 Task: Look for space in Tarma, Peru from 9th June, 2023 to 16th June, 2023 for 2 adults in price range Rs.8000 to Rs.16000. Place can be entire place with 2 bedrooms having 2 beds and 1 bathroom. Property type can be house, flat, guest house. Booking option can be shelf check-in. Required host language is English.
Action: Mouse pressed left at (468, 117)
Screenshot: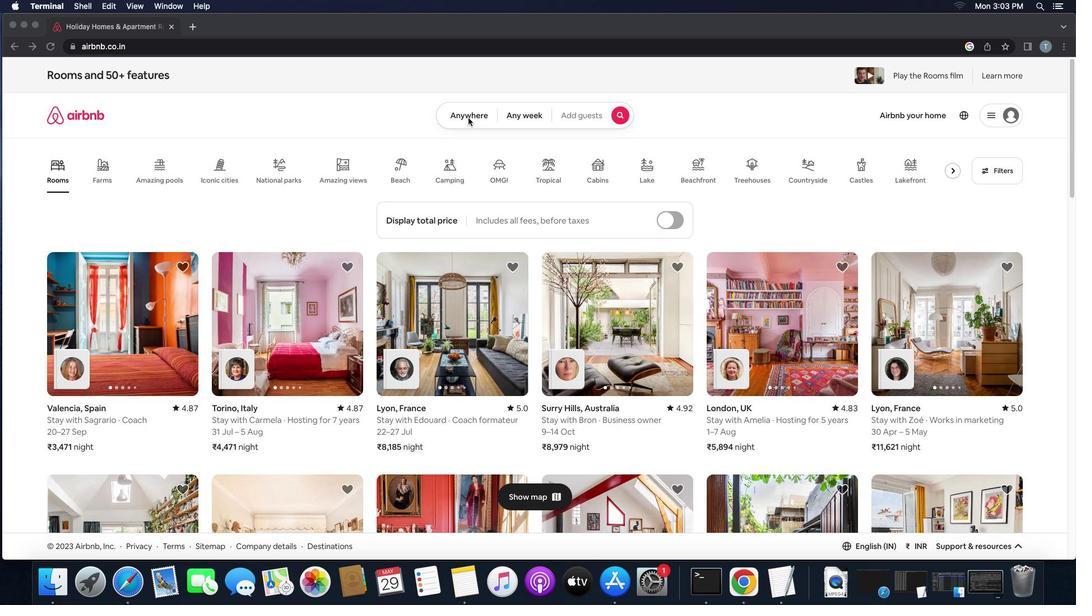 
Action: Mouse pressed left at (468, 117)
Screenshot: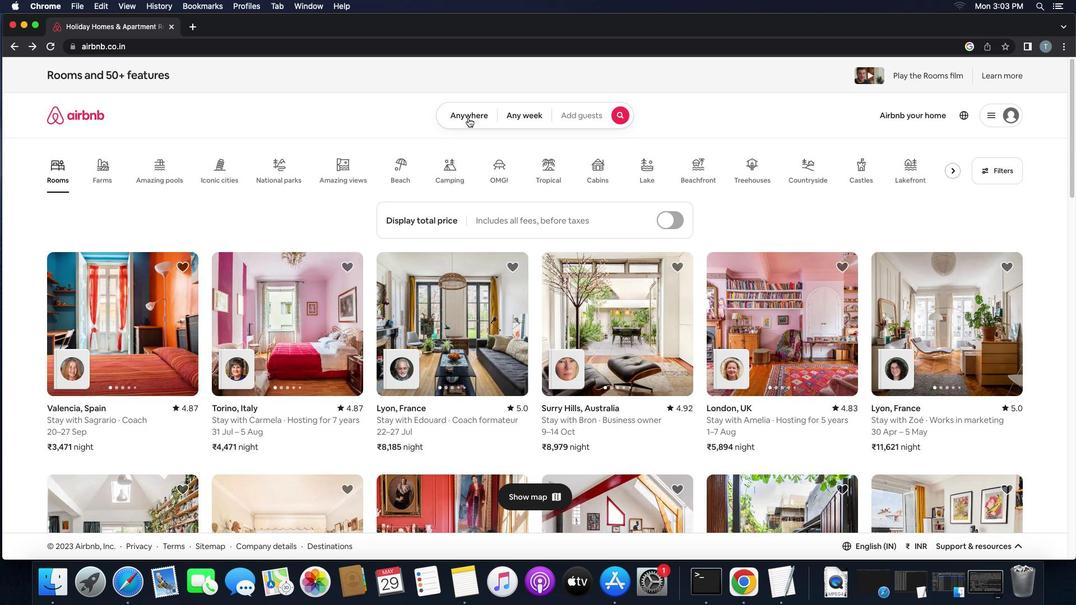 
Action: Mouse moved to (402, 160)
Screenshot: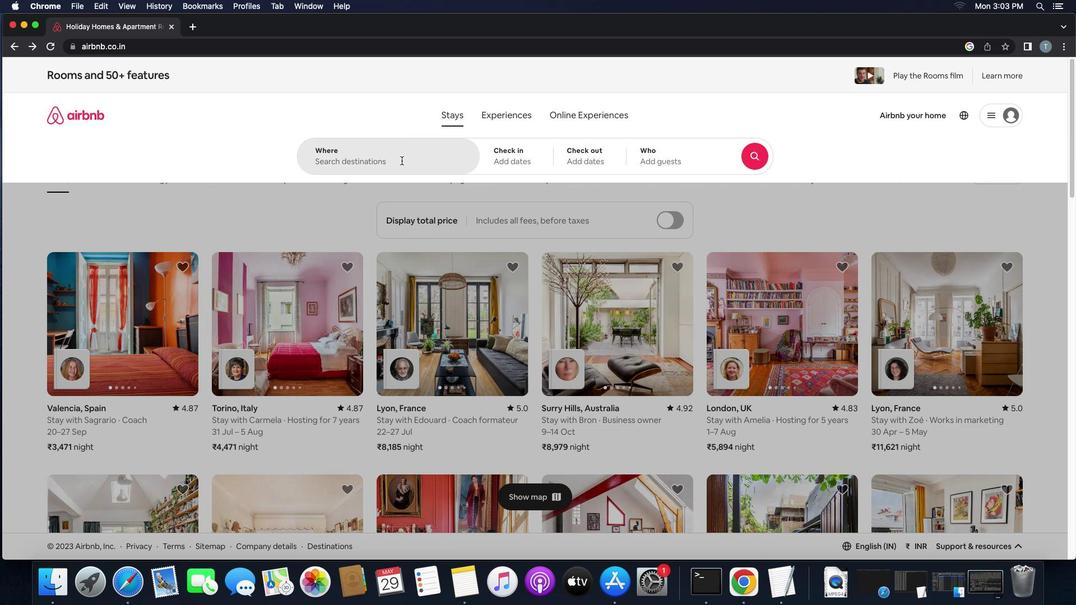 
Action: Mouse pressed left at (402, 160)
Screenshot: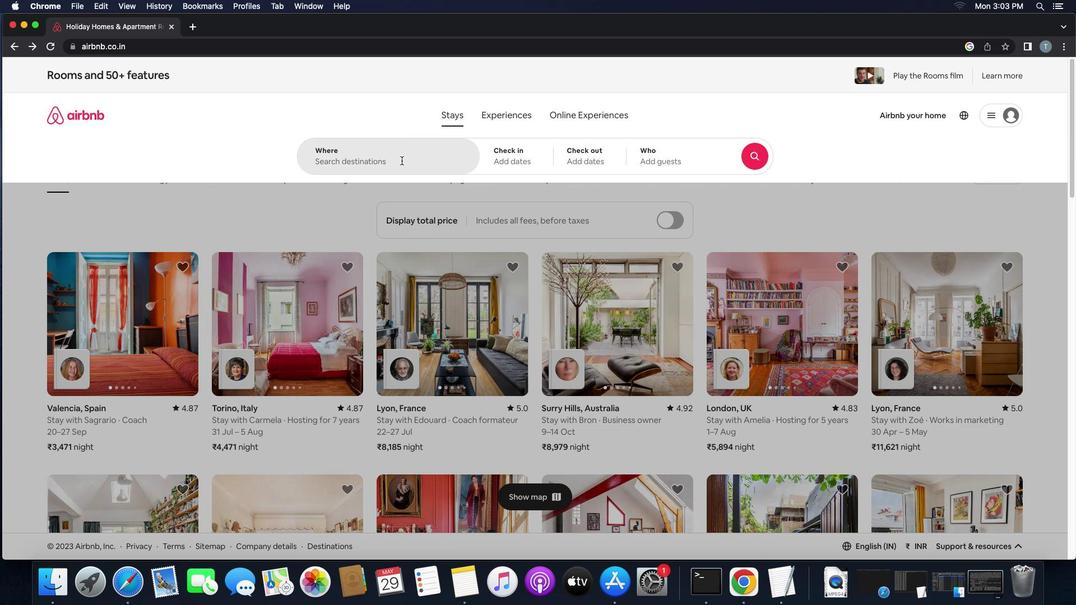 
Action: Mouse moved to (444, 173)
Screenshot: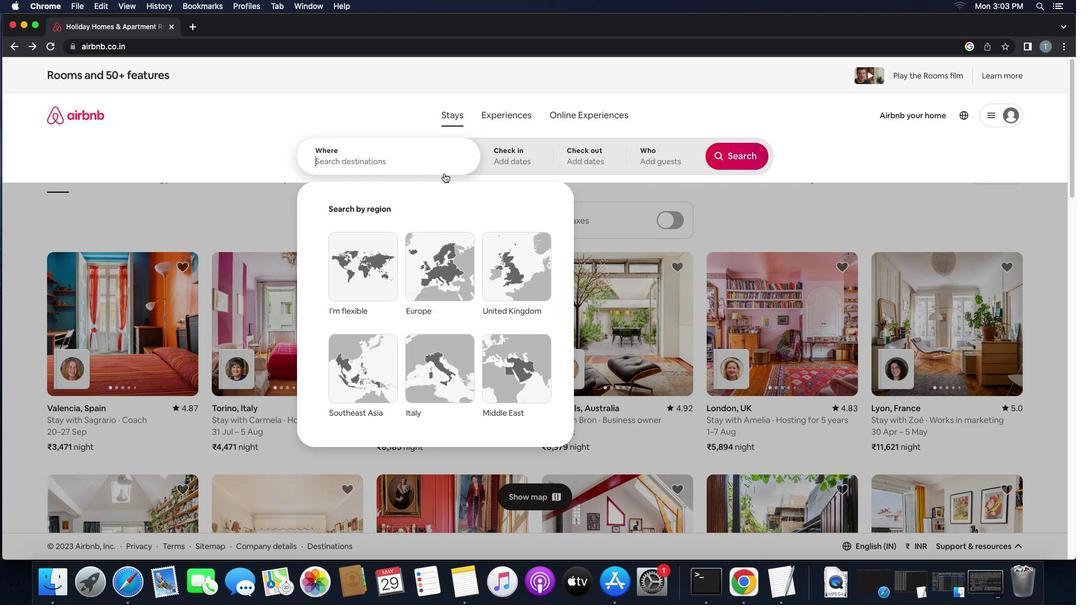 
Action: Key pressed Key.shift
Screenshot: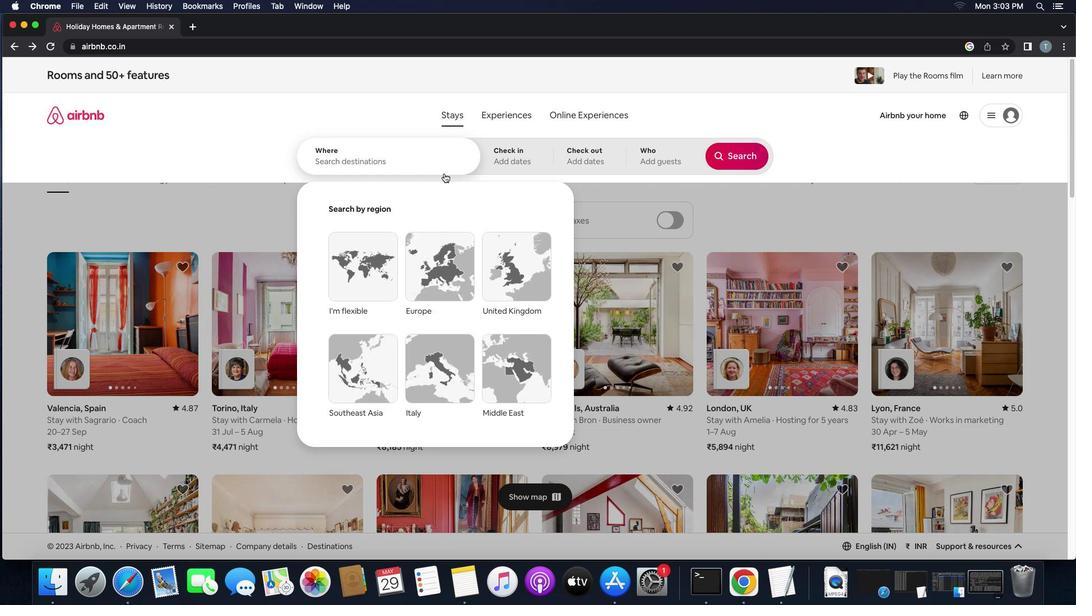 
Action: Mouse moved to (444, 173)
Screenshot: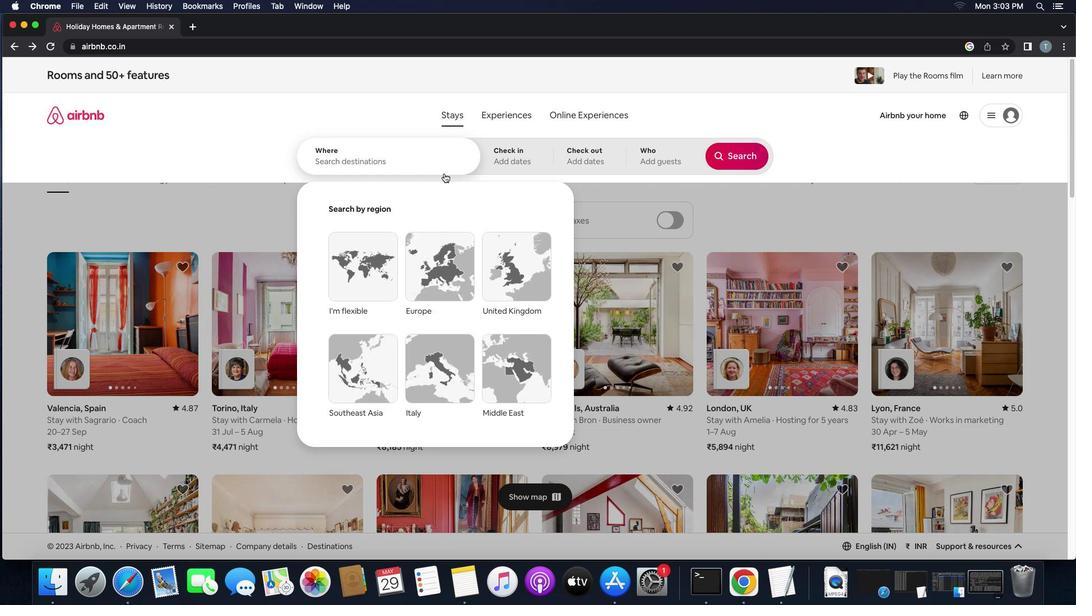 
Action: Key pressed 'T''a''r''m''a'','Key.space'p''e''r''u'Key.enter
Screenshot: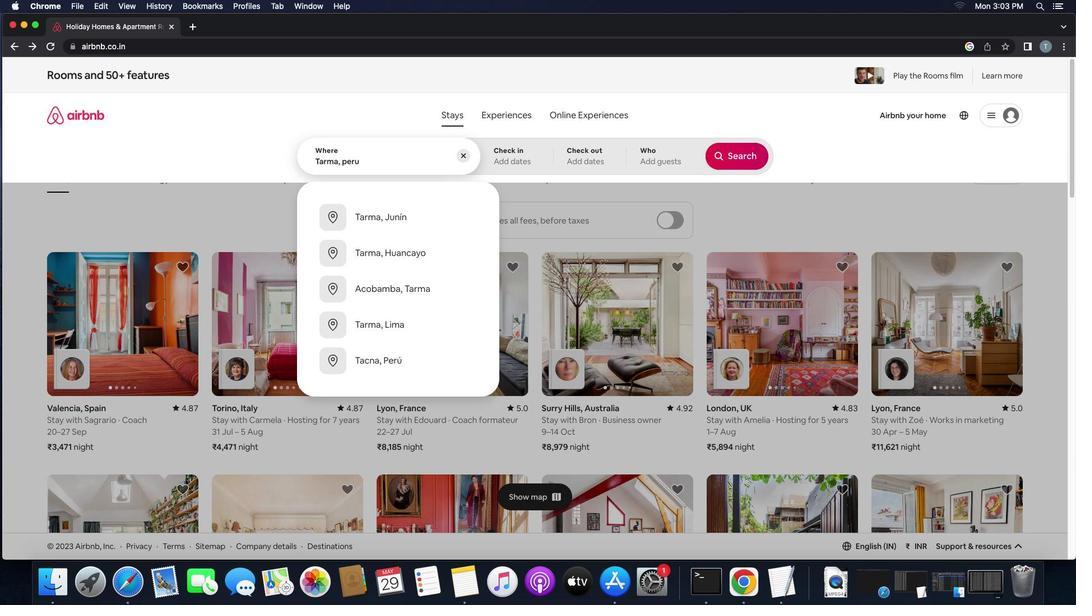 
Action: Mouse moved to (699, 326)
Screenshot: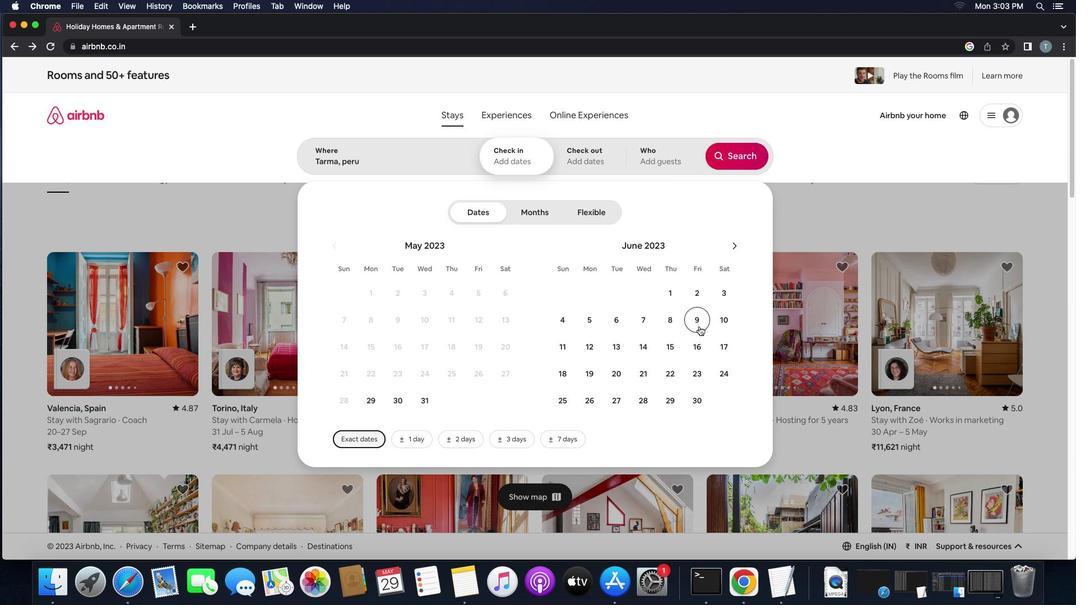 
Action: Mouse pressed left at (699, 326)
Screenshot: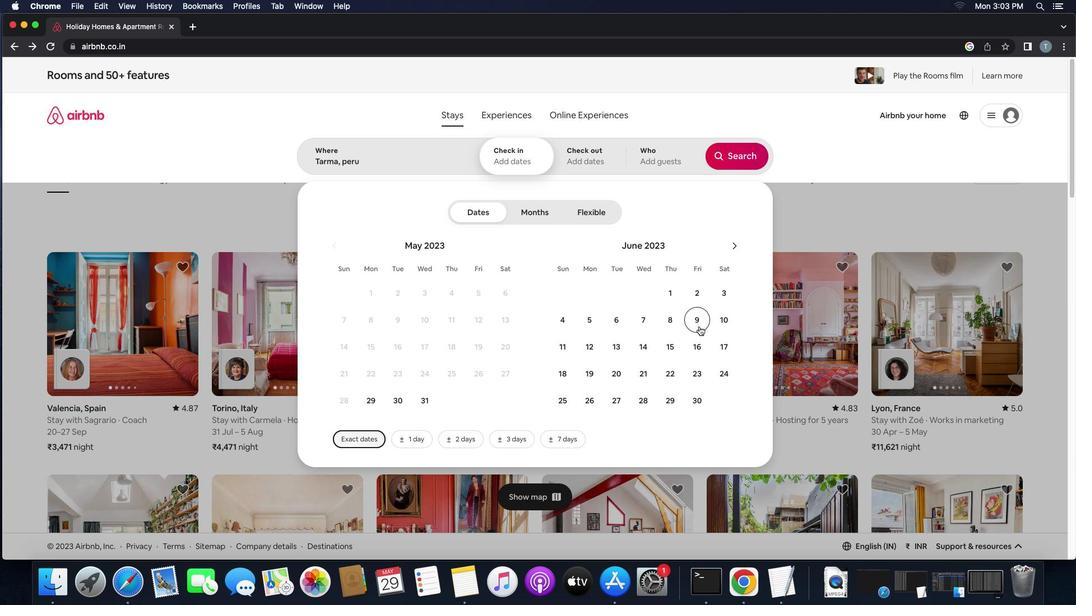 
Action: Mouse moved to (698, 339)
Screenshot: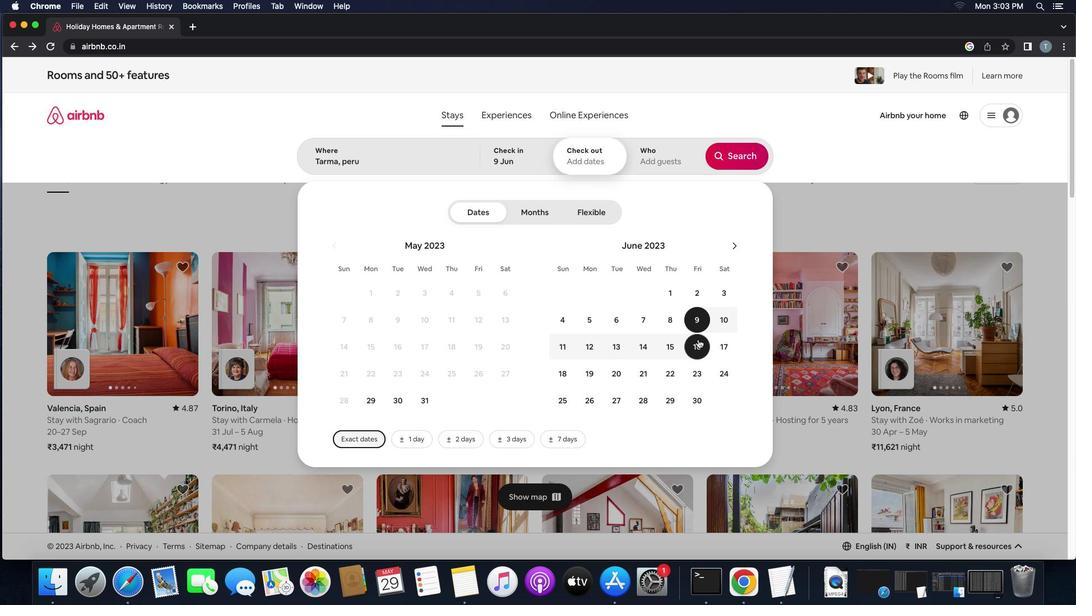 
Action: Mouse pressed left at (698, 339)
Screenshot: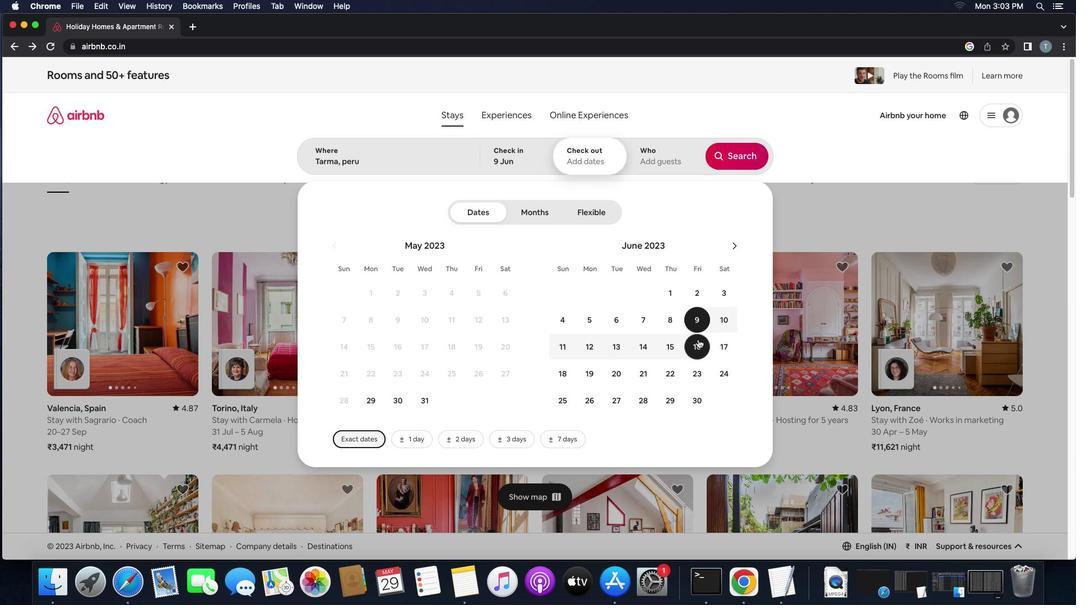 
Action: Mouse moved to (663, 157)
Screenshot: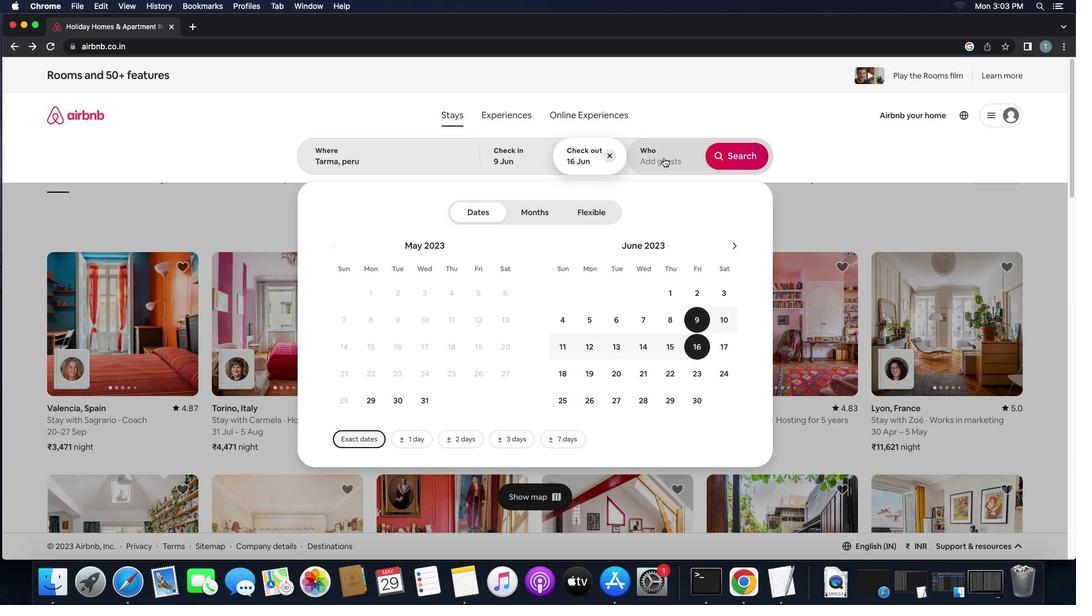 
Action: Mouse pressed left at (663, 157)
Screenshot: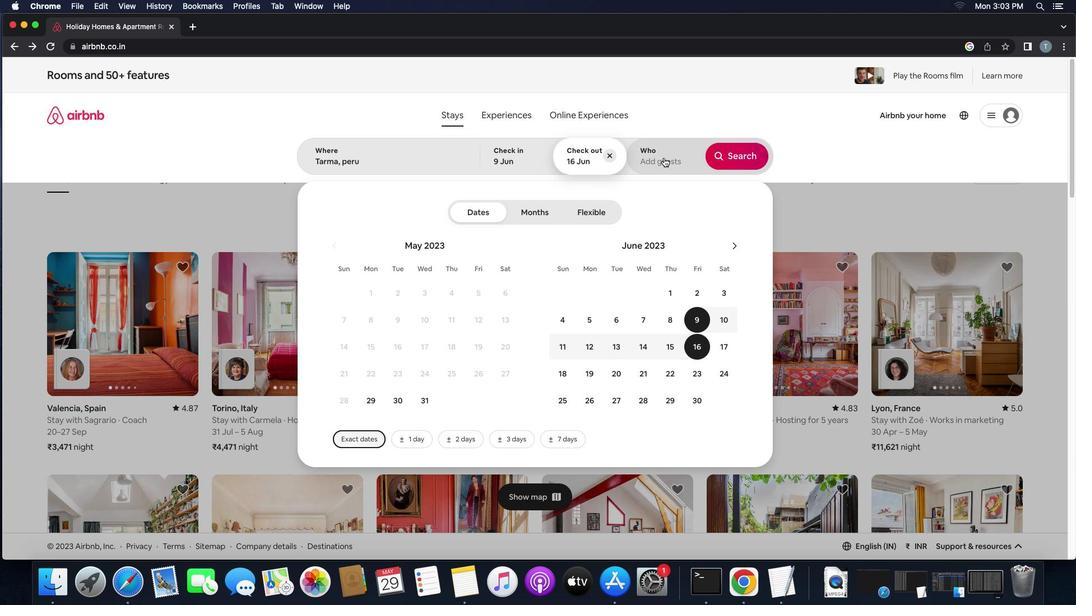 
Action: Mouse moved to (735, 215)
Screenshot: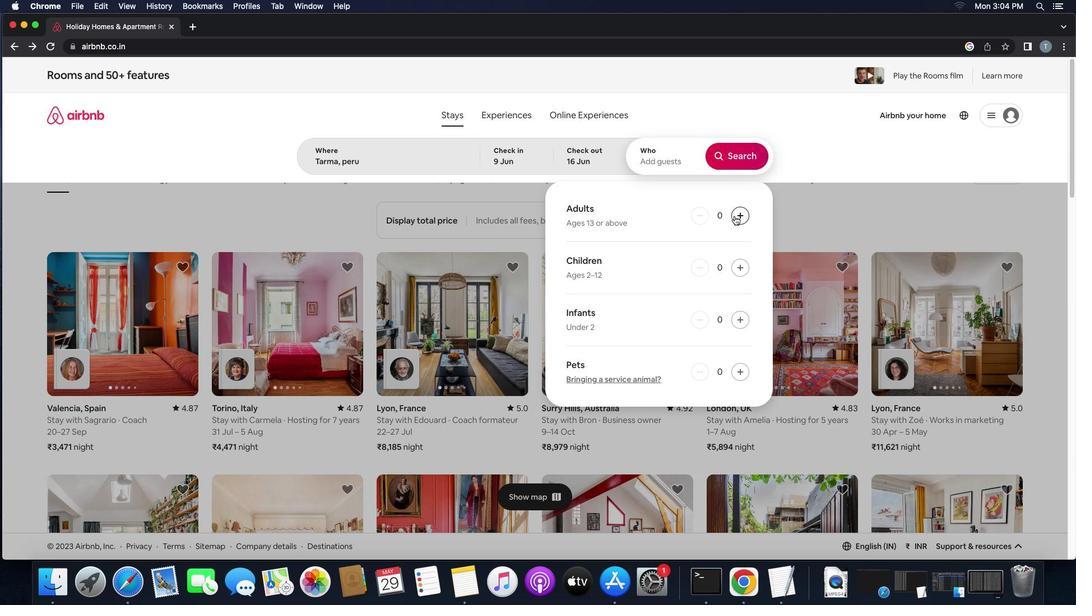
Action: Mouse pressed left at (735, 215)
Screenshot: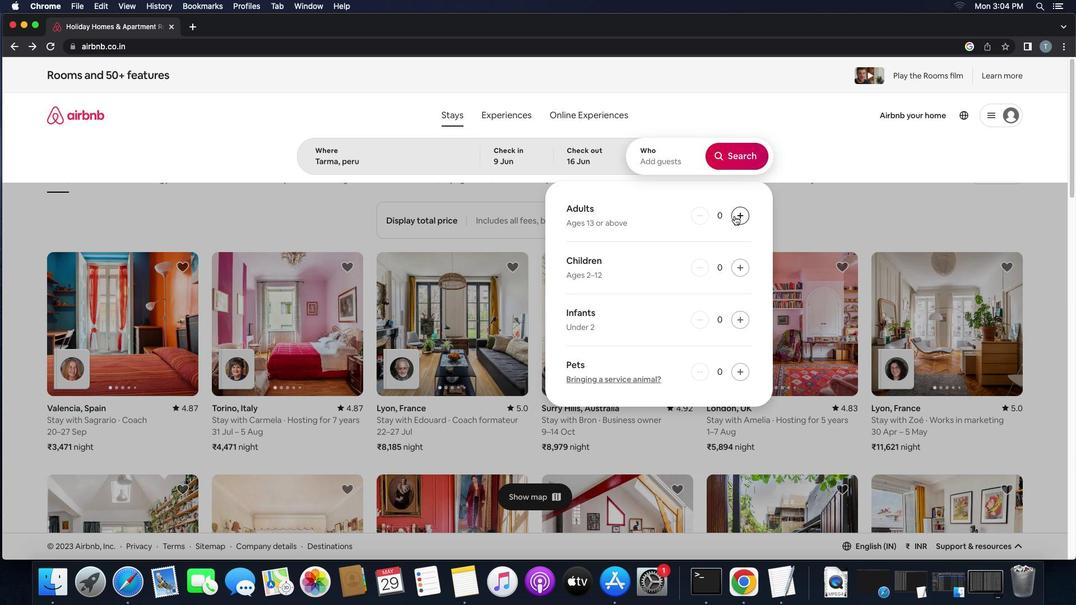 
Action: Mouse pressed left at (735, 215)
Screenshot: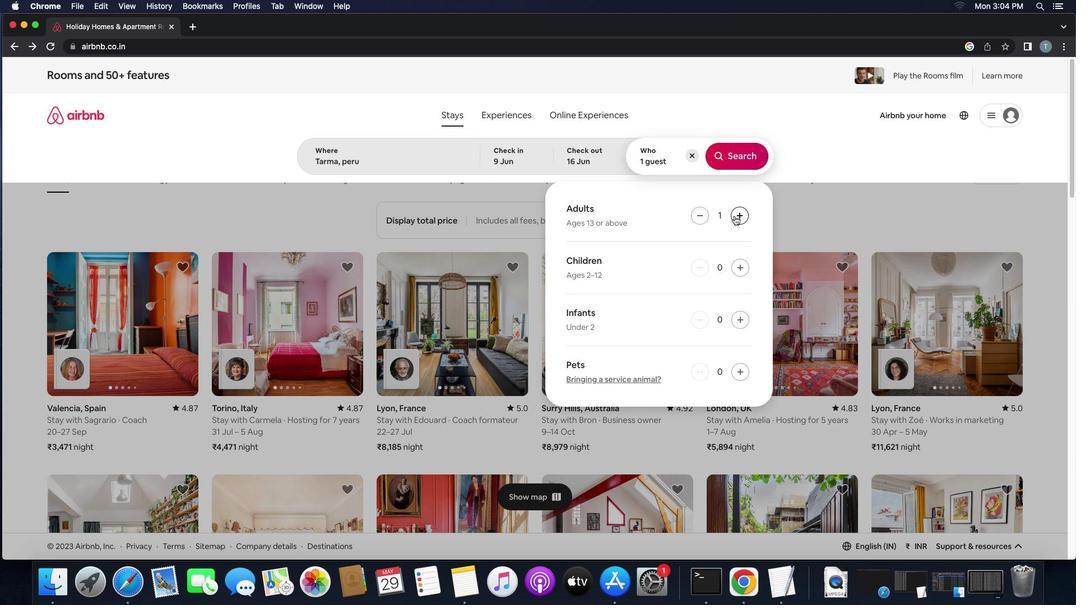 
Action: Mouse moved to (745, 150)
Screenshot: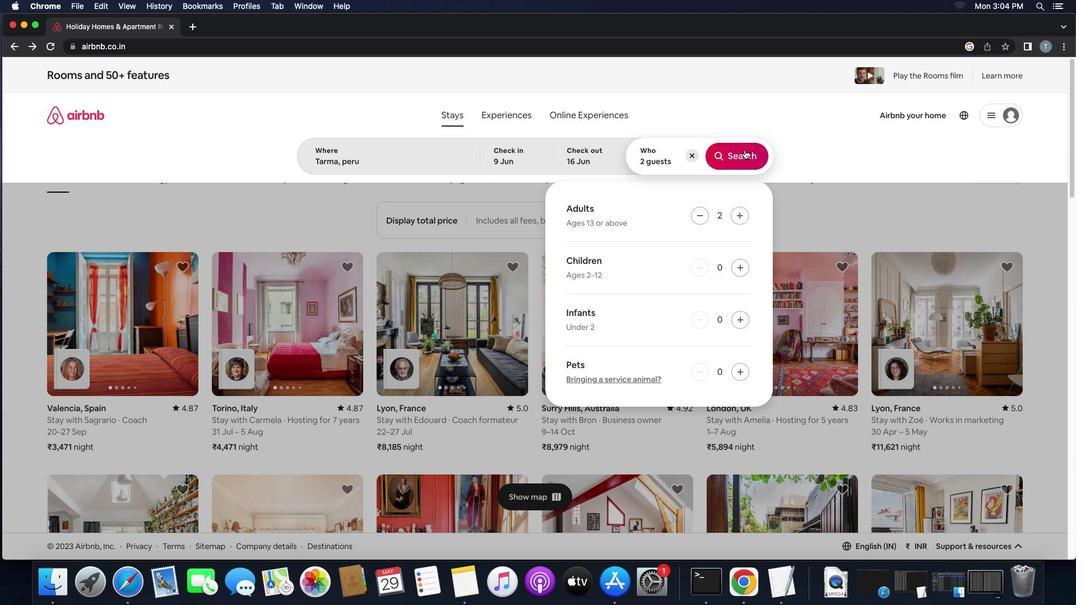 
Action: Mouse pressed left at (745, 150)
Screenshot: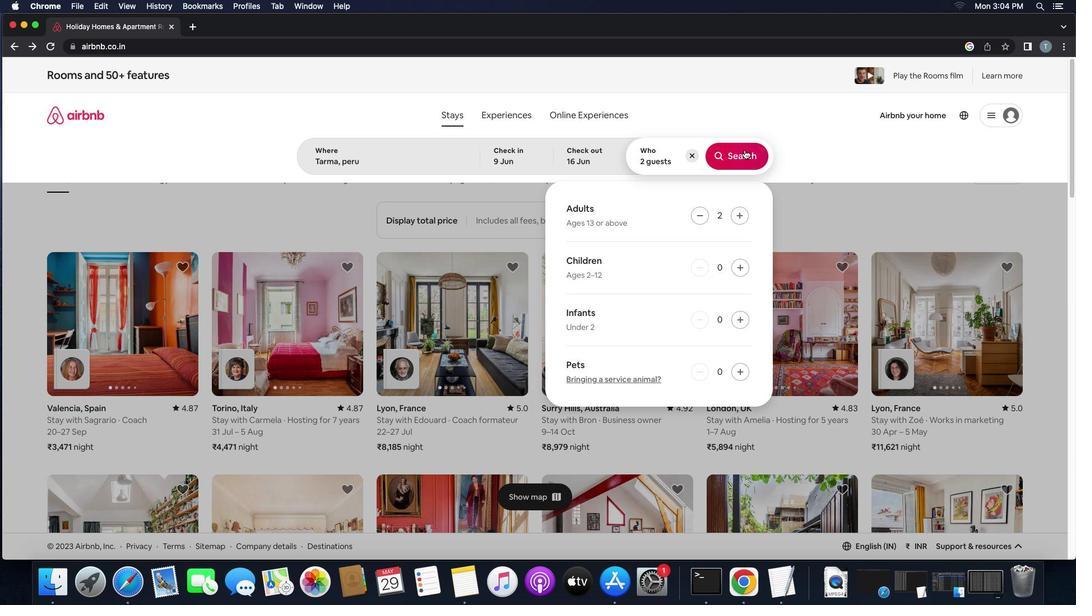 
Action: Mouse moved to (1033, 126)
Screenshot: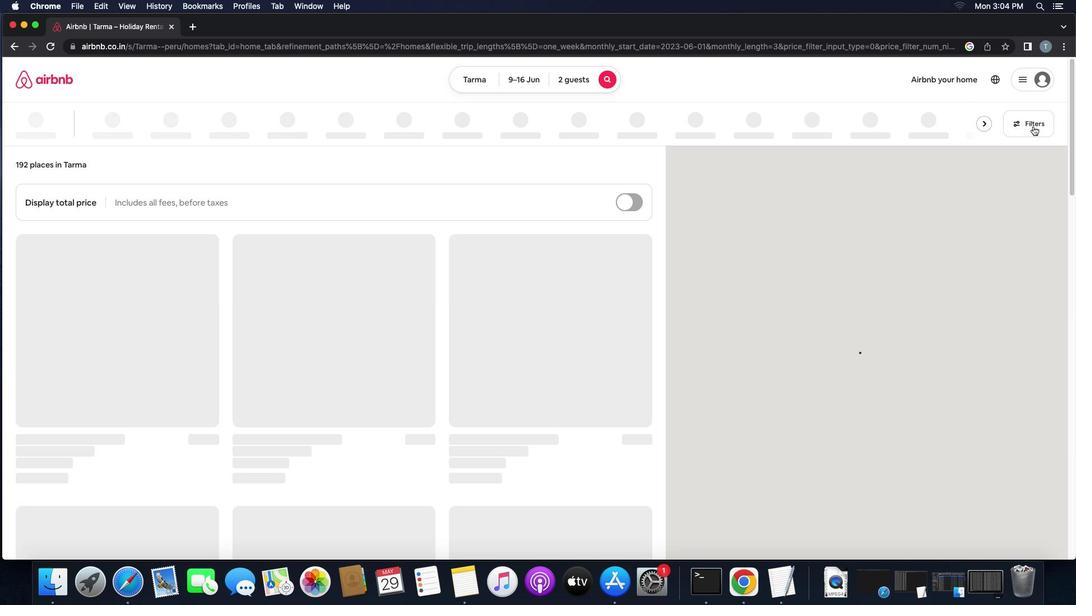 
Action: Mouse pressed left at (1033, 126)
Screenshot: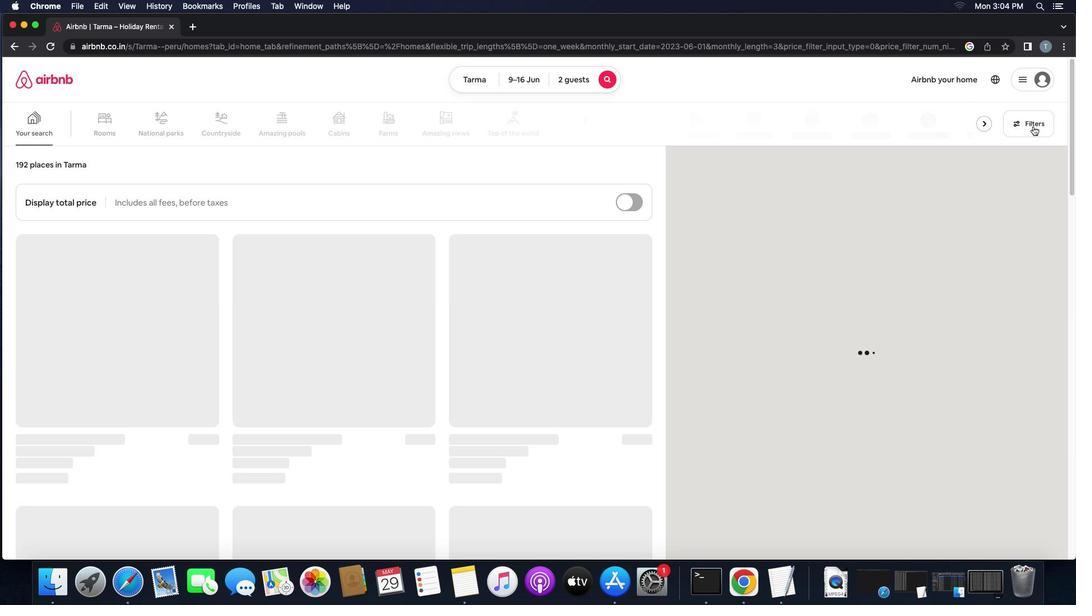 
Action: Mouse moved to (482, 268)
Screenshot: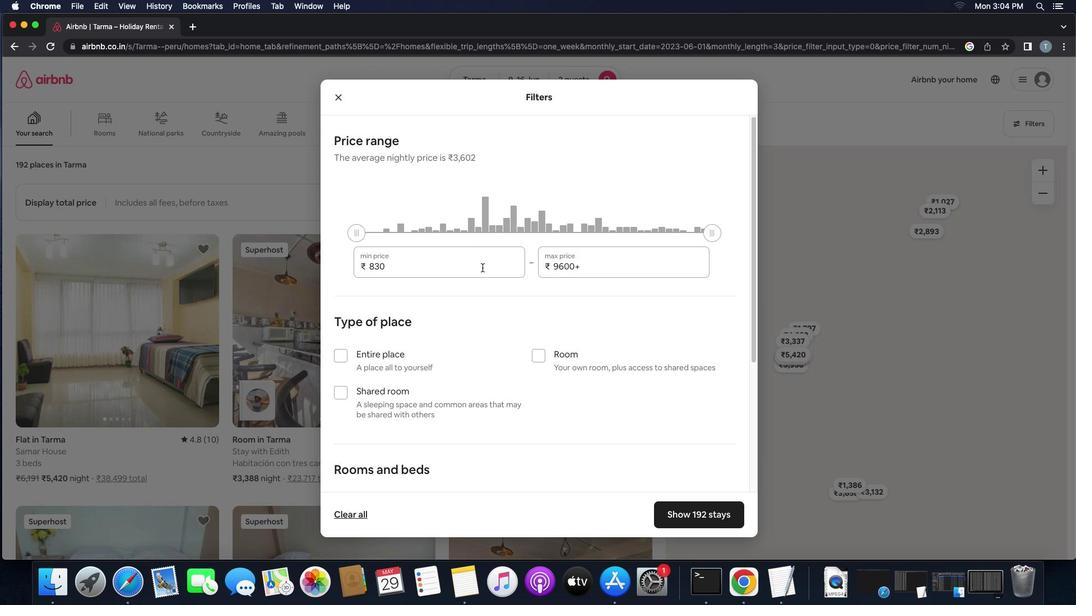 
Action: Mouse pressed left at (482, 268)
Screenshot: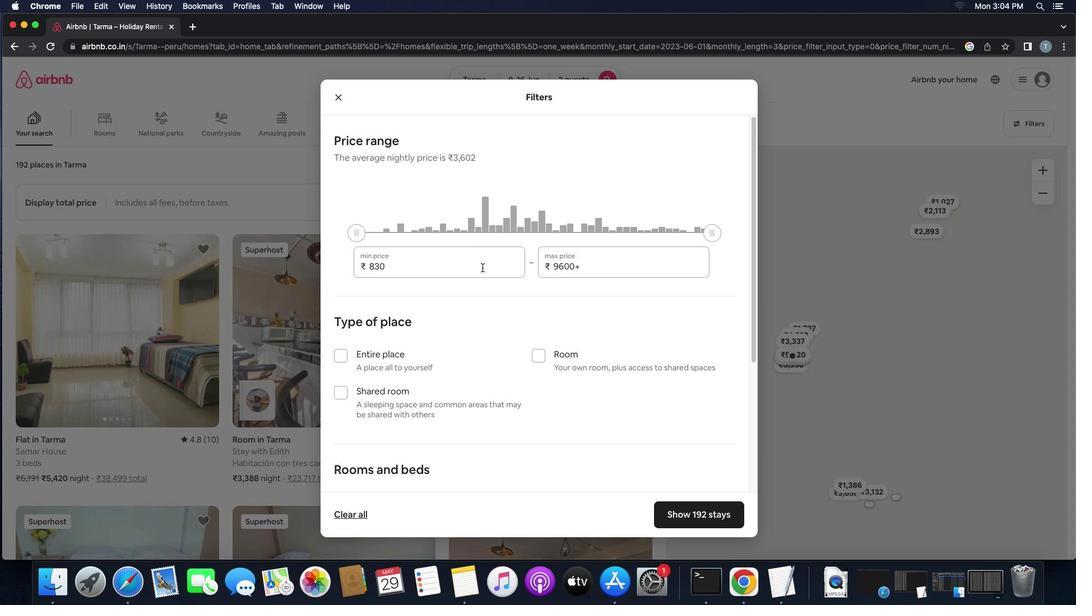 
Action: Mouse moved to (500, 256)
Screenshot: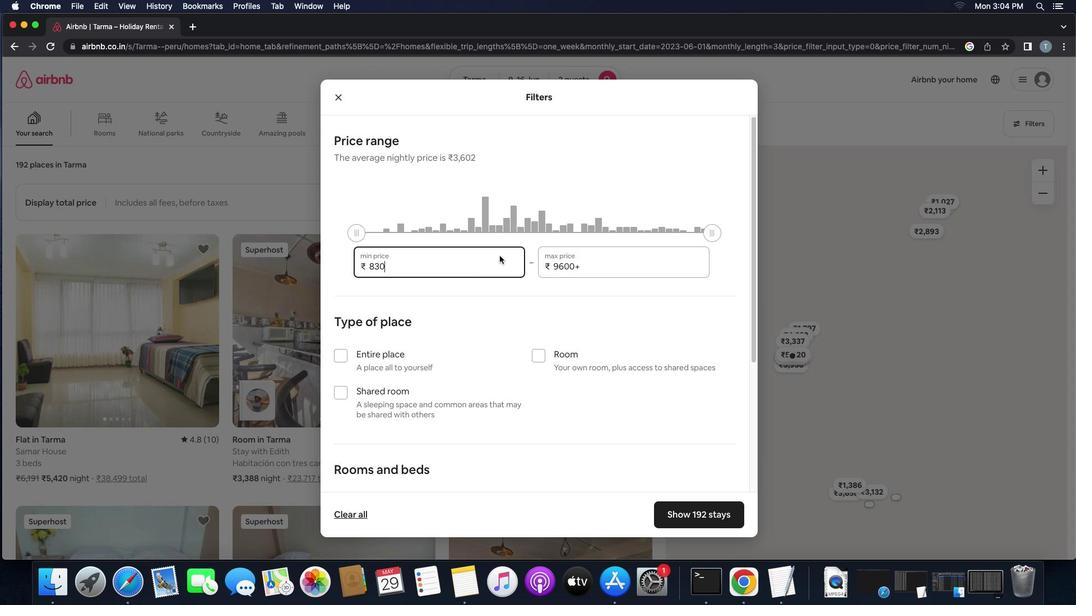 
Action: Key pressed Key.backspaceKey.backspaceKey.backspace
Screenshot: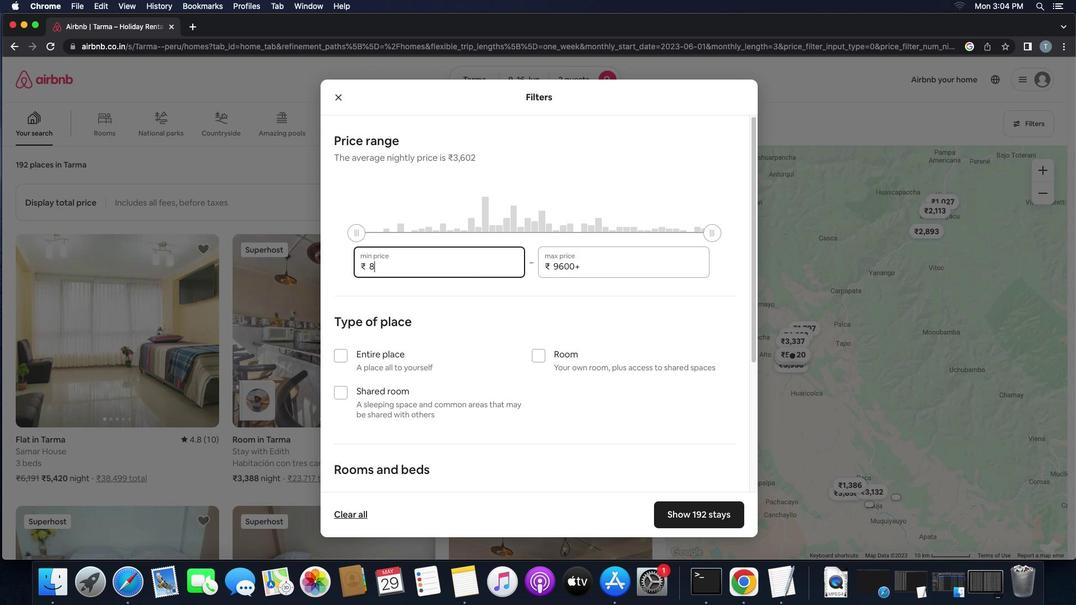 
Action: Mouse moved to (887, 248)
Screenshot: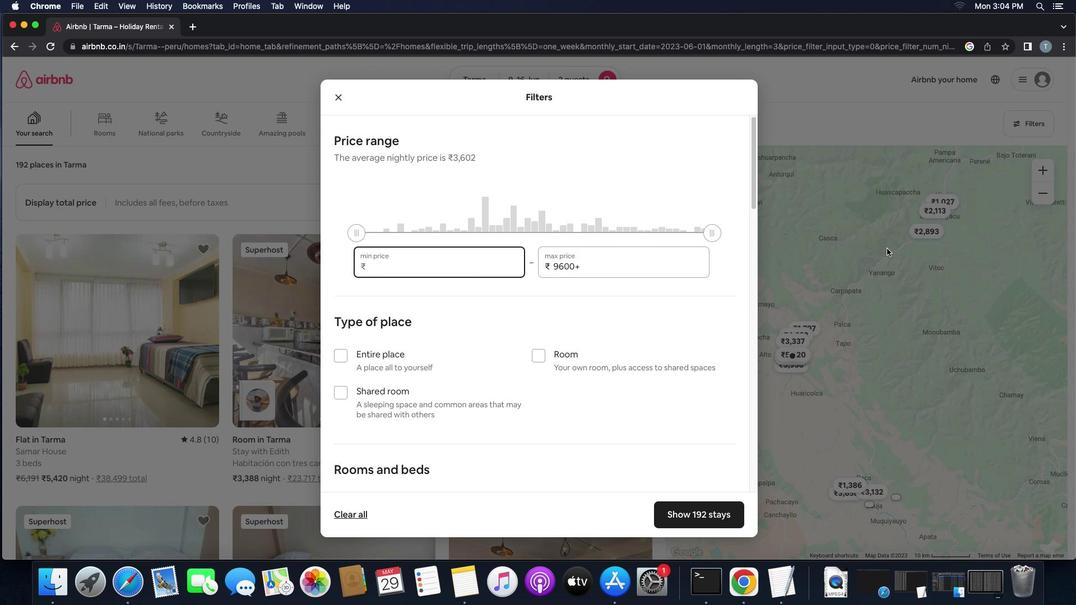 
Action: Key pressed '8''0''0''0'
Screenshot: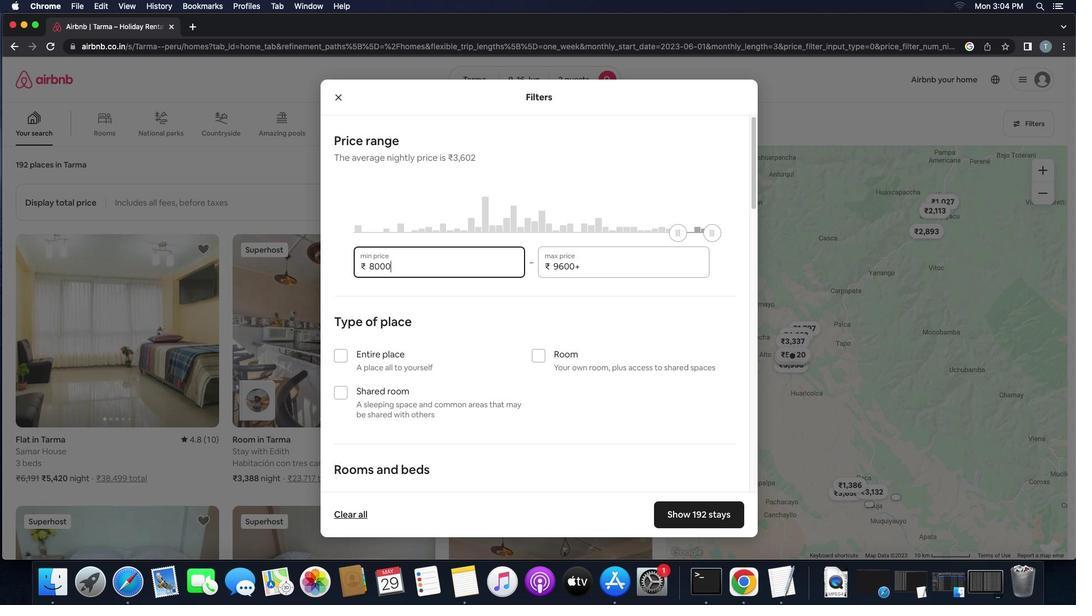 
Action: Mouse moved to (672, 266)
Screenshot: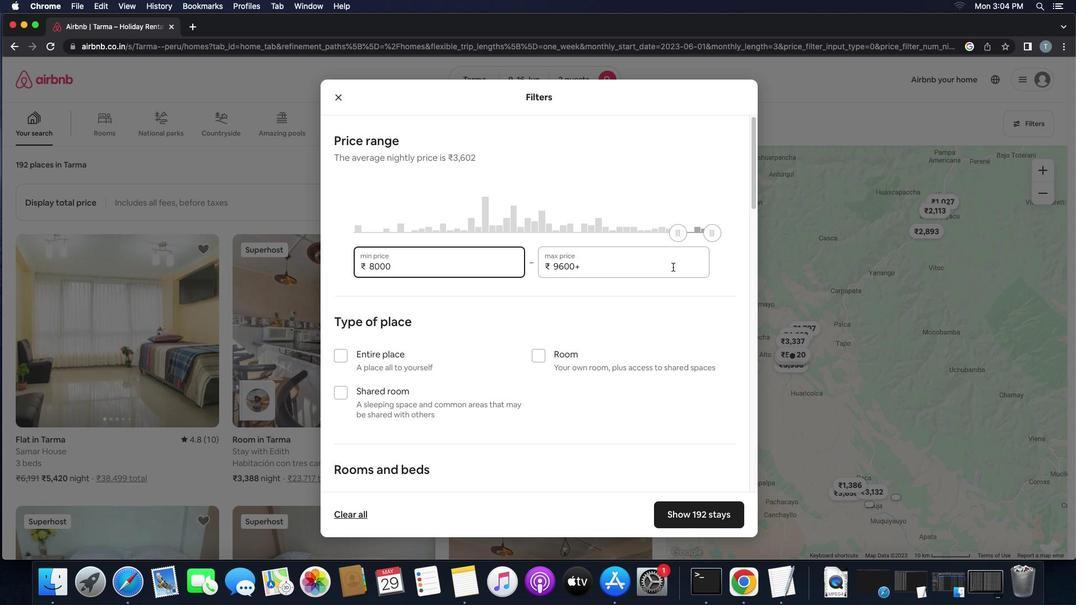 
Action: Mouse pressed left at (672, 266)
Screenshot: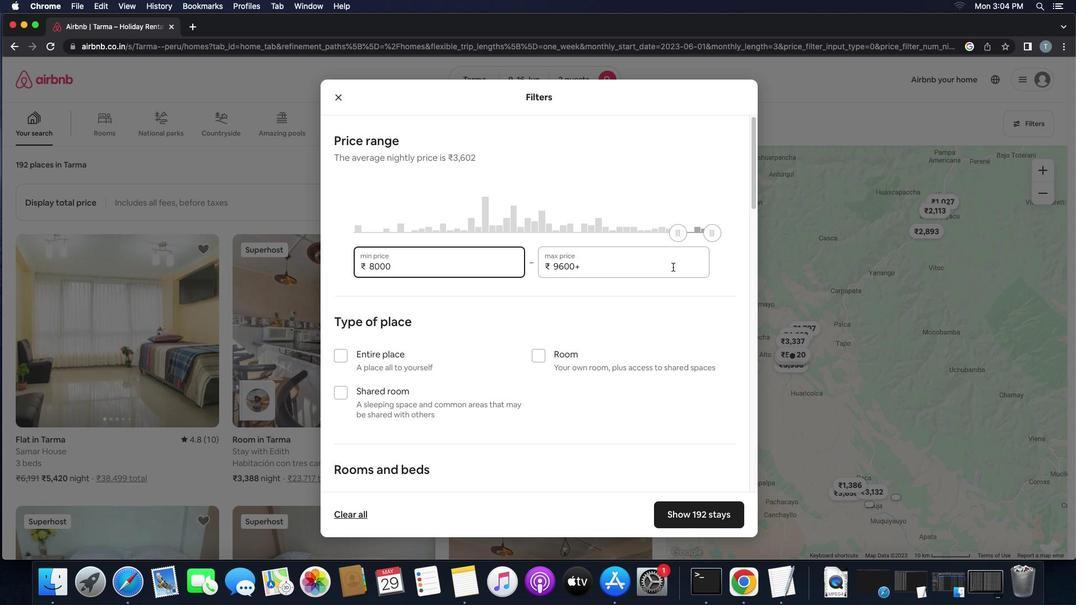 
Action: Mouse moved to (682, 265)
Screenshot: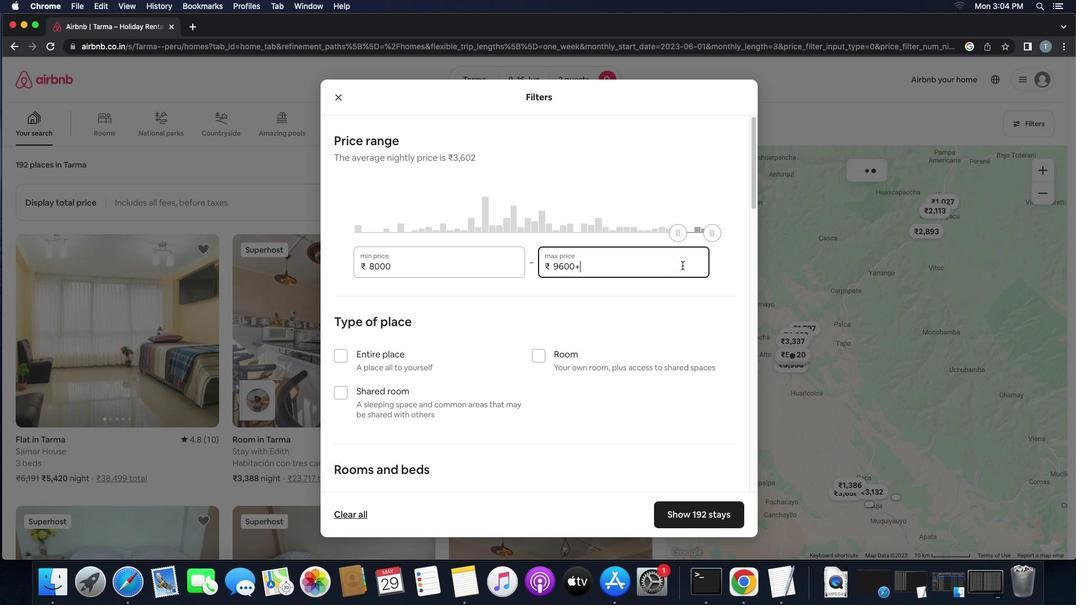 
Action: Key pressed Key.backspaceKey.backspaceKey.backspaceKey.backspaceKey.backspace'1''6'
Screenshot: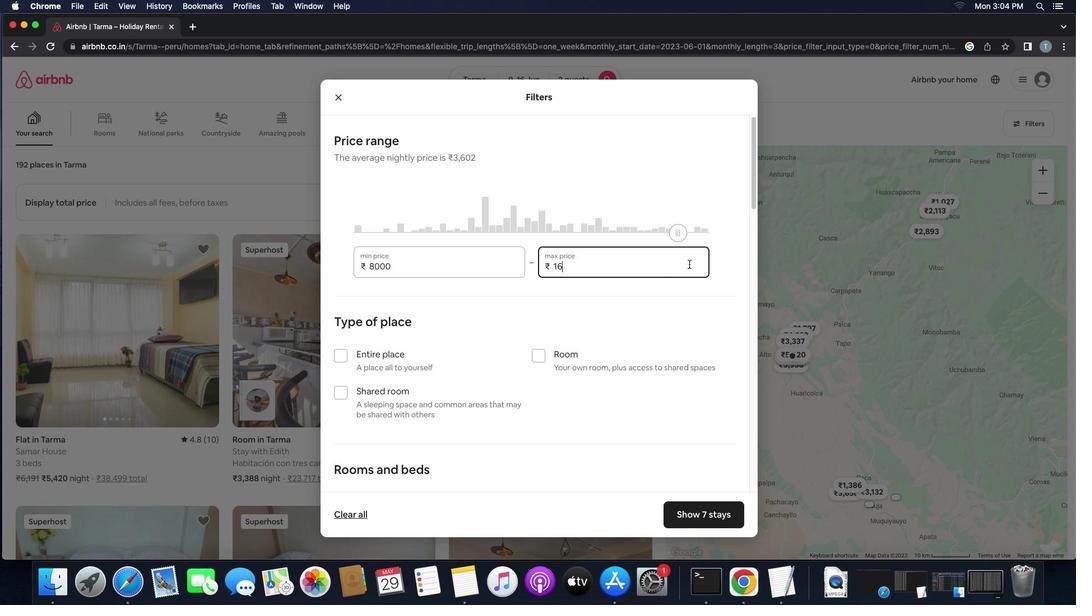 
Action: Mouse moved to (689, 264)
Screenshot: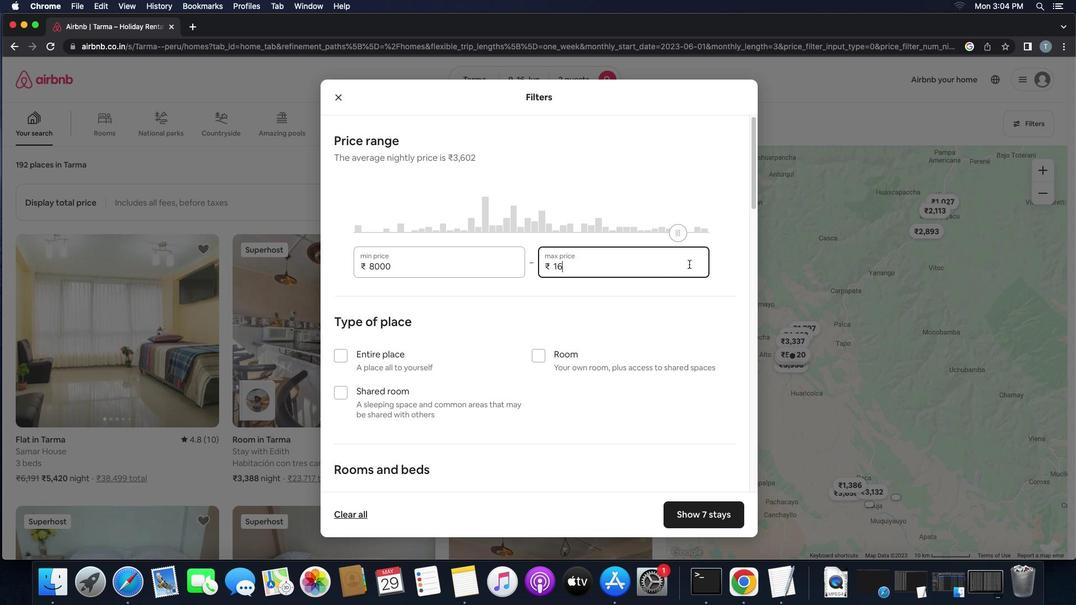 
Action: Key pressed '0''0''0'
Screenshot: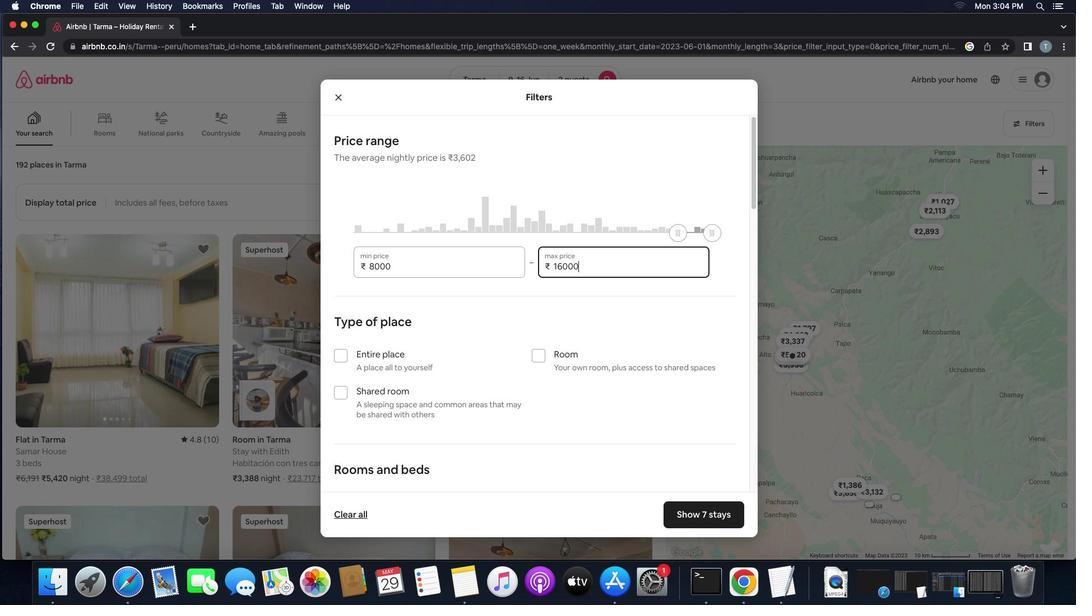 
Action: Mouse moved to (346, 354)
Screenshot: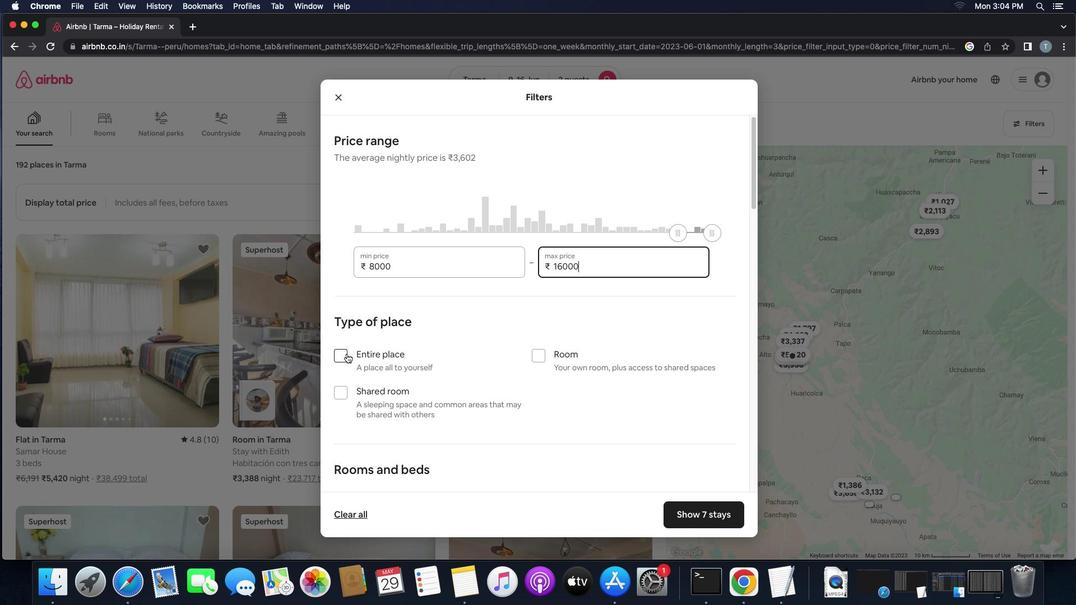 
Action: Mouse pressed left at (346, 354)
Screenshot: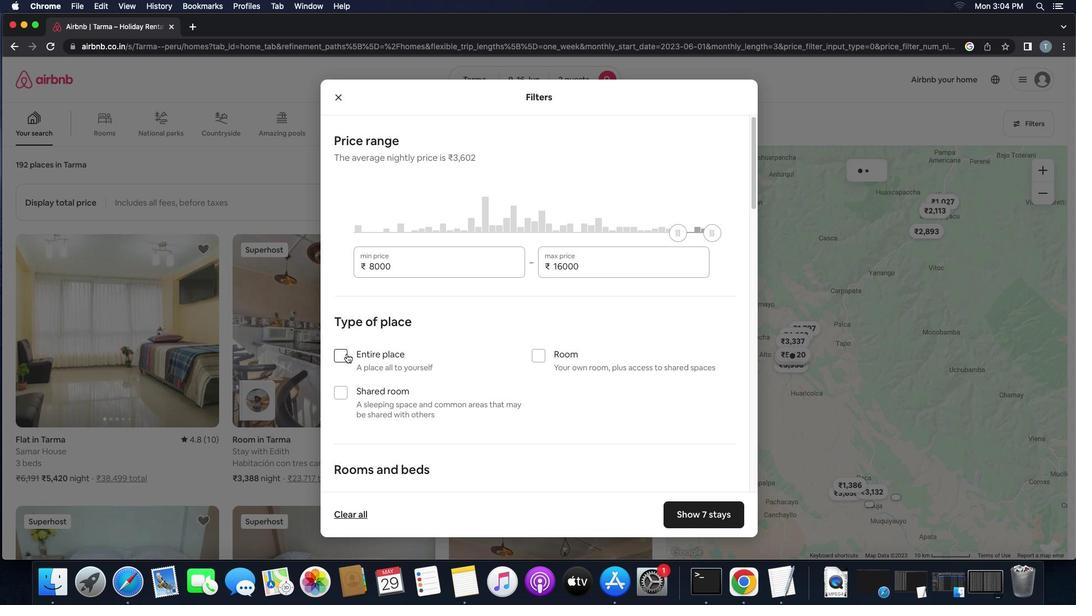 
Action: Mouse moved to (501, 354)
Screenshot: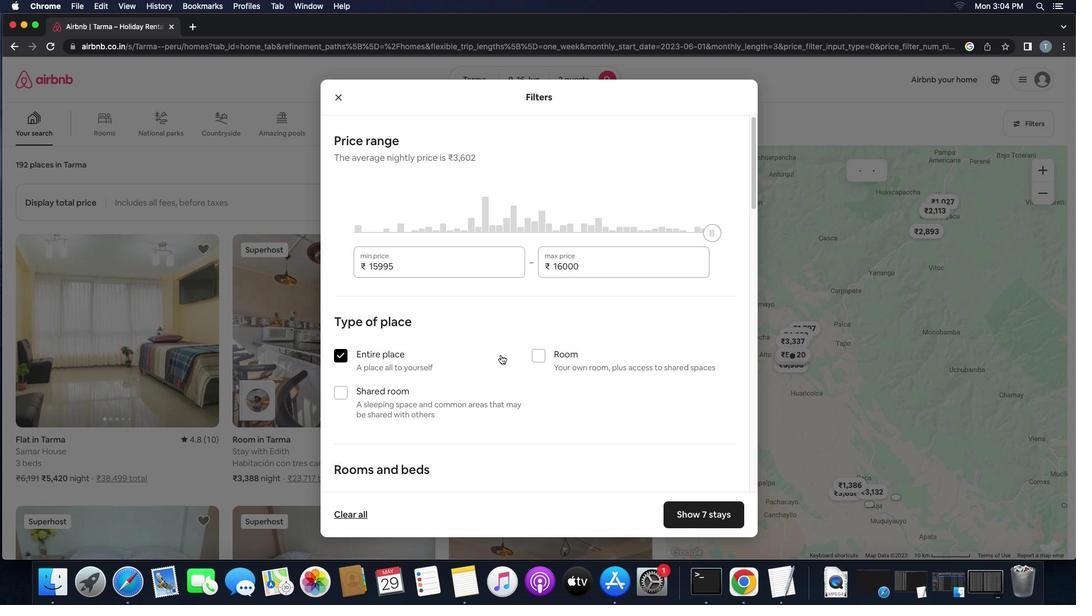 
Action: Mouse scrolled (501, 354) with delta (0, 0)
Screenshot: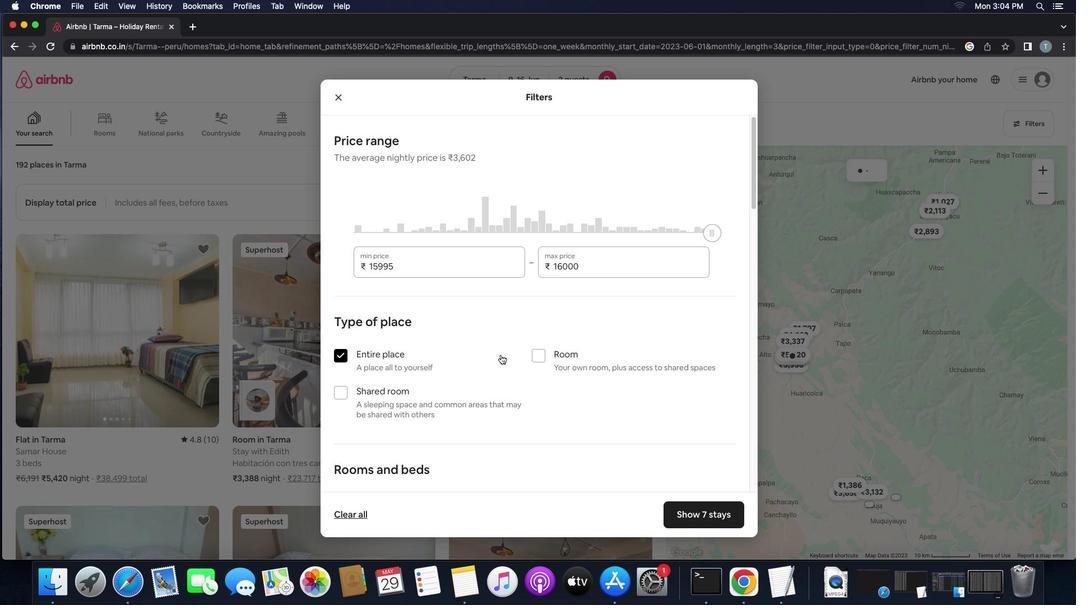 
Action: Mouse scrolled (501, 354) with delta (0, 0)
Screenshot: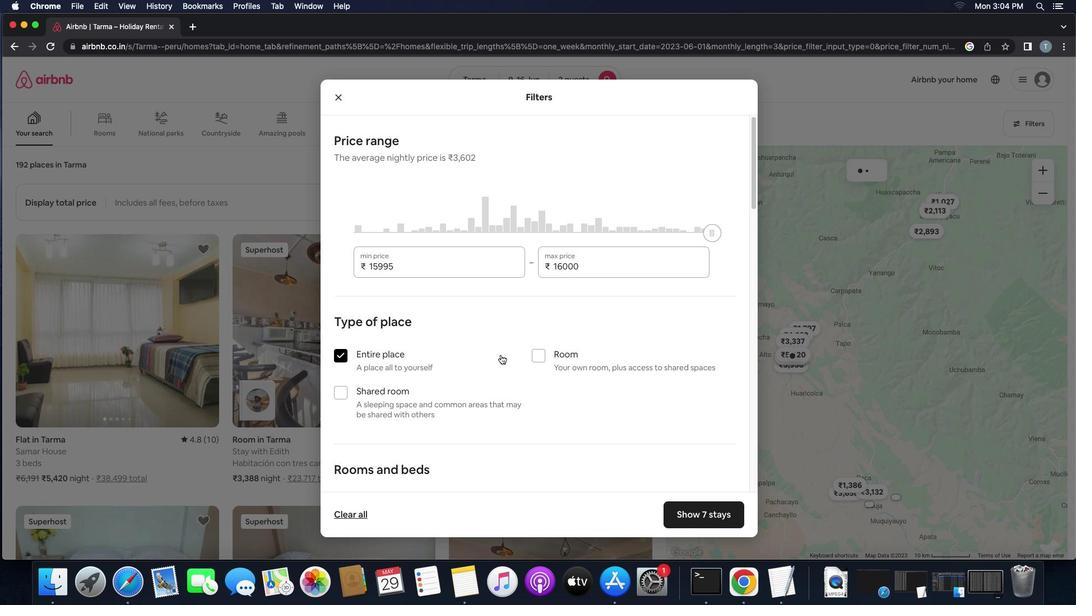 
Action: Mouse scrolled (501, 354) with delta (0, 0)
Screenshot: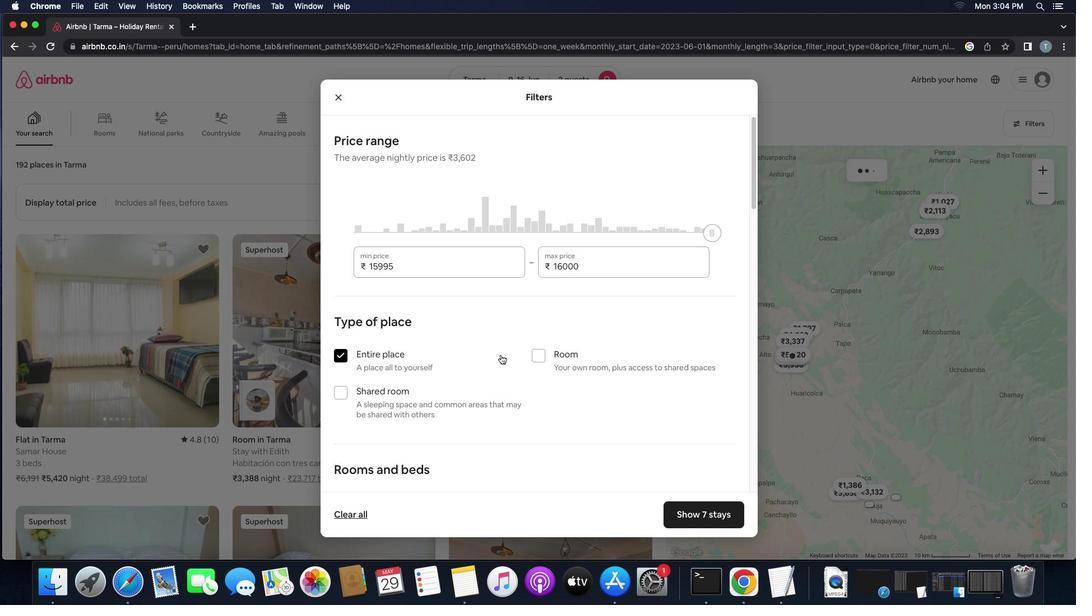 
Action: Mouse moved to (506, 367)
Screenshot: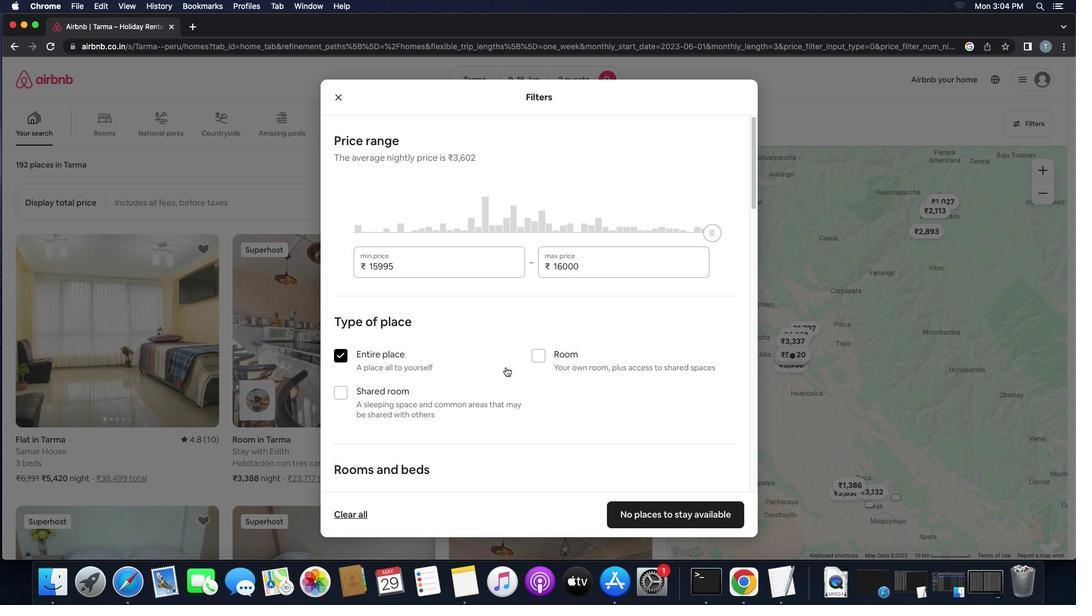 
Action: Mouse scrolled (506, 367) with delta (0, 0)
Screenshot: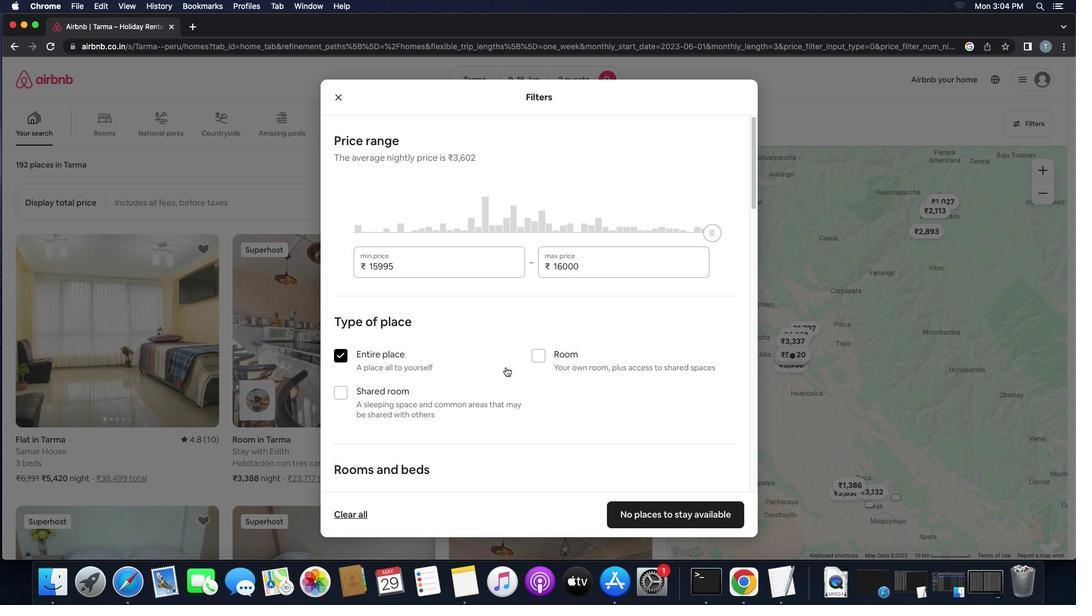 
Action: Mouse scrolled (506, 367) with delta (0, 0)
Screenshot: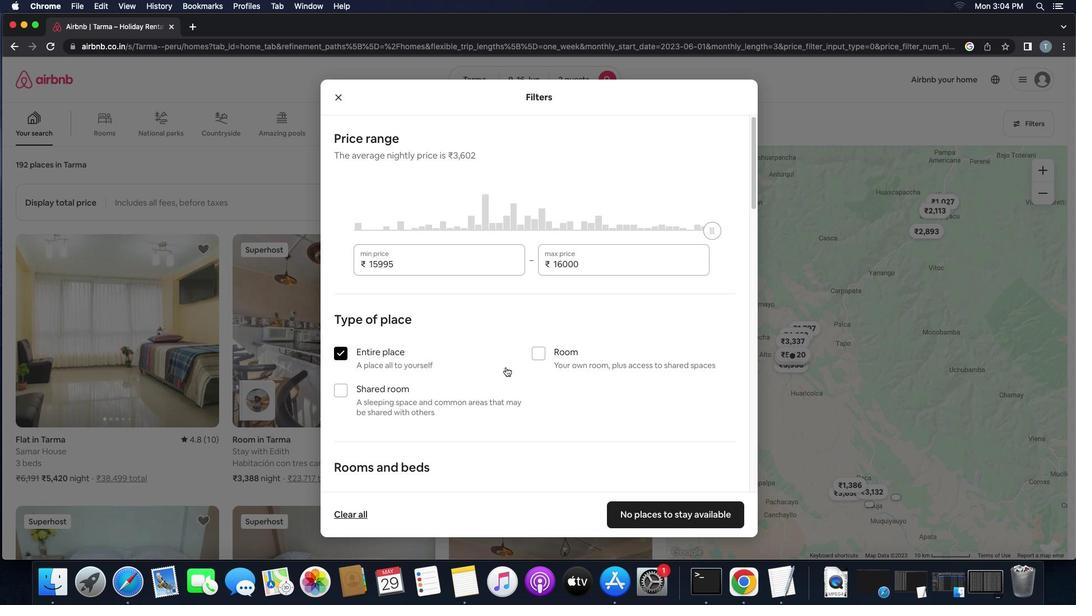 
Action: Mouse scrolled (506, 367) with delta (0, -1)
Screenshot: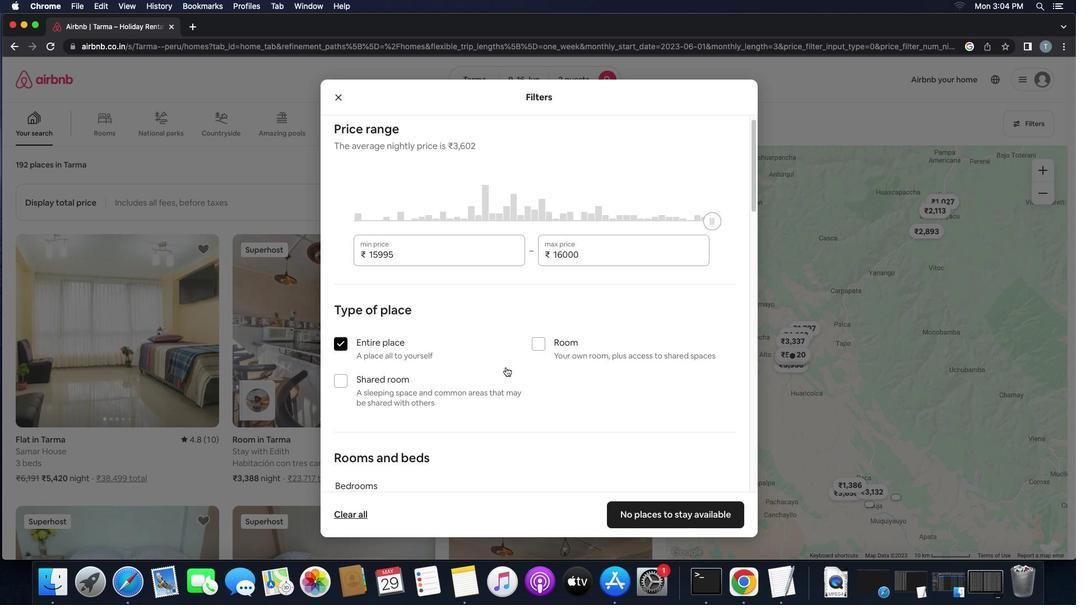 
Action: Mouse scrolled (506, 367) with delta (0, 0)
Screenshot: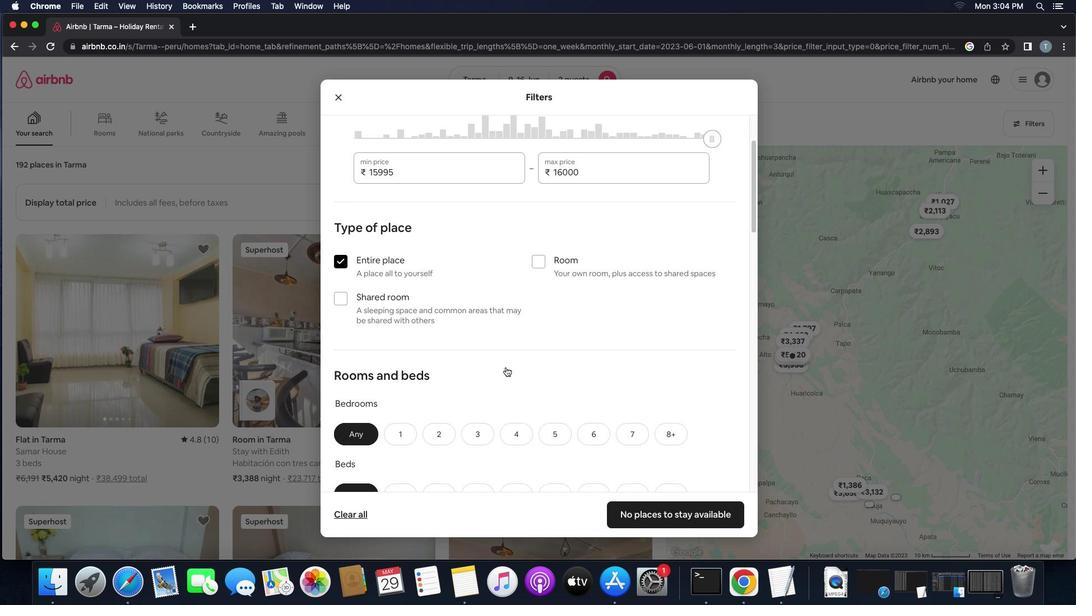 
Action: Mouse moved to (507, 369)
Screenshot: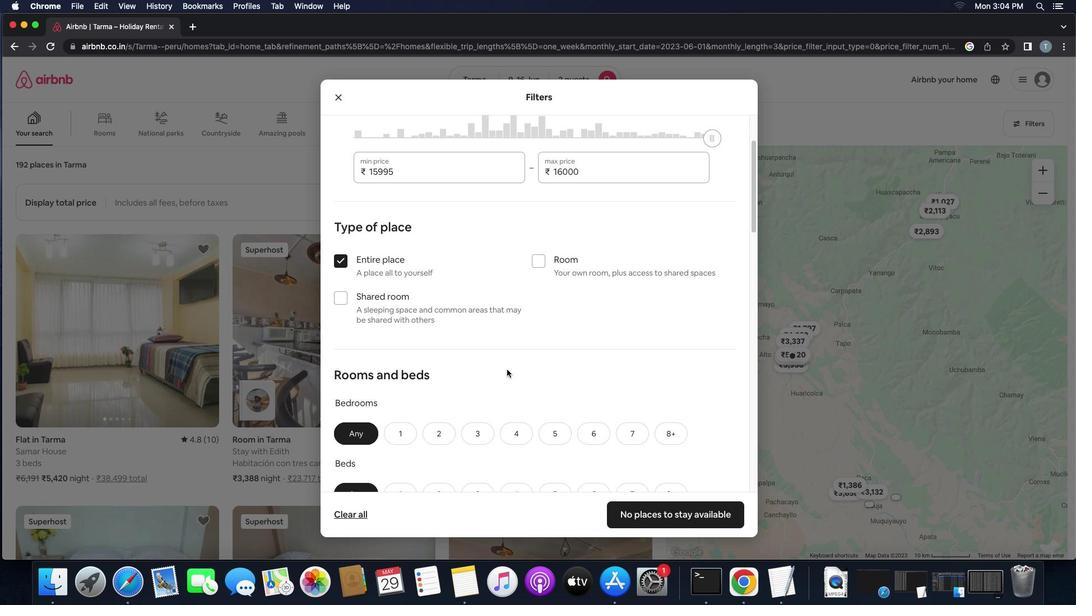 
Action: Mouse scrolled (507, 369) with delta (0, 0)
Screenshot: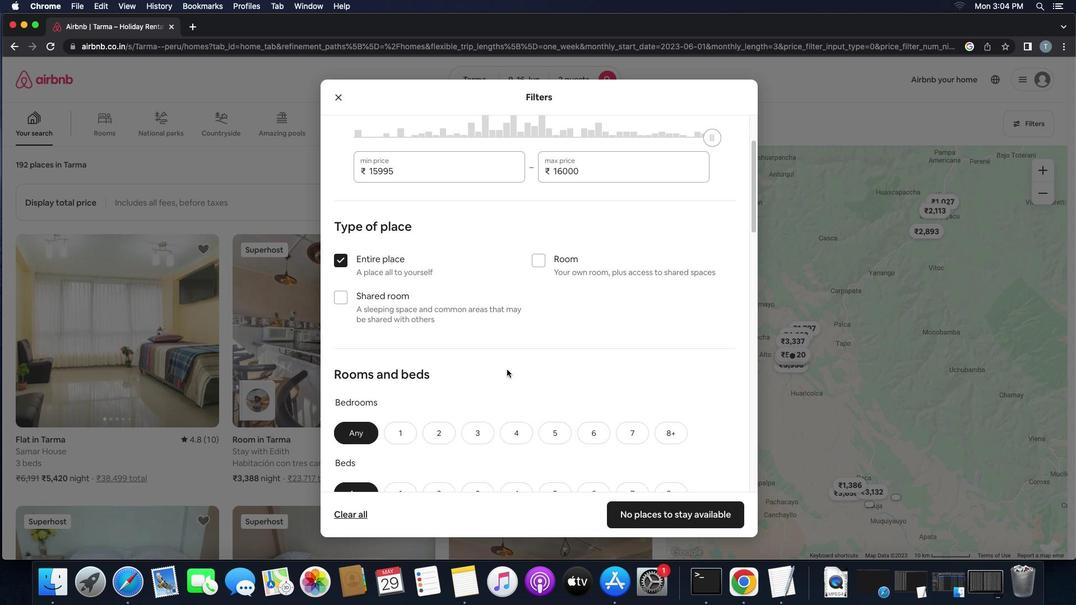 
Action: Mouse scrolled (507, 369) with delta (0, 0)
Screenshot: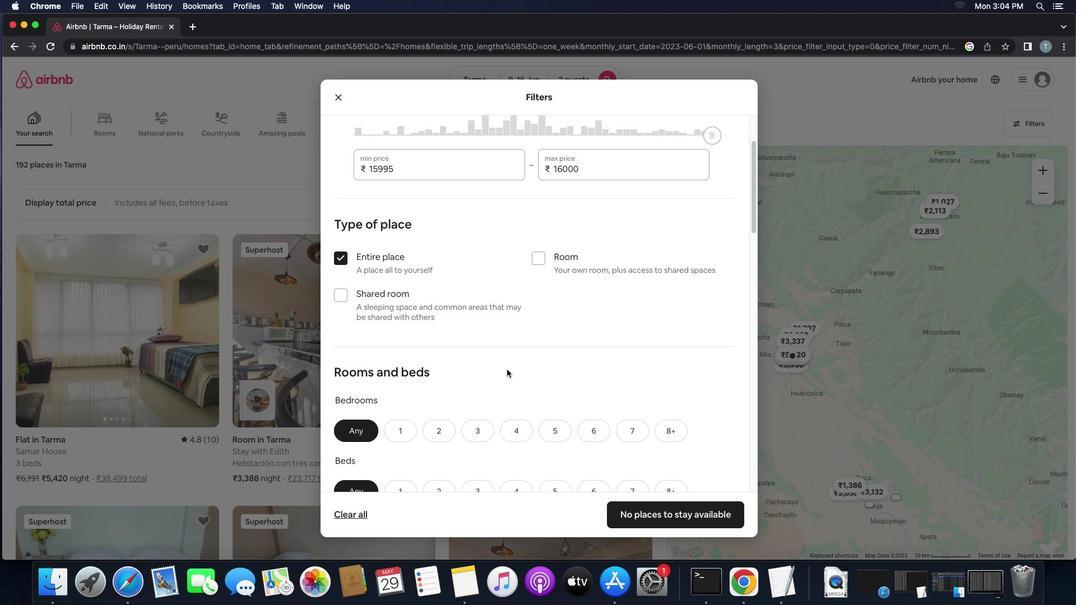 
Action: Mouse scrolled (507, 369) with delta (0, 0)
Screenshot: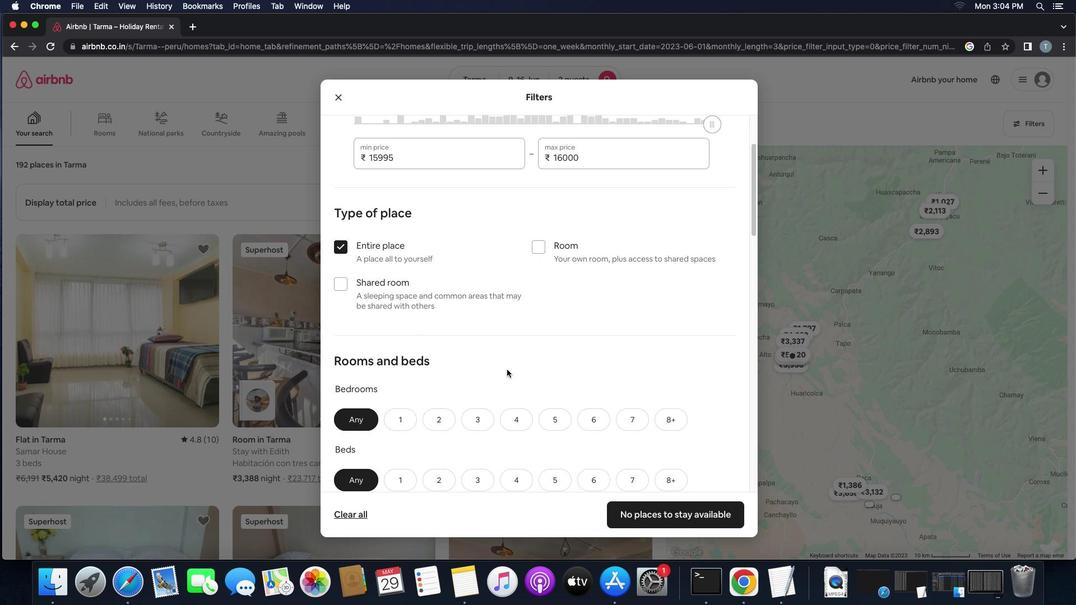 
Action: Mouse moved to (444, 395)
Screenshot: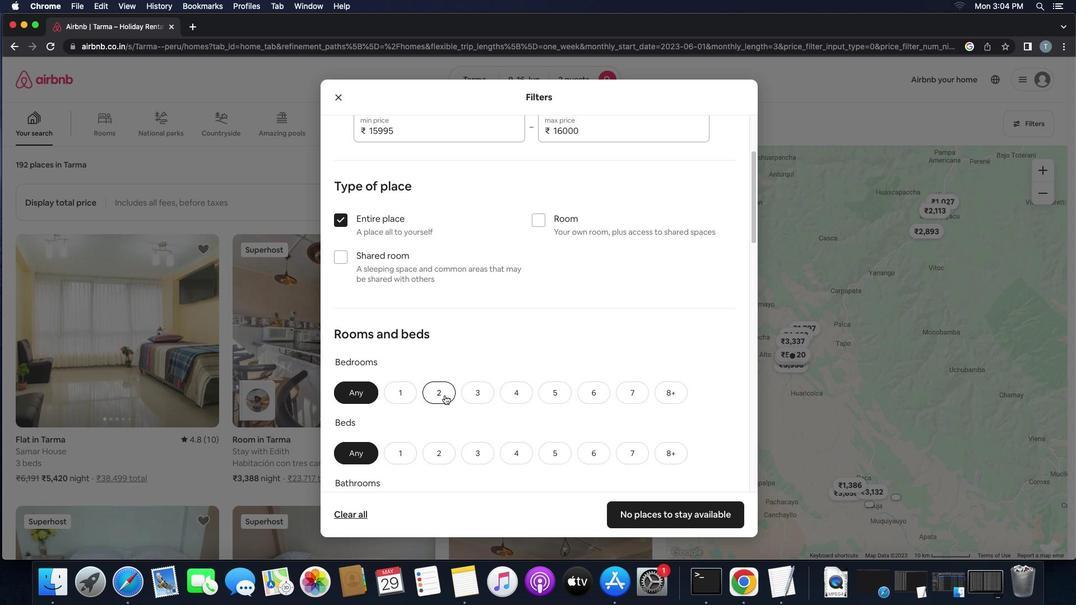 
Action: Mouse pressed left at (444, 395)
Screenshot: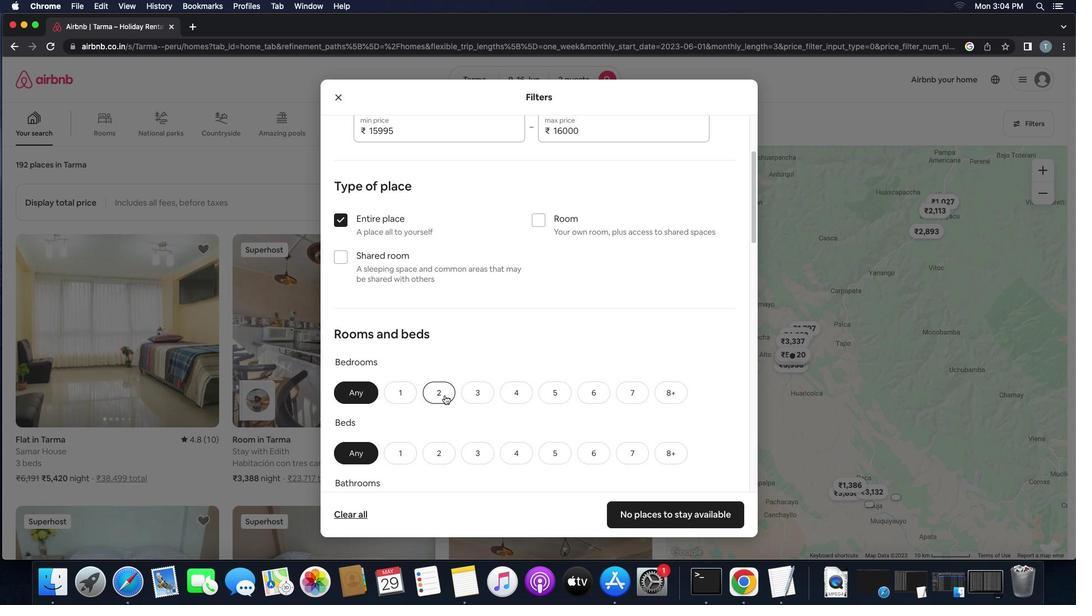 
Action: Mouse moved to (453, 426)
Screenshot: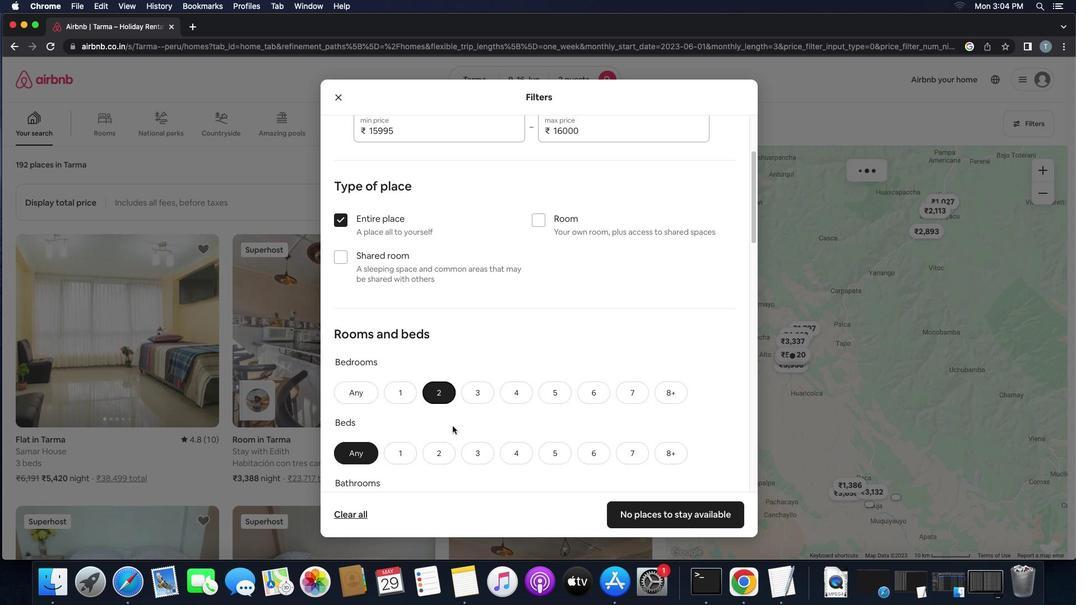 
Action: Mouse scrolled (453, 426) with delta (0, 0)
Screenshot: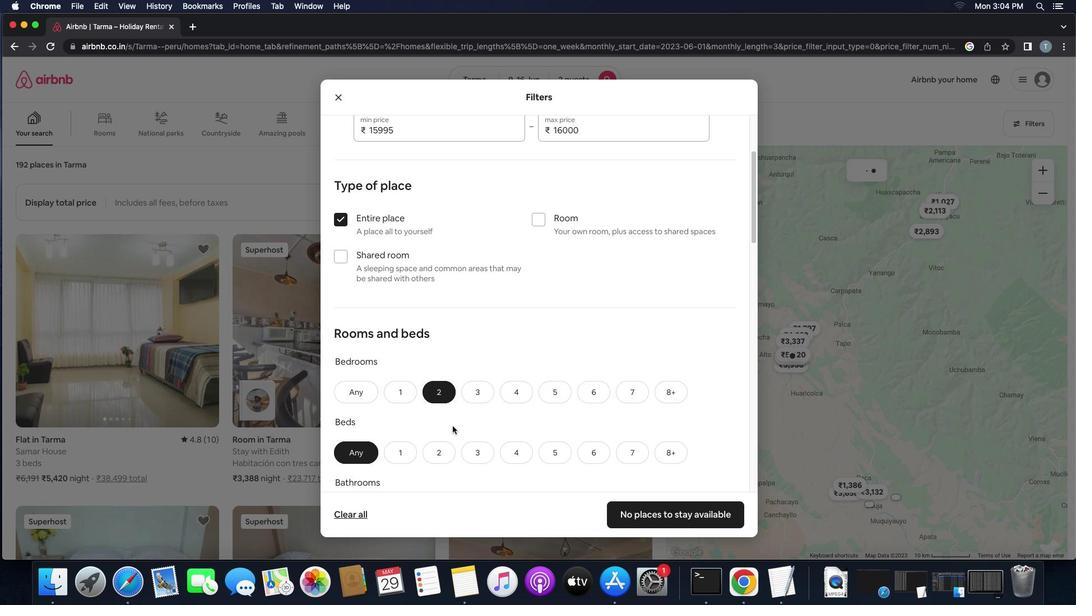 
Action: Mouse scrolled (453, 426) with delta (0, 0)
Screenshot: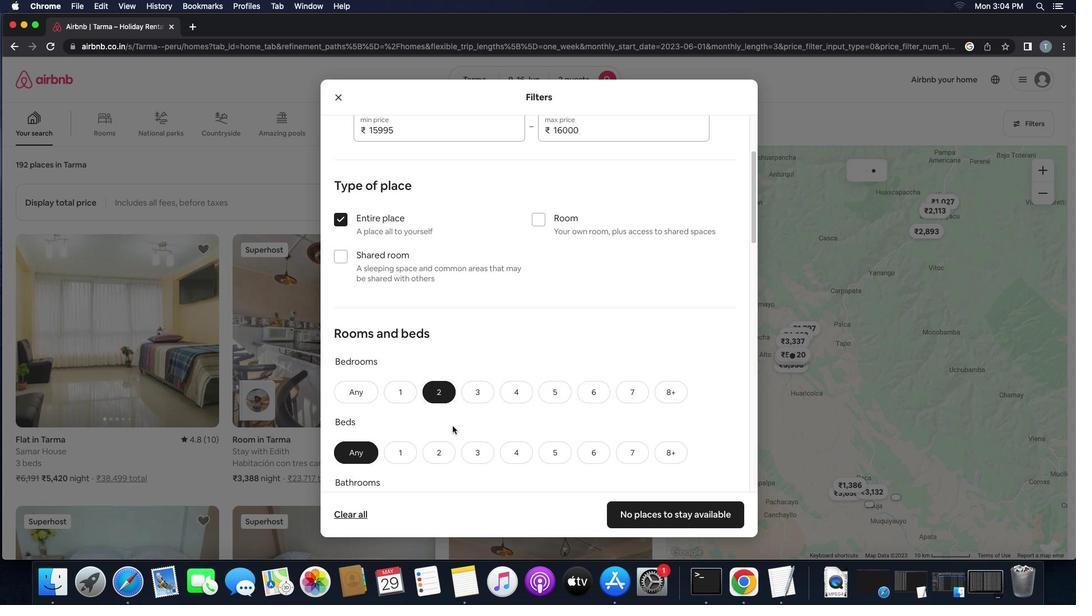 
Action: Mouse scrolled (453, 426) with delta (0, -1)
Screenshot: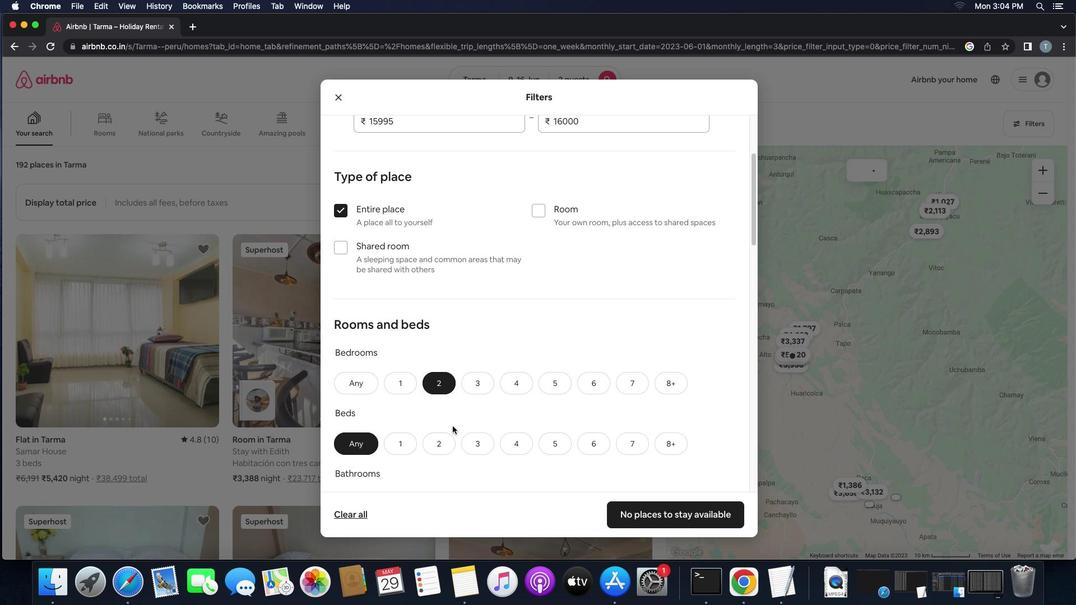
Action: Mouse moved to (436, 382)
Screenshot: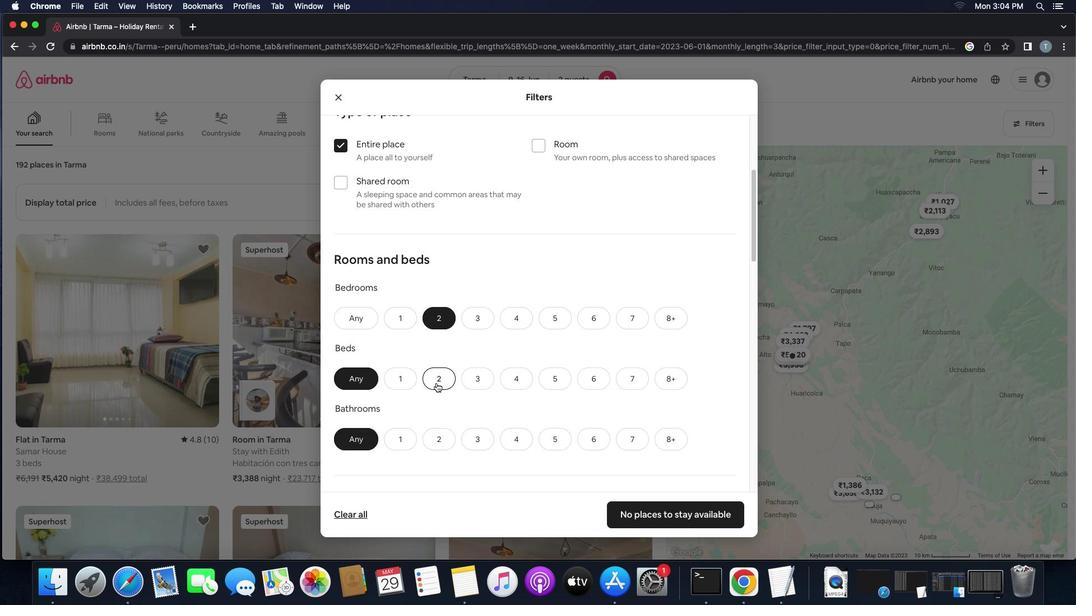 
Action: Mouse pressed left at (436, 382)
Screenshot: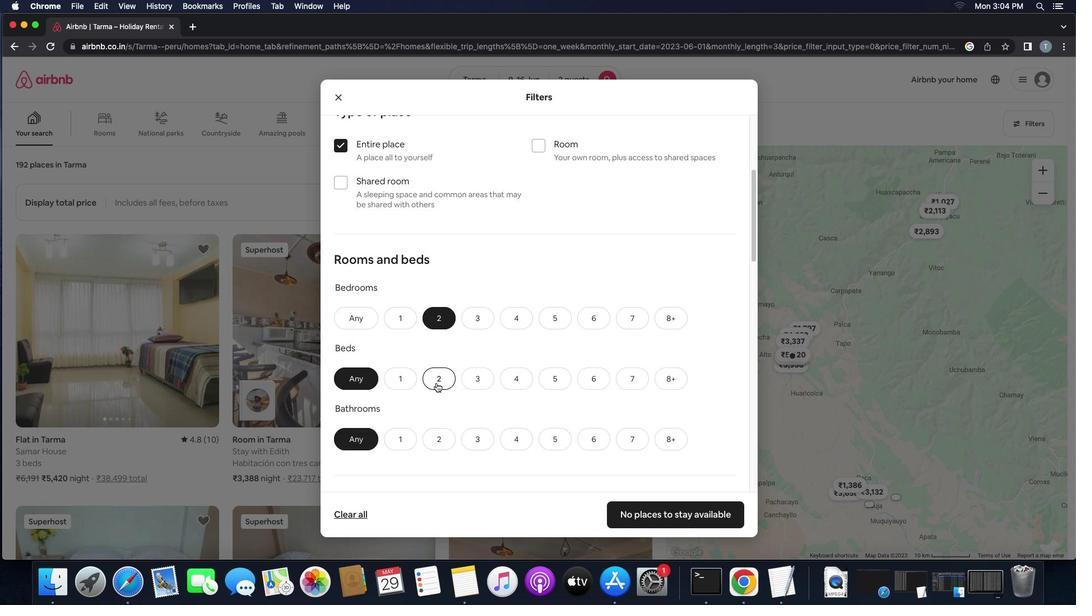 
Action: Mouse moved to (460, 416)
Screenshot: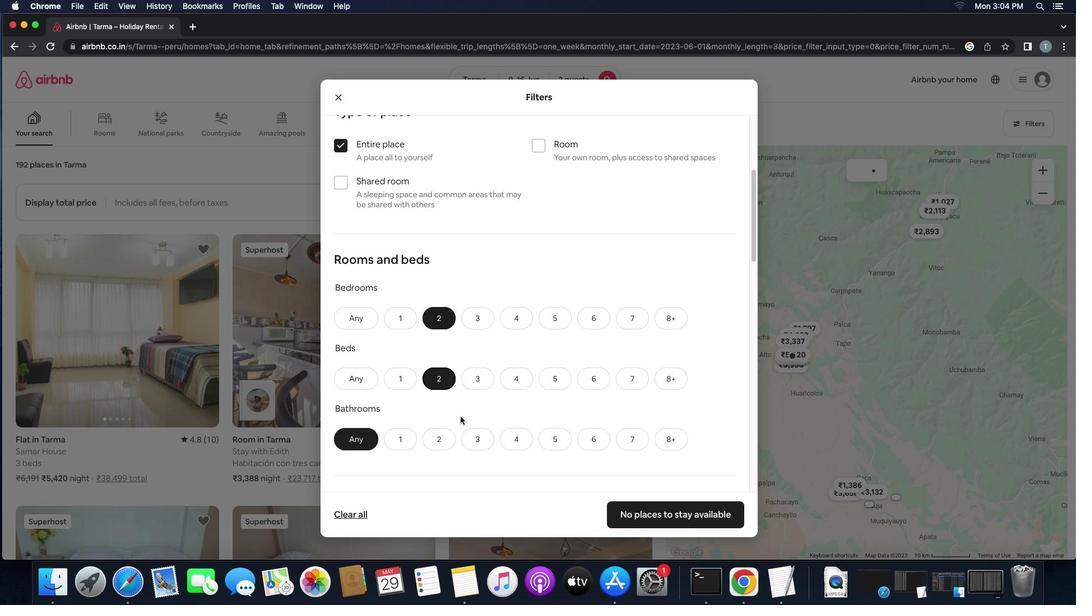
Action: Mouse scrolled (460, 416) with delta (0, 0)
Screenshot: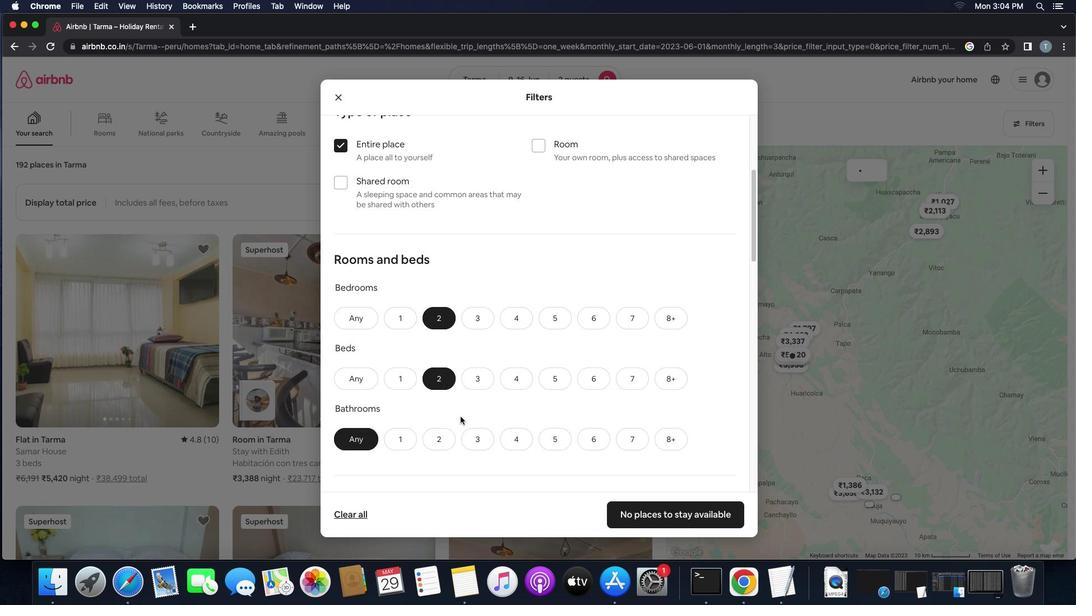 
Action: Mouse scrolled (460, 416) with delta (0, 0)
Screenshot: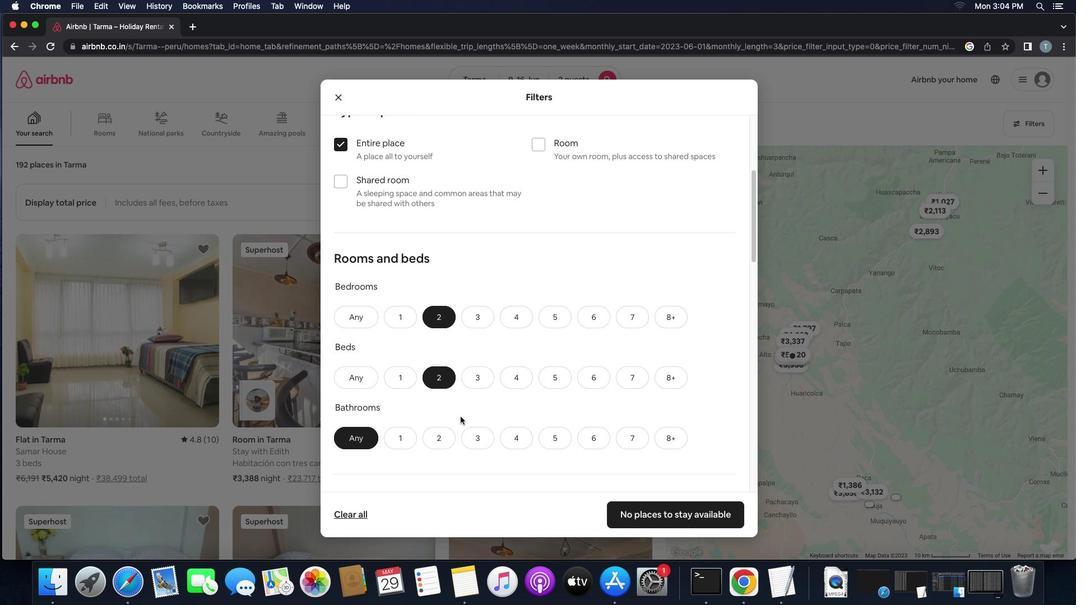 
Action: Mouse scrolled (460, 416) with delta (0, -1)
Screenshot: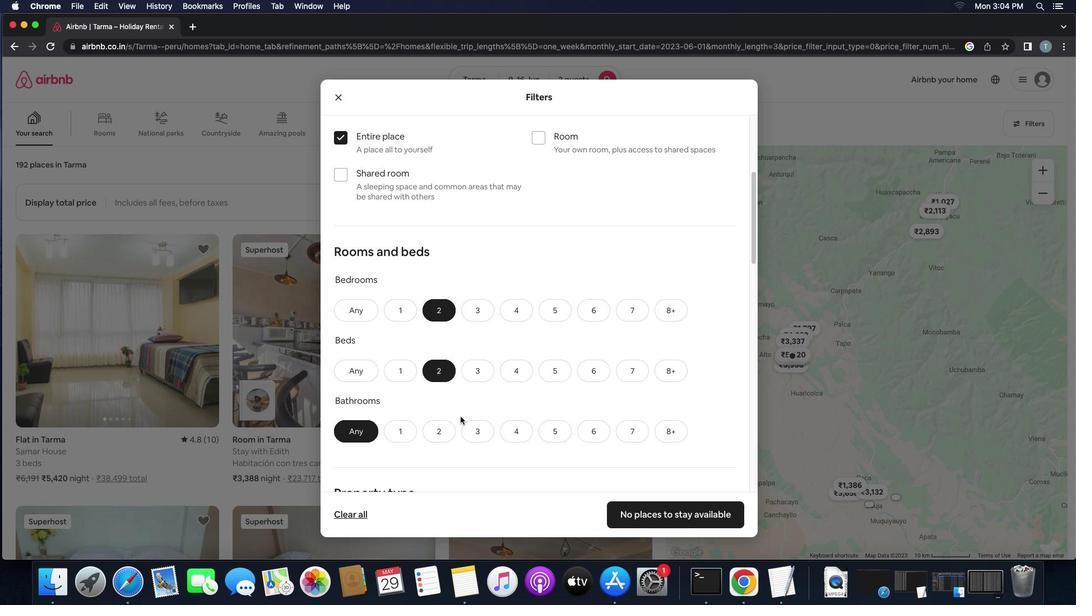 
Action: Mouse moved to (394, 353)
Screenshot: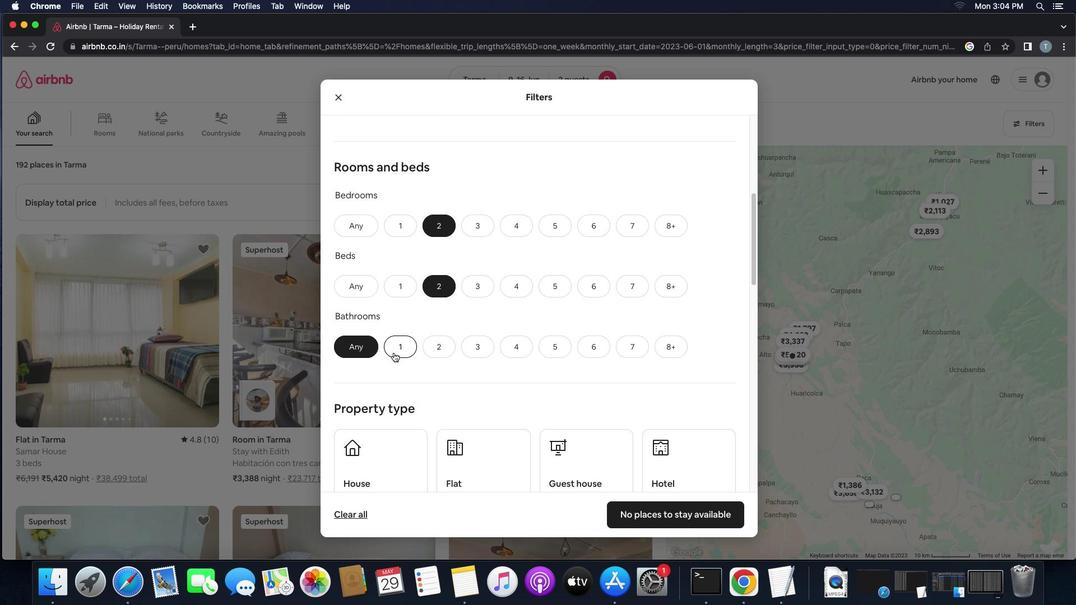 
Action: Mouse pressed left at (394, 353)
Screenshot: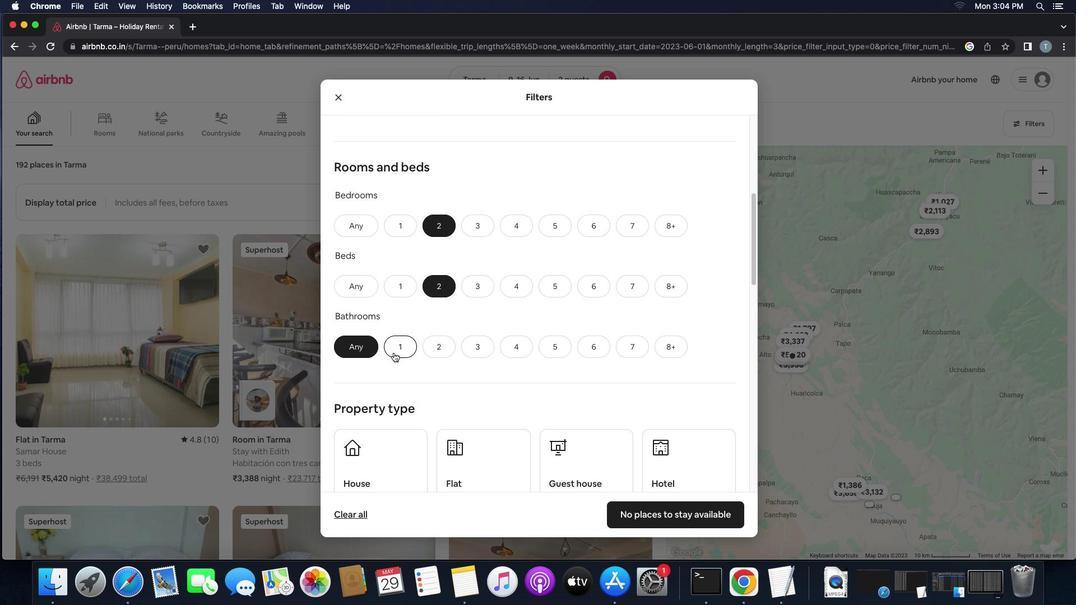 
Action: Mouse moved to (471, 422)
Screenshot: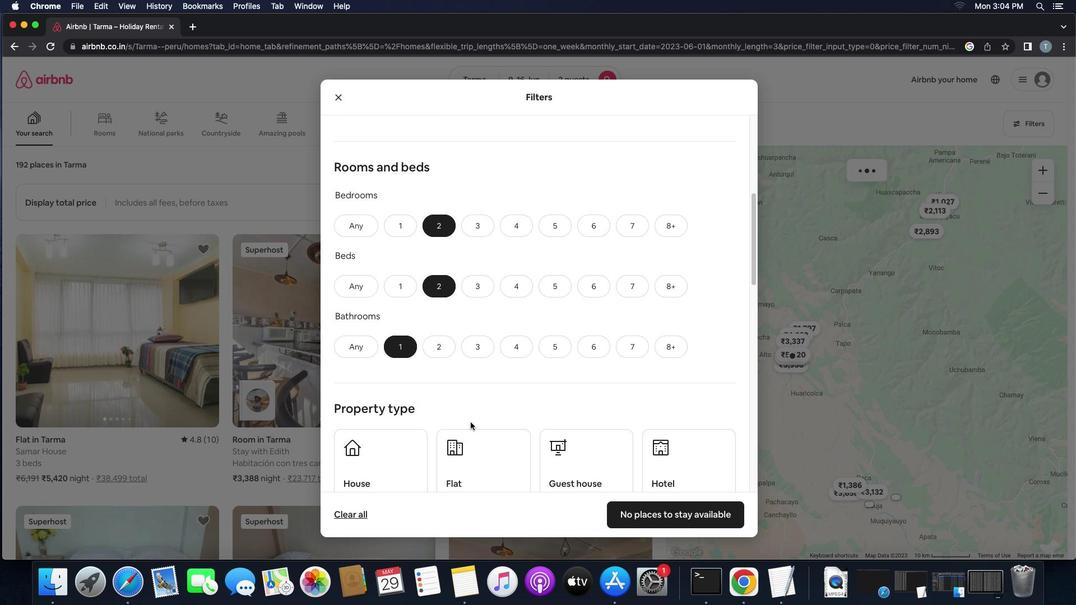 
Action: Mouse scrolled (471, 422) with delta (0, 0)
Screenshot: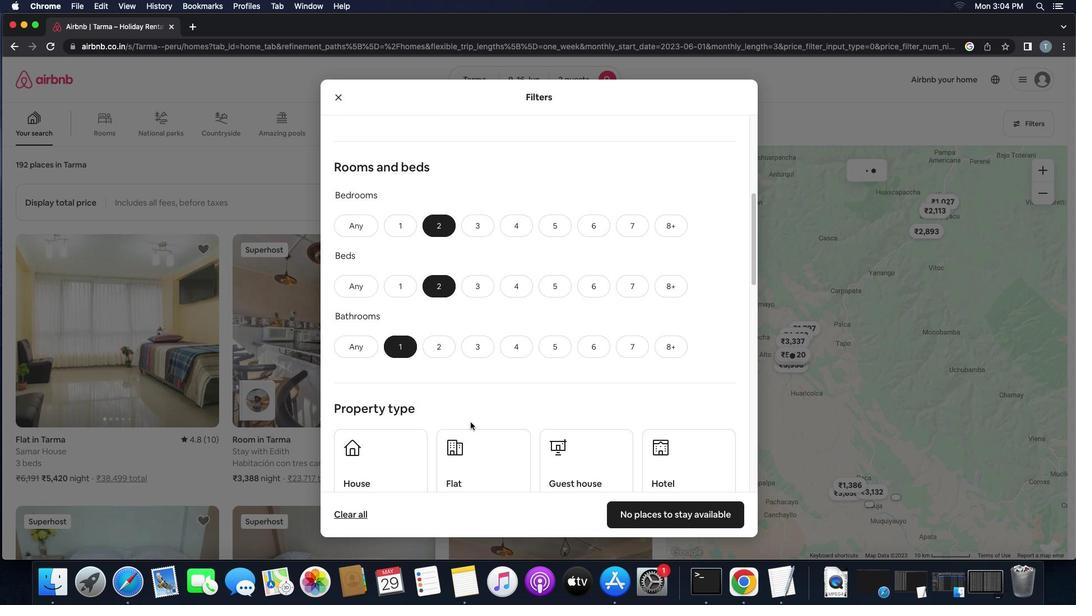 
Action: Mouse scrolled (471, 422) with delta (0, 0)
Screenshot: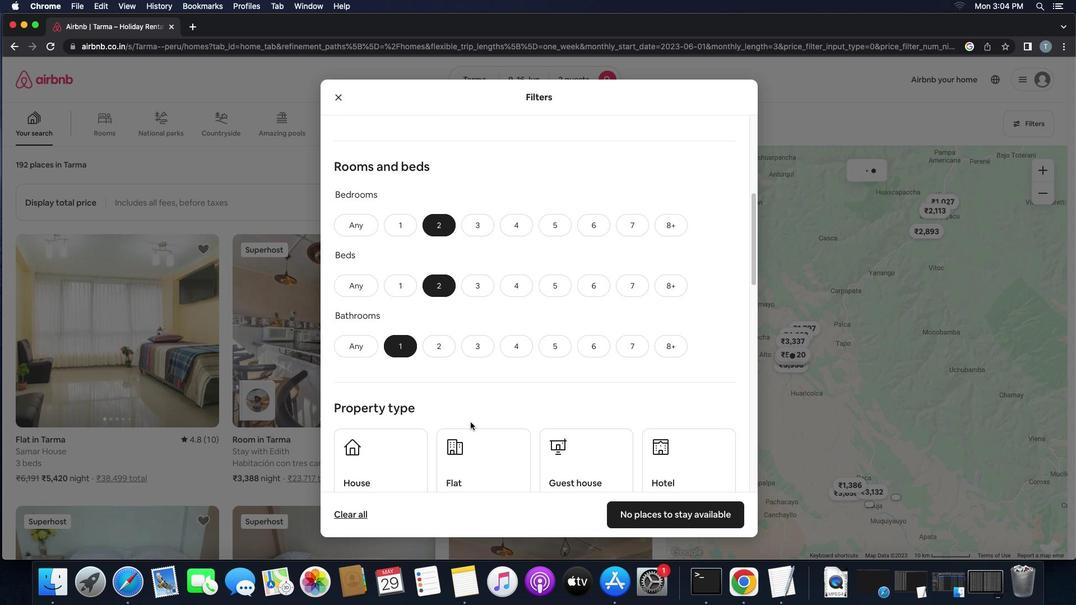 
Action: Mouse scrolled (471, 422) with delta (0, -1)
Screenshot: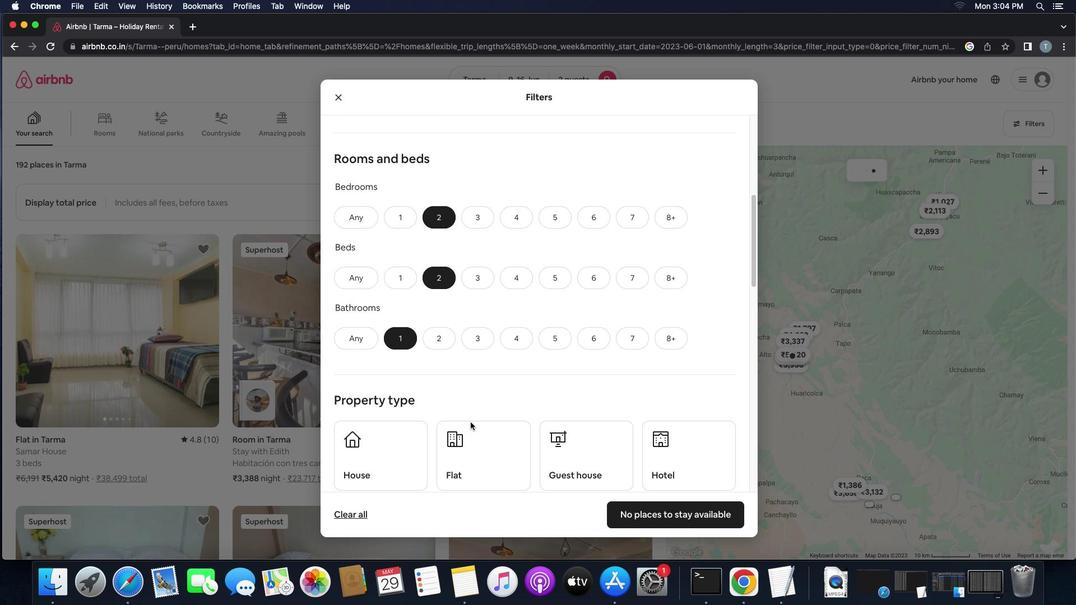 
Action: Mouse moved to (399, 393)
Screenshot: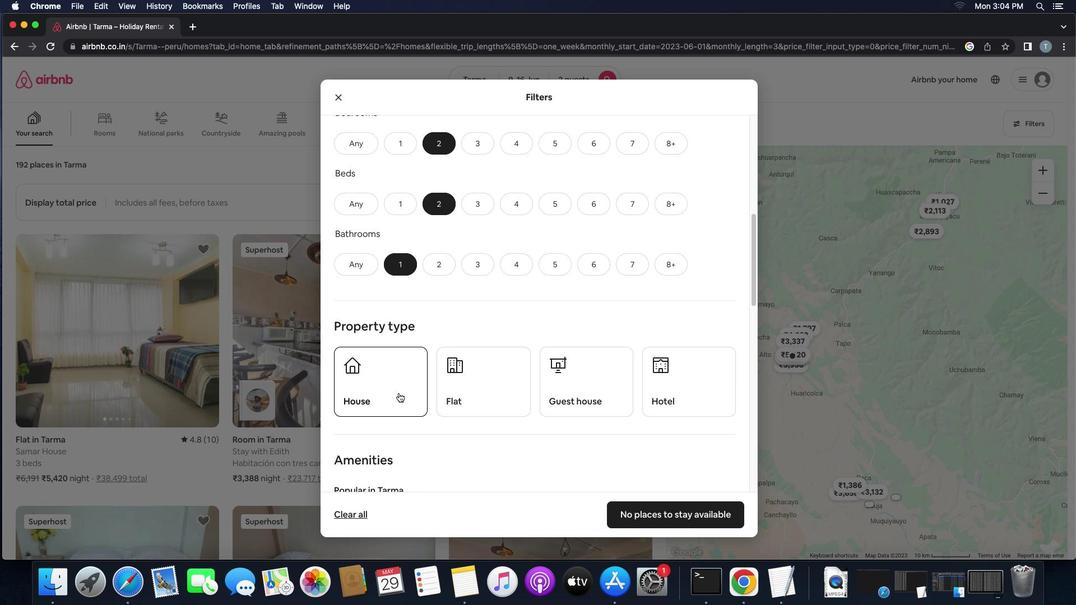 
Action: Mouse pressed left at (399, 393)
Screenshot: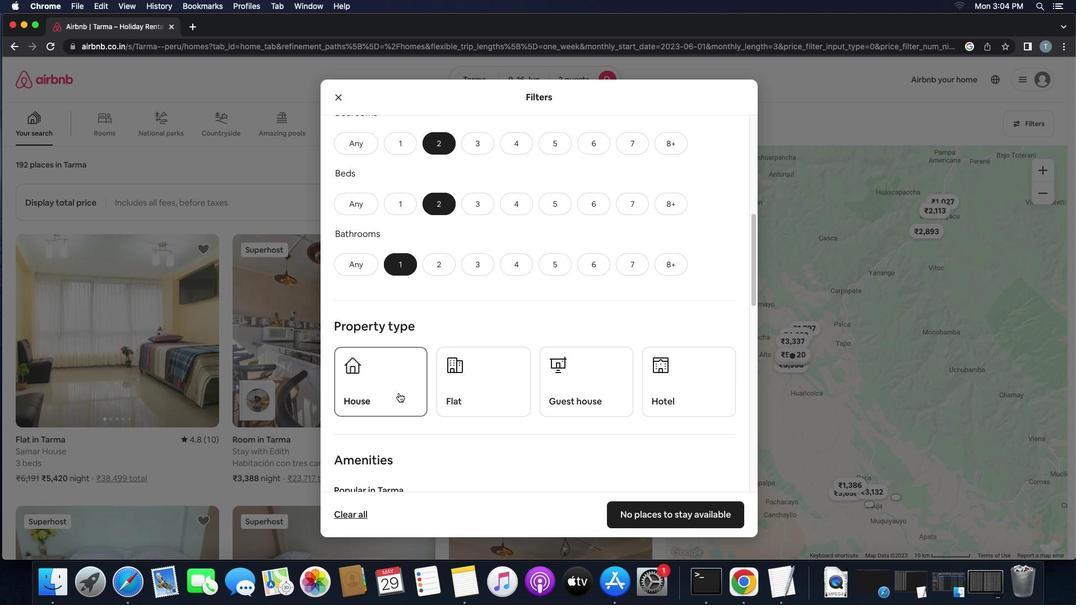 
Action: Mouse moved to (430, 395)
Screenshot: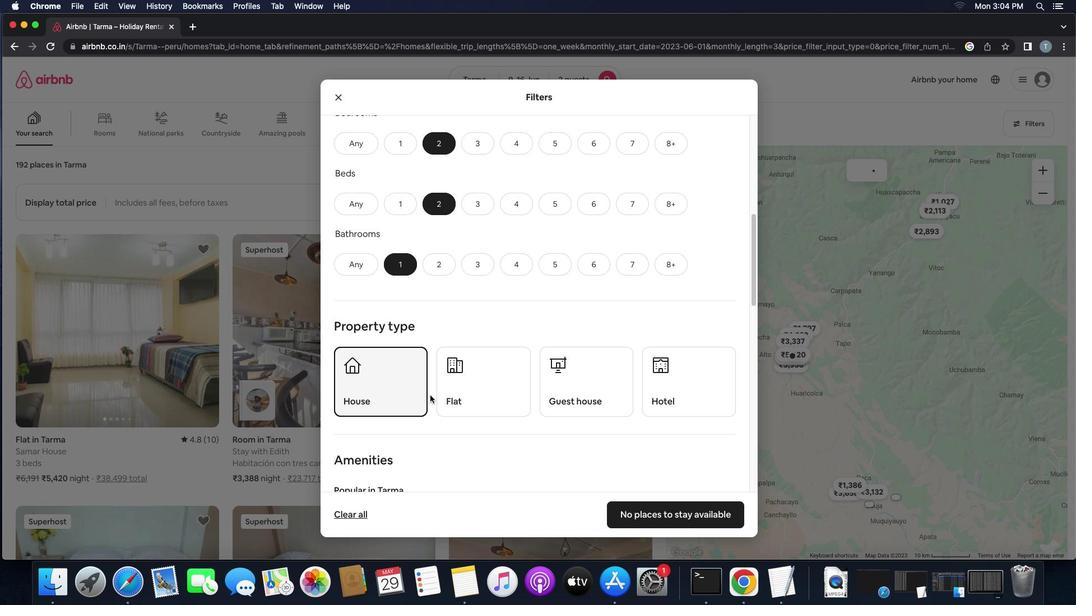 
Action: Mouse pressed left at (430, 395)
Screenshot: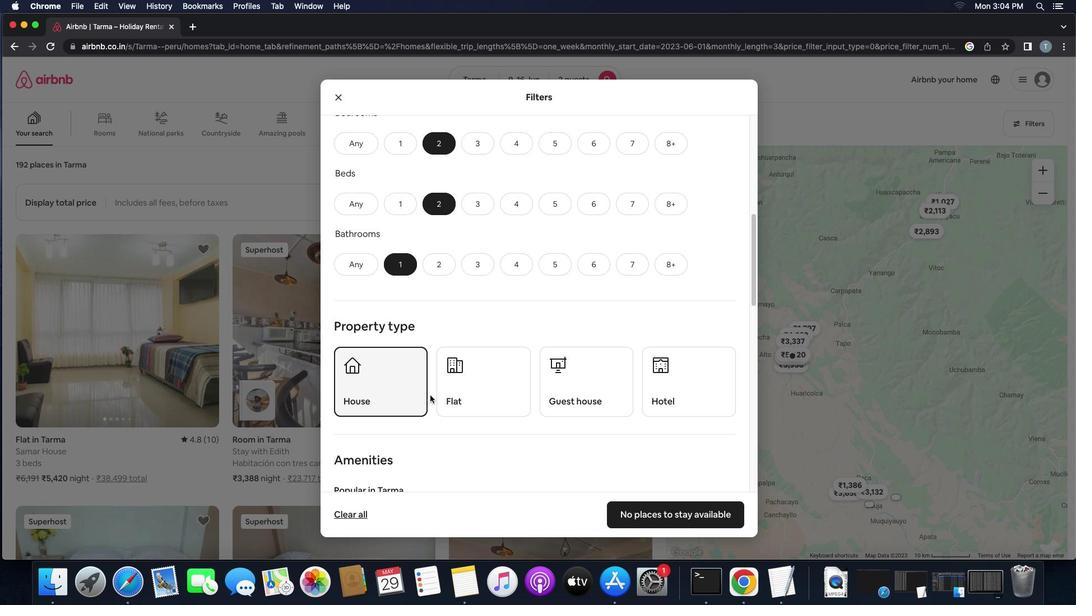 
Action: Mouse moved to (502, 404)
Screenshot: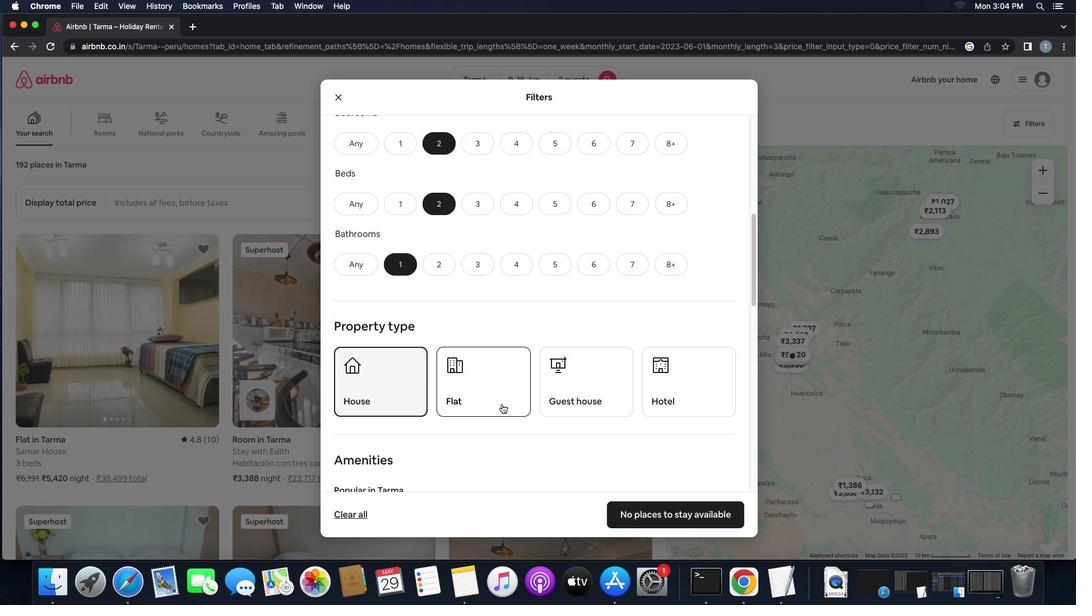 
Action: Mouse pressed left at (502, 404)
Screenshot: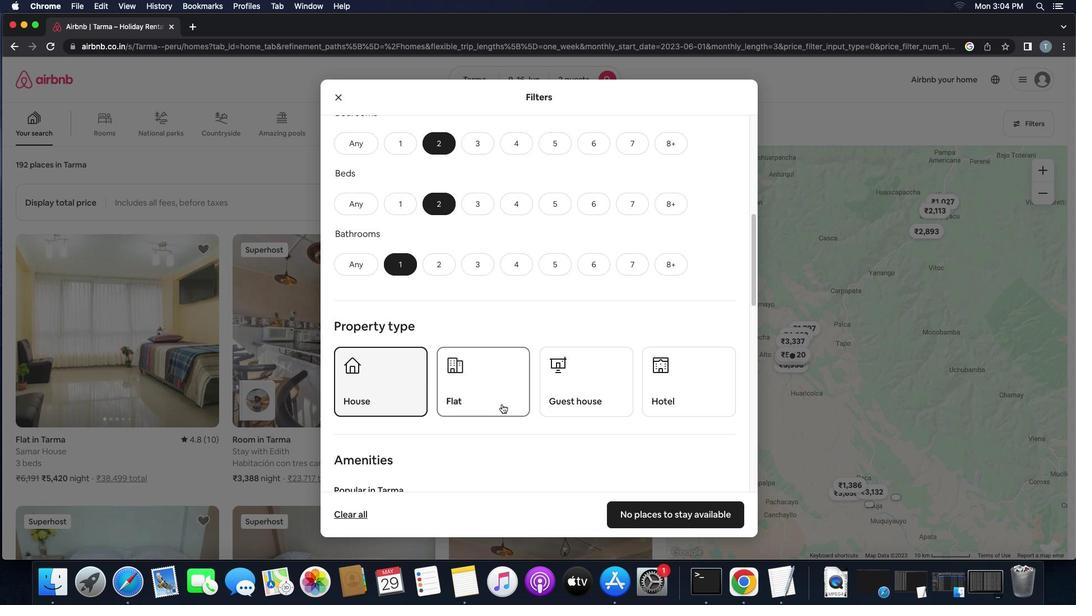 
Action: Mouse moved to (603, 399)
Screenshot: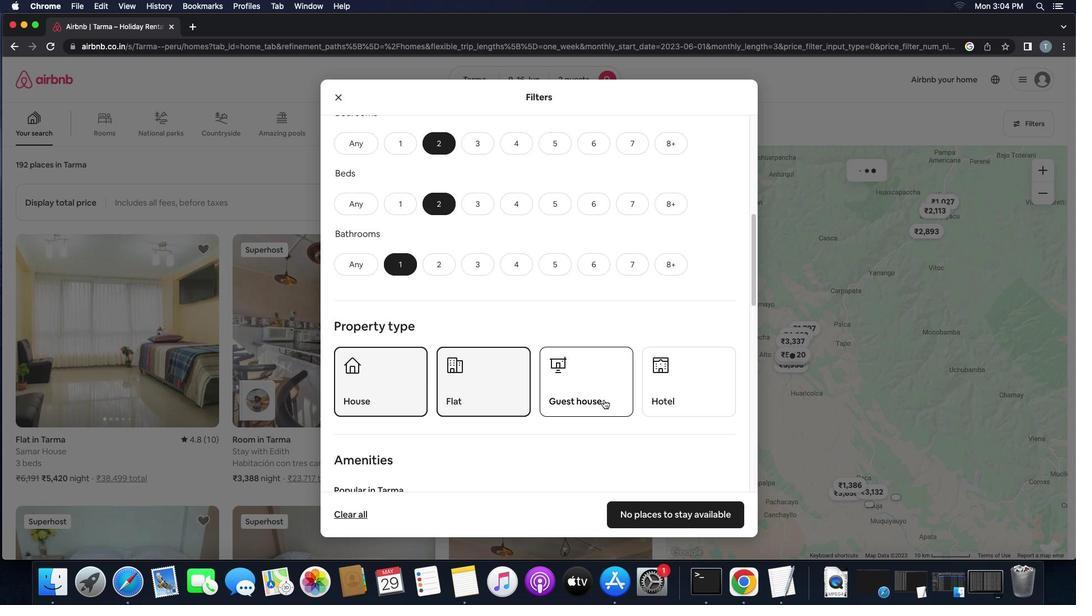 
Action: Mouse pressed left at (603, 399)
Screenshot: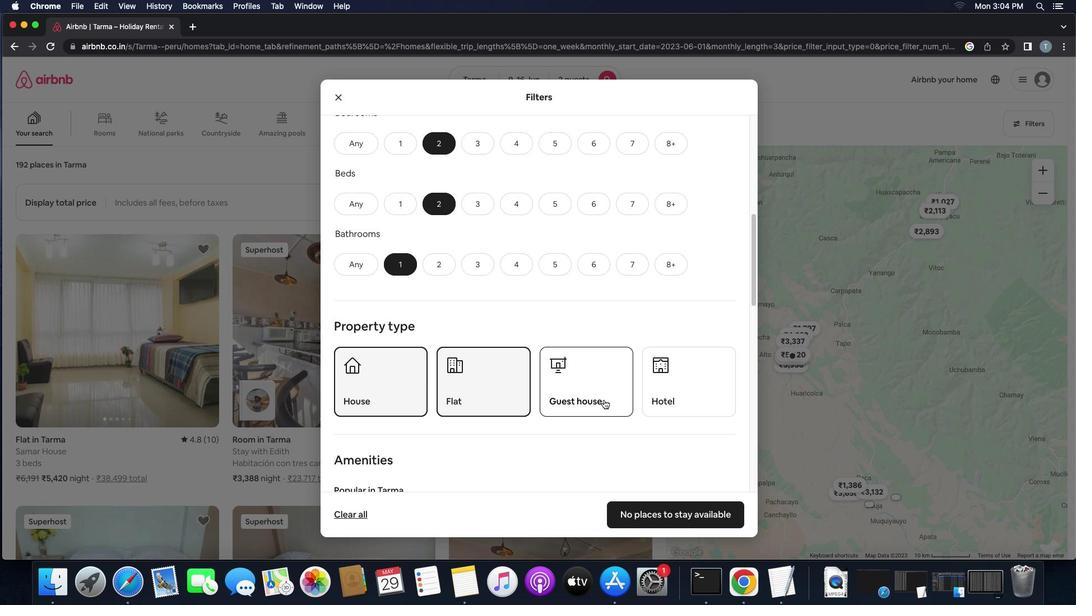 
Action: Mouse moved to (611, 438)
Screenshot: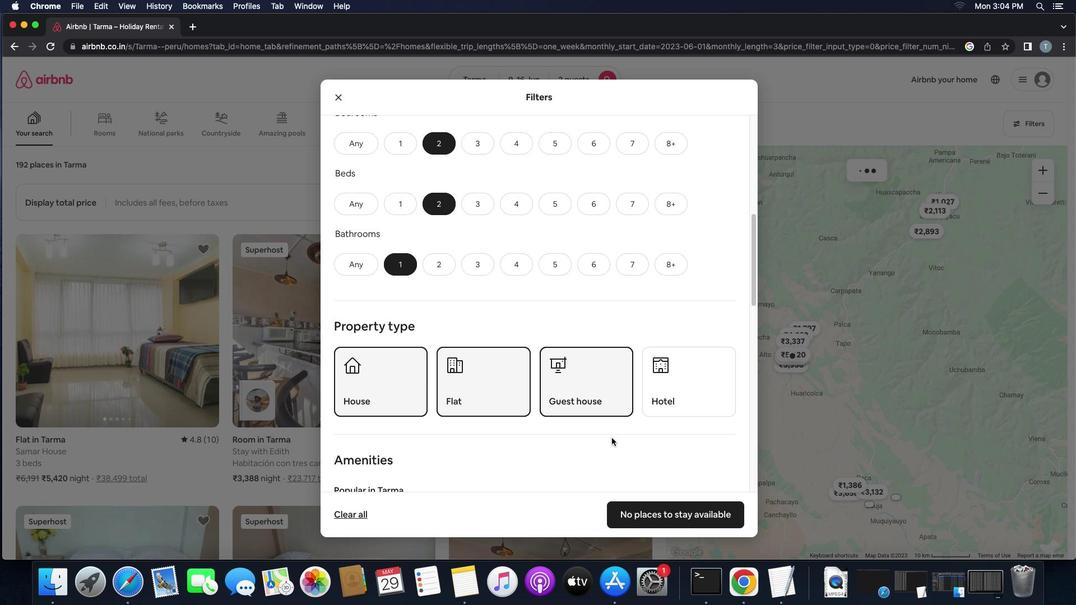 
Action: Mouse scrolled (611, 438) with delta (0, 0)
Screenshot: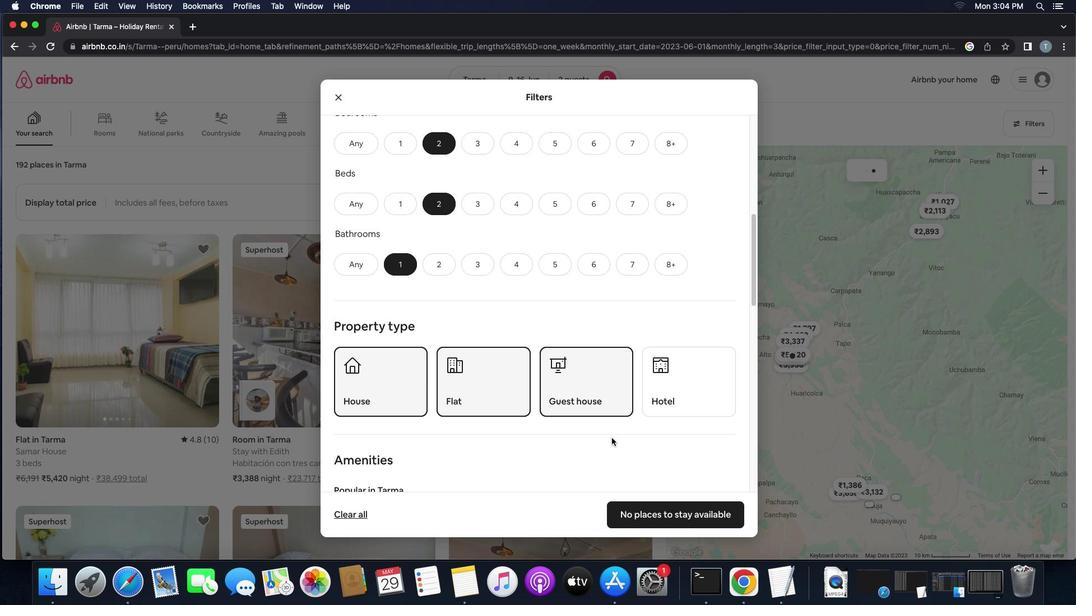 
Action: Mouse scrolled (611, 438) with delta (0, 0)
Screenshot: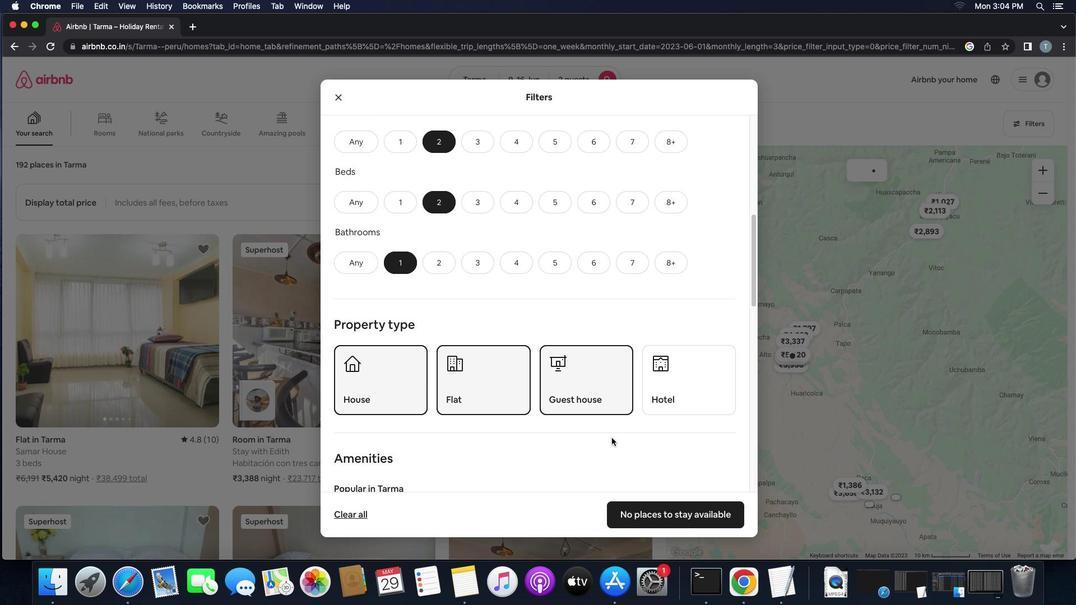 
Action: Mouse scrolled (611, 438) with delta (0, -1)
Screenshot: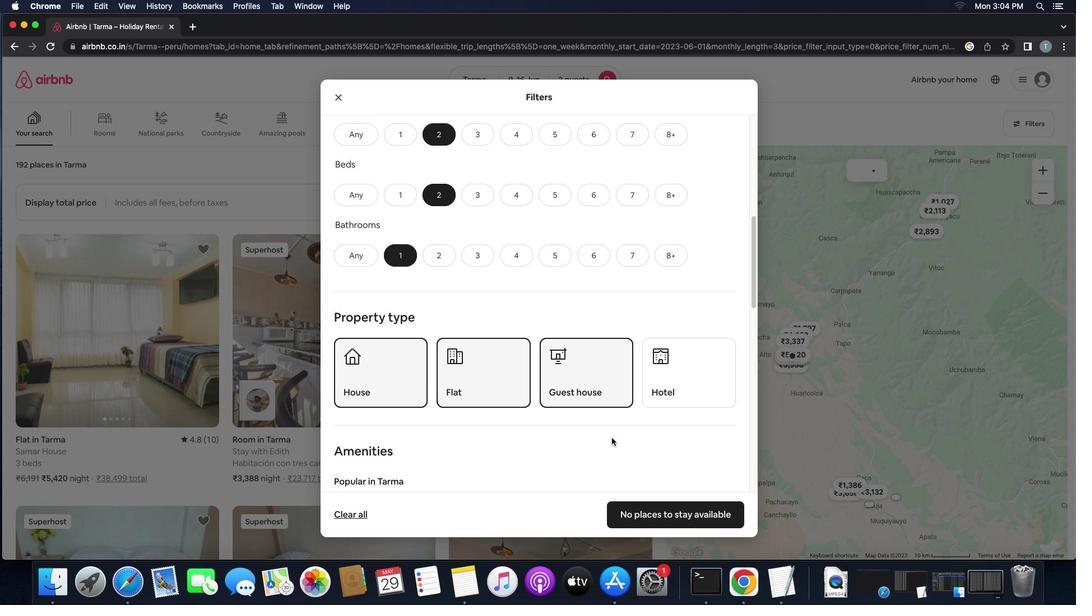 
Action: Mouse scrolled (611, 438) with delta (0, -2)
Screenshot: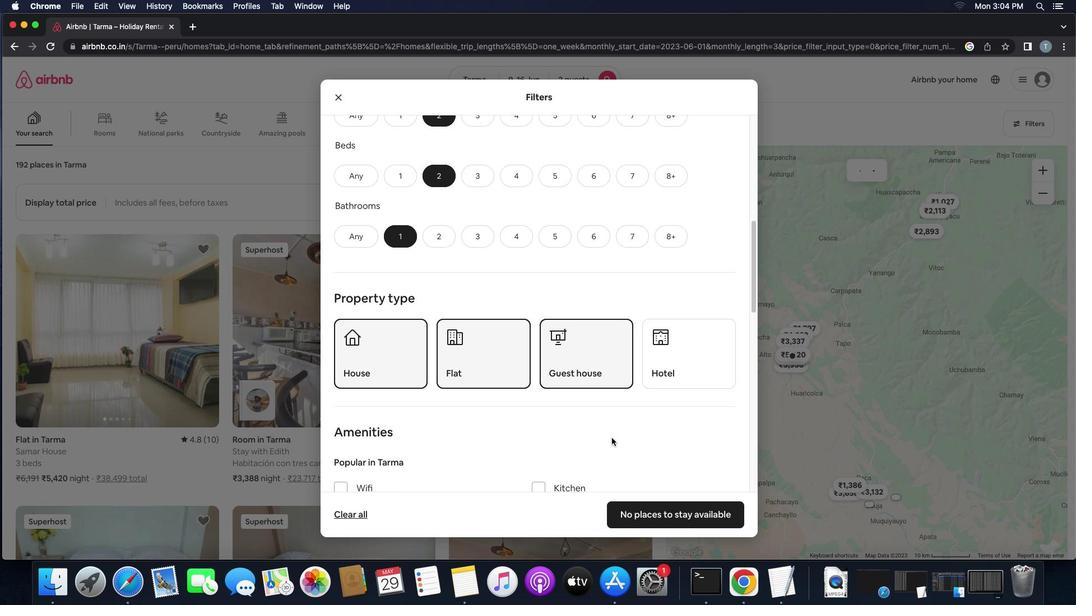 
Action: Mouse moved to (446, 386)
Screenshot: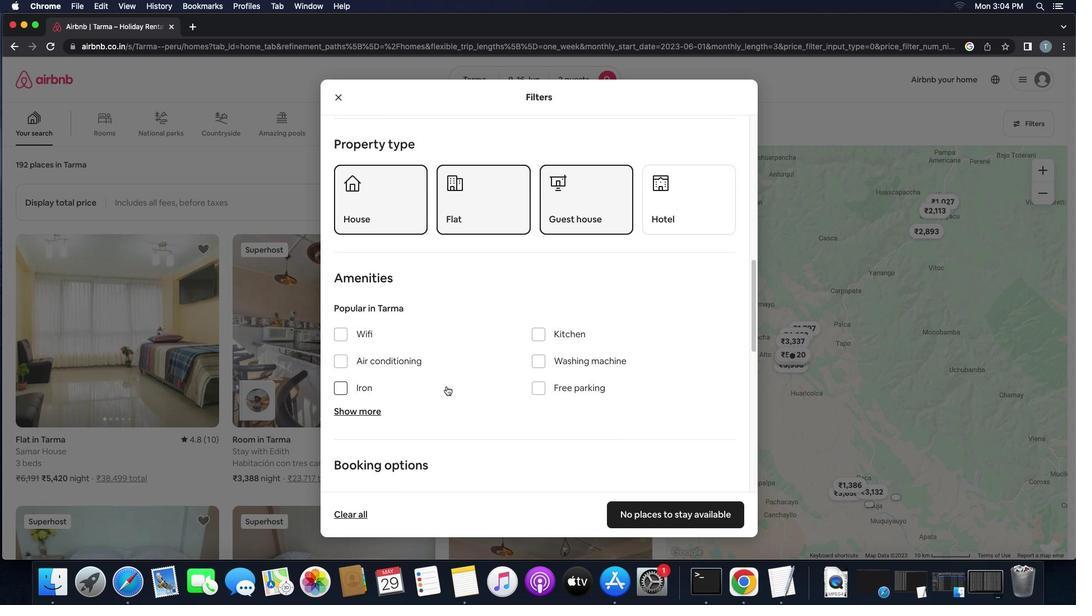 
Action: Mouse scrolled (446, 386) with delta (0, 0)
Screenshot: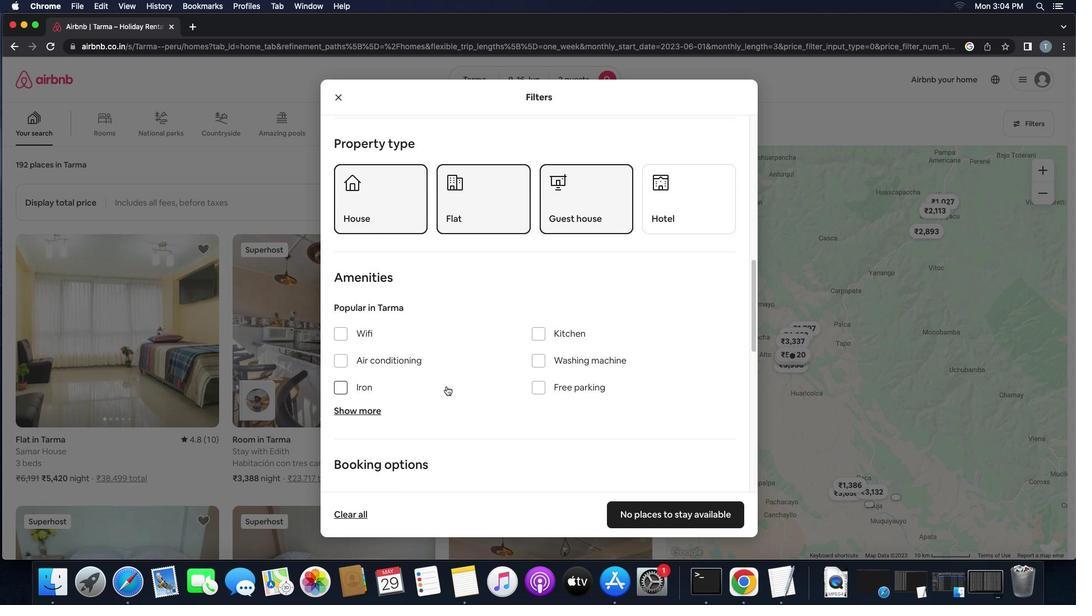 
Action: Mouse scrolled (446, 386) with delta (0, 0)
Screenshot: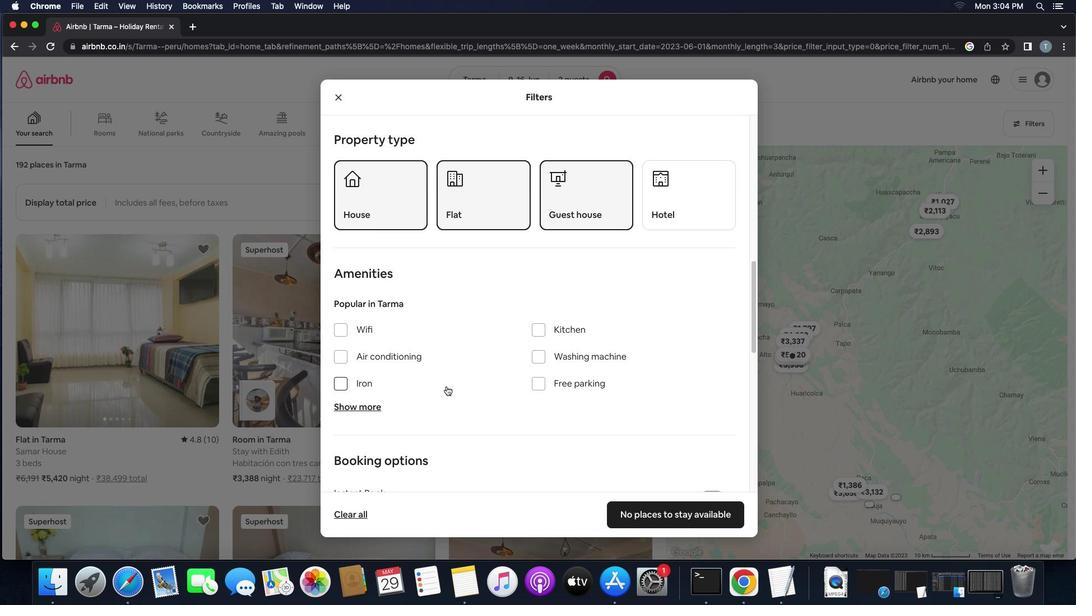 
Action: Mouse scrolled (446, 386) with delta (0, 0)
Screenshot: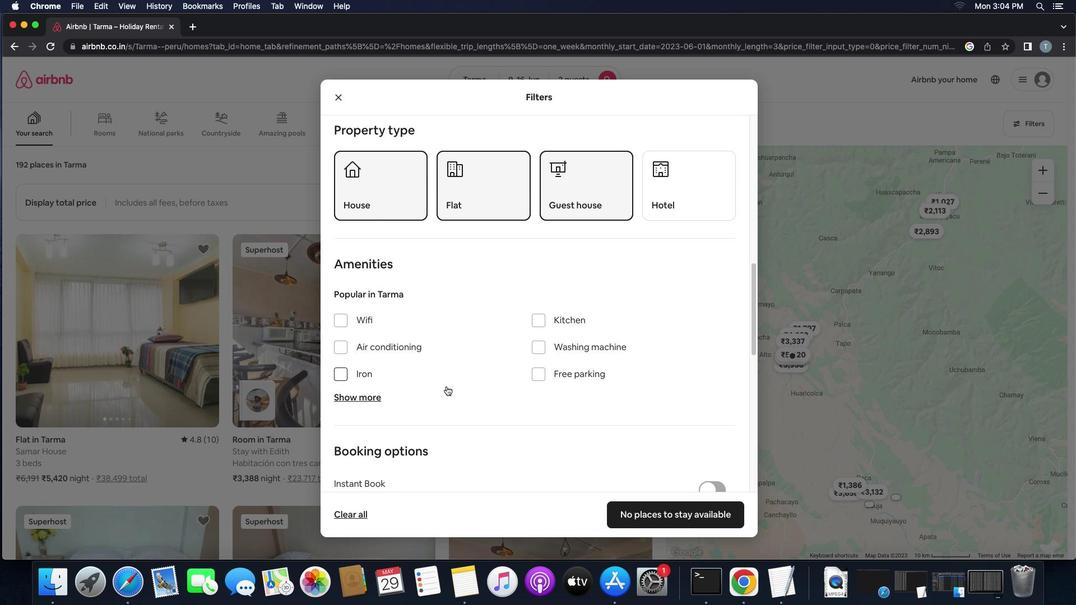 
Action: Mouse scrolled (446, 386) with delta (0, 0)
Screenshot: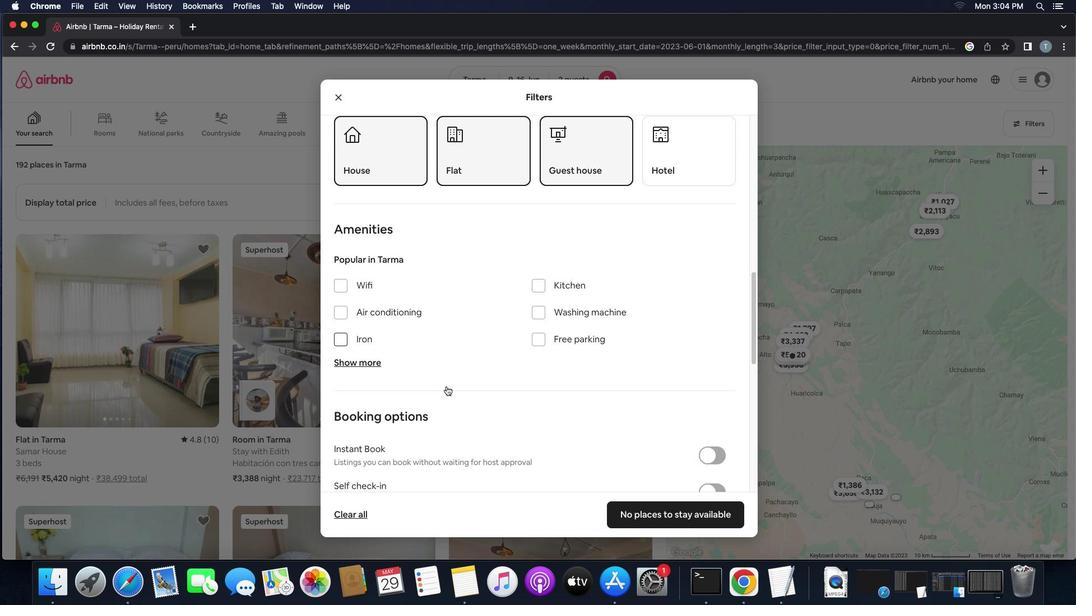 
Action: Mouse scrolled (446, 386) with delta (0, 0)
Screenshot: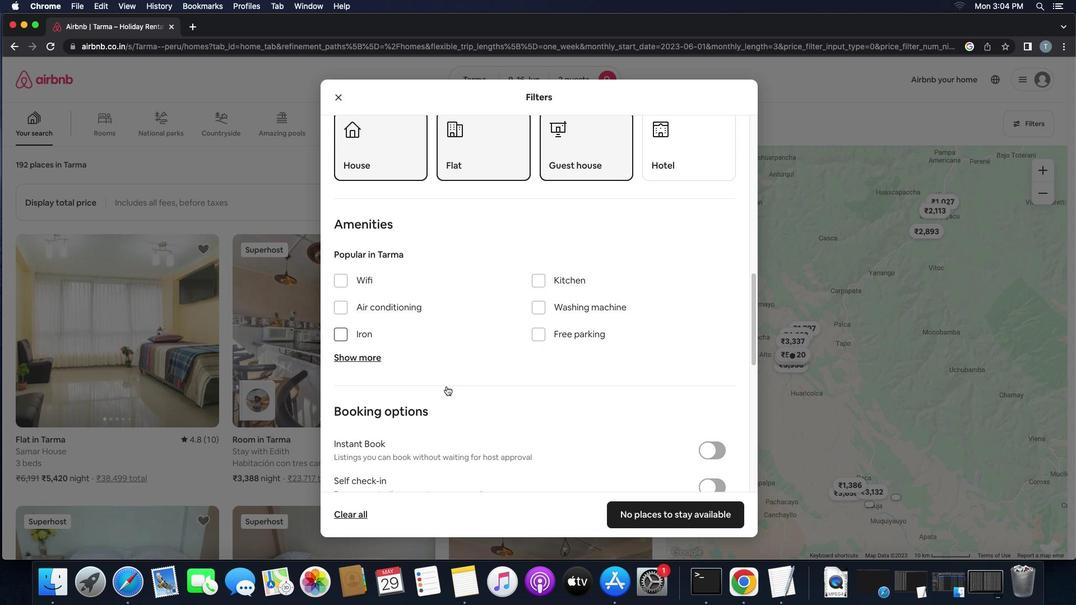 
Action: Mouse scrolled (446, 386) with delta (0, 0)
Screenshot: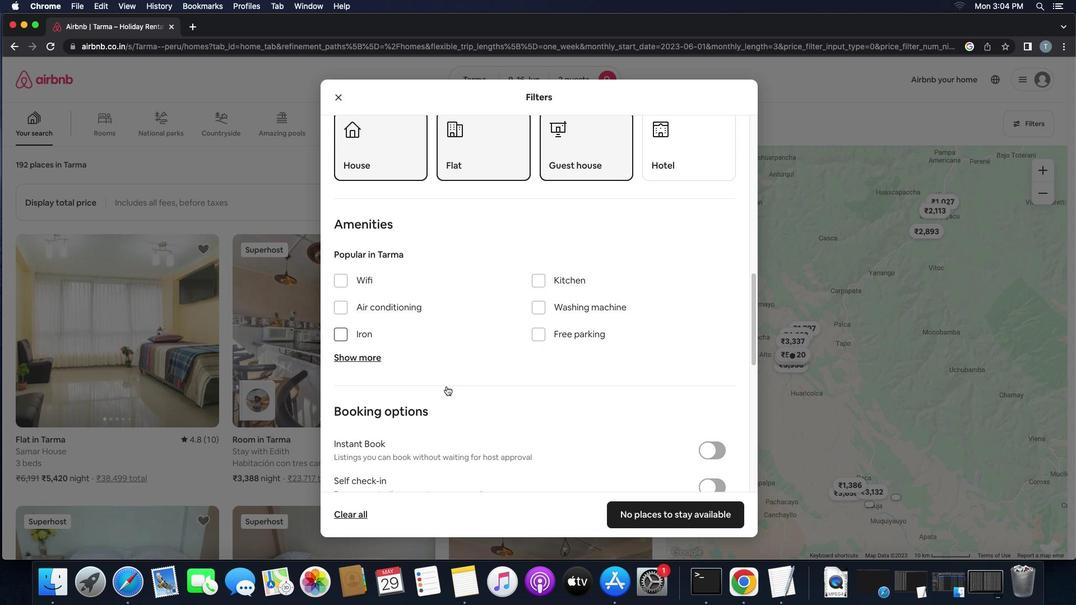 
Action: Mouse scrolled (446, 386) with delta (0, -1)
Screenshot: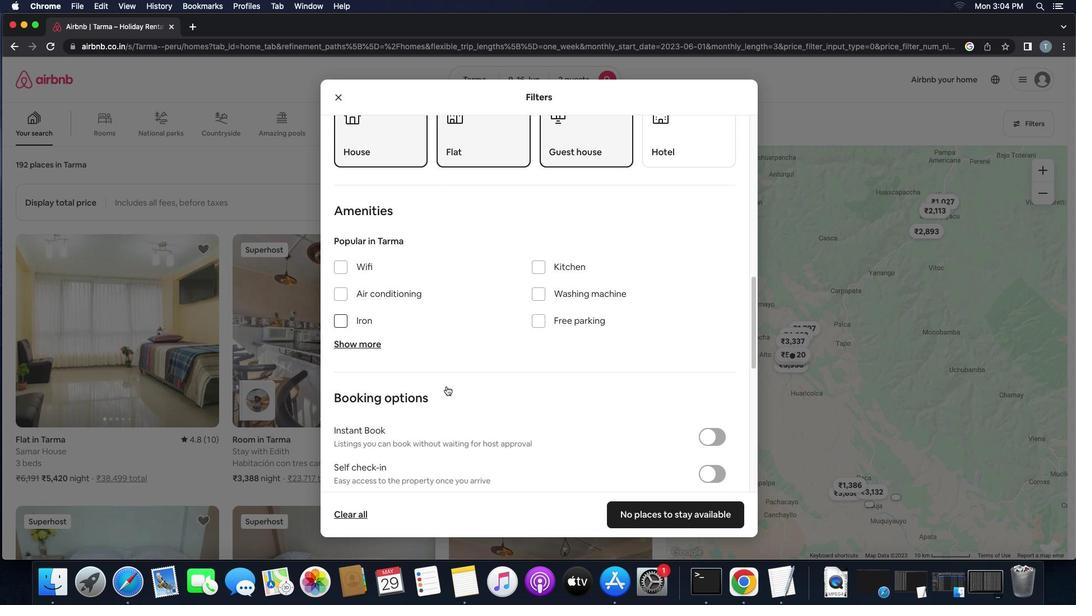 
Action: Mouse scrolled (446, 386) with delta (0, -2)
Screenshot: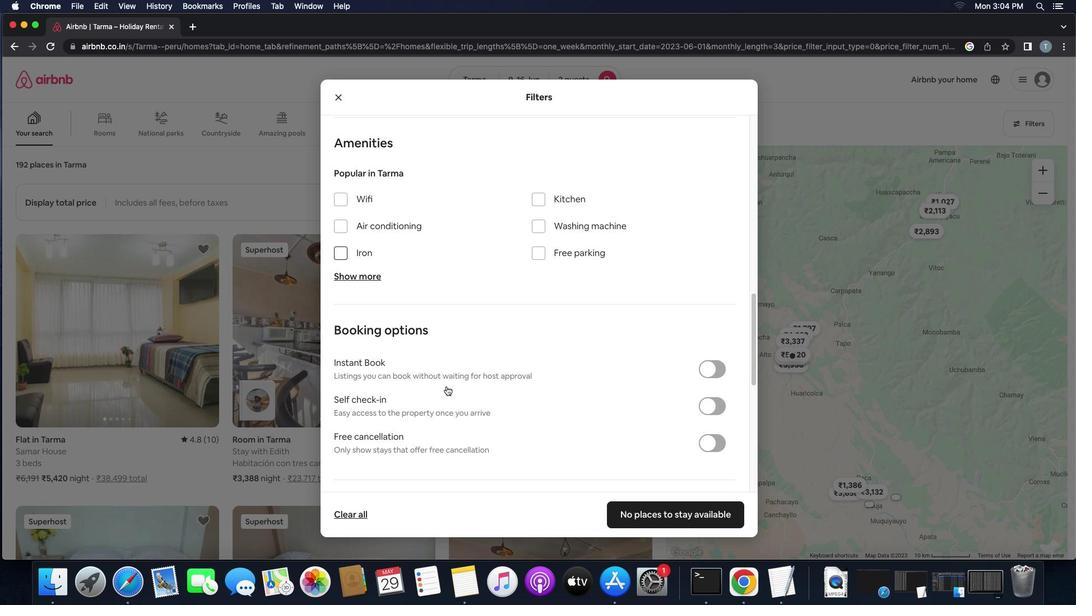 
Action: Mouse moved to (708, 289)
Screenshot: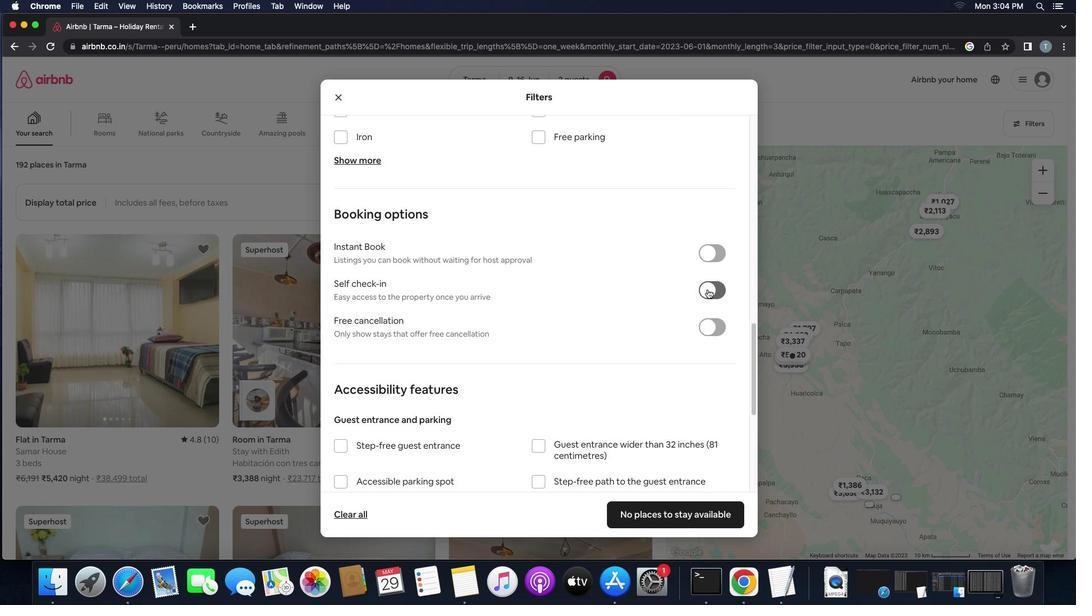 
Action: Mouse pressed left at (708, 289)
Screenshot: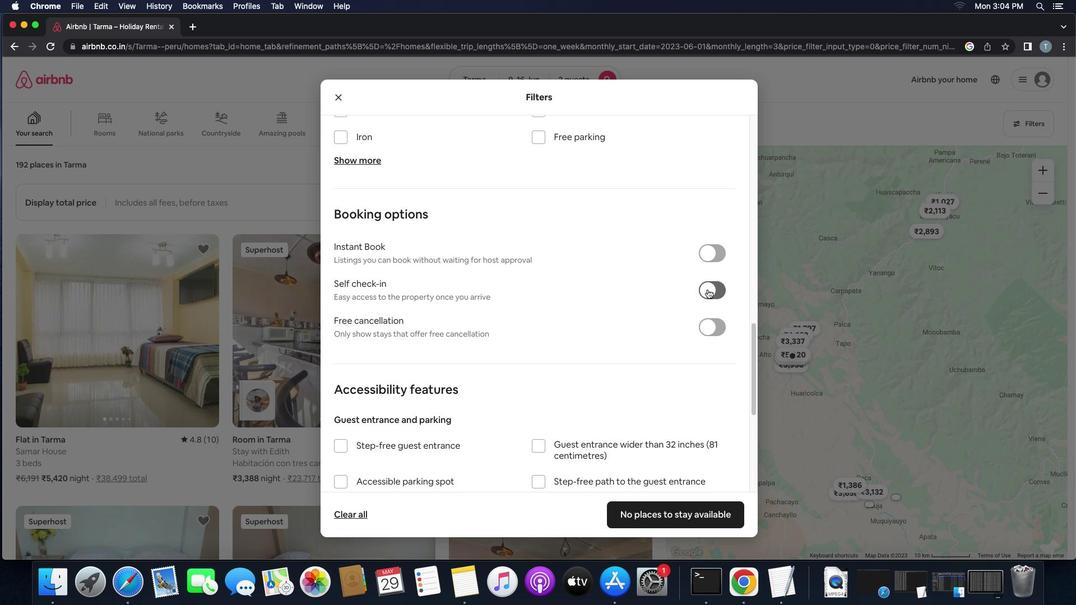 
Action: Mouse moved to (575, 356)
Screenshot: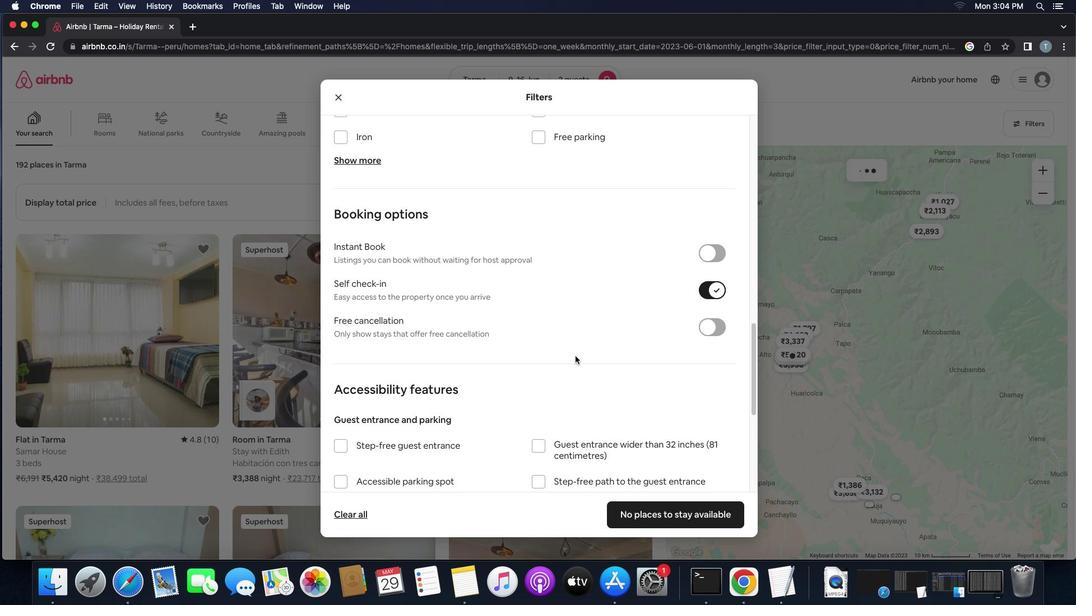 
Action: Mouse scrolled (575, 356) with delta (0, 0)
Screenshot: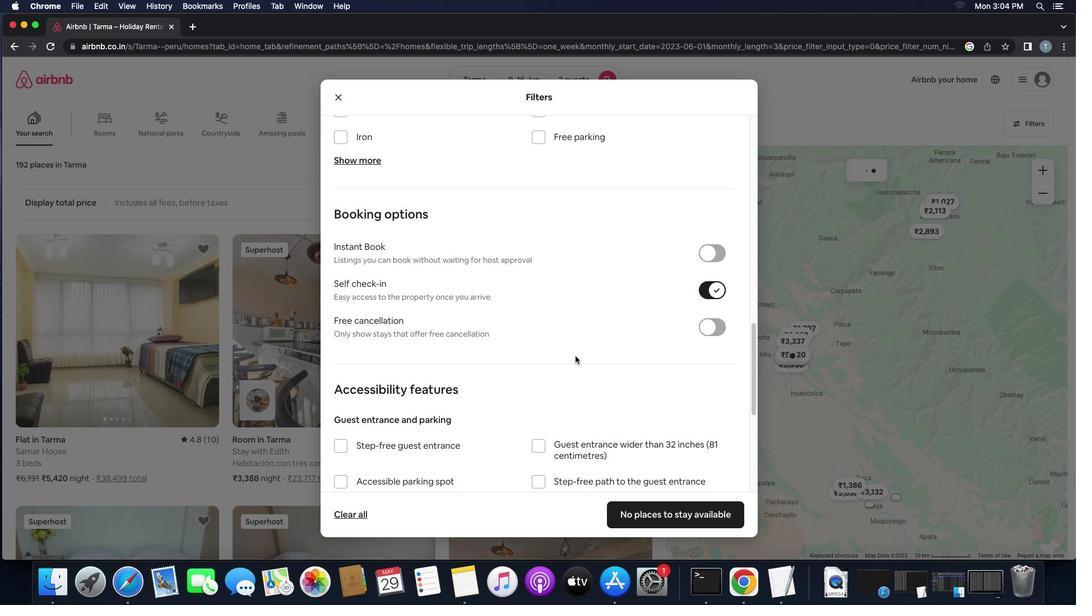 
Action: Mouse scrolled (575, 356) with delta (0, 0)
Screenshot: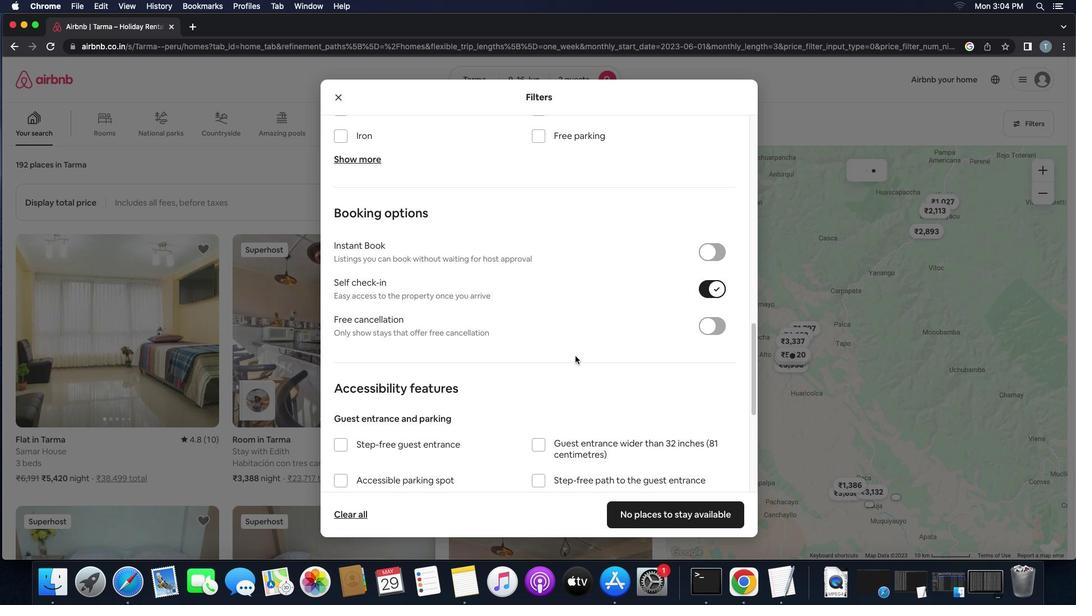 
Action: Mouse scrolled (575, 356) with delta (0, -1)
Screenshot: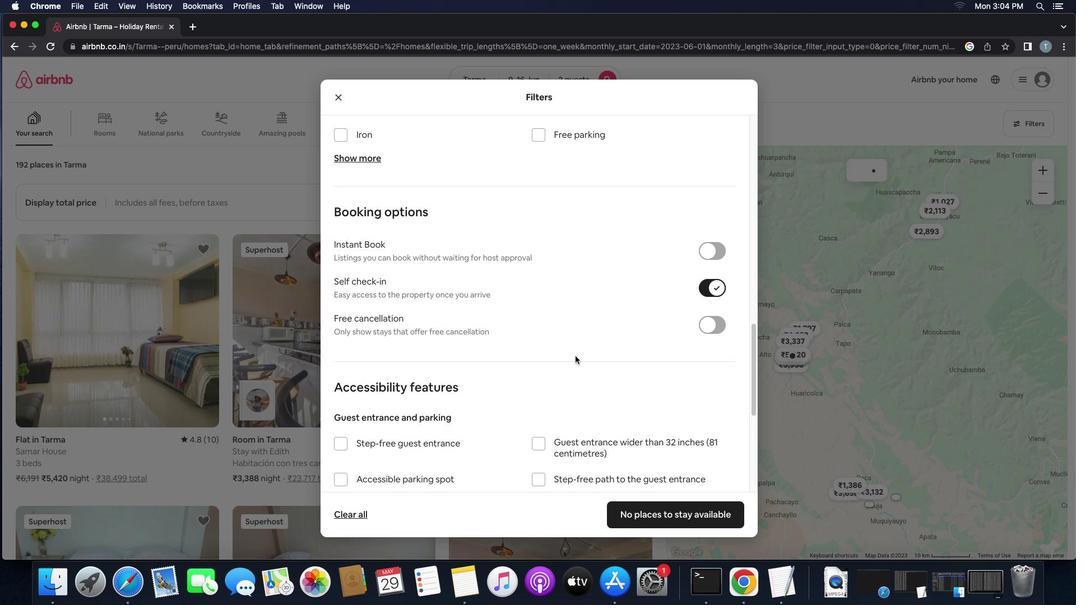 
Action: Mouse scrolled (575, 356) with delta (0, -1)
Screenshot: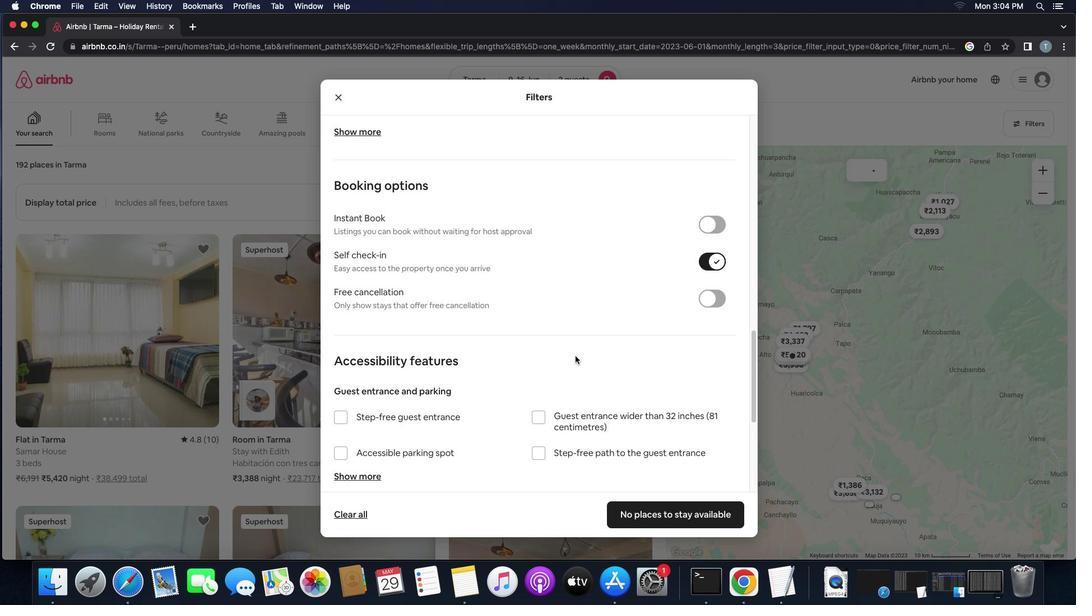 
Action: Mouse moved to (541, 379)
Screenshot: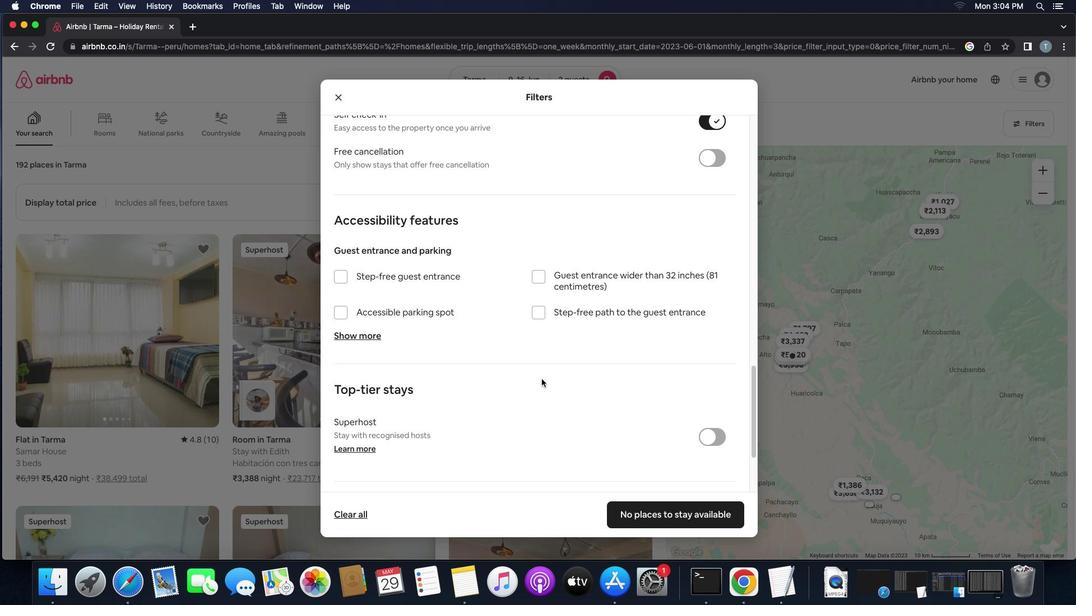 
Action: Mouse scrolled (541, 379) with delta (0, 0)
Screenshot: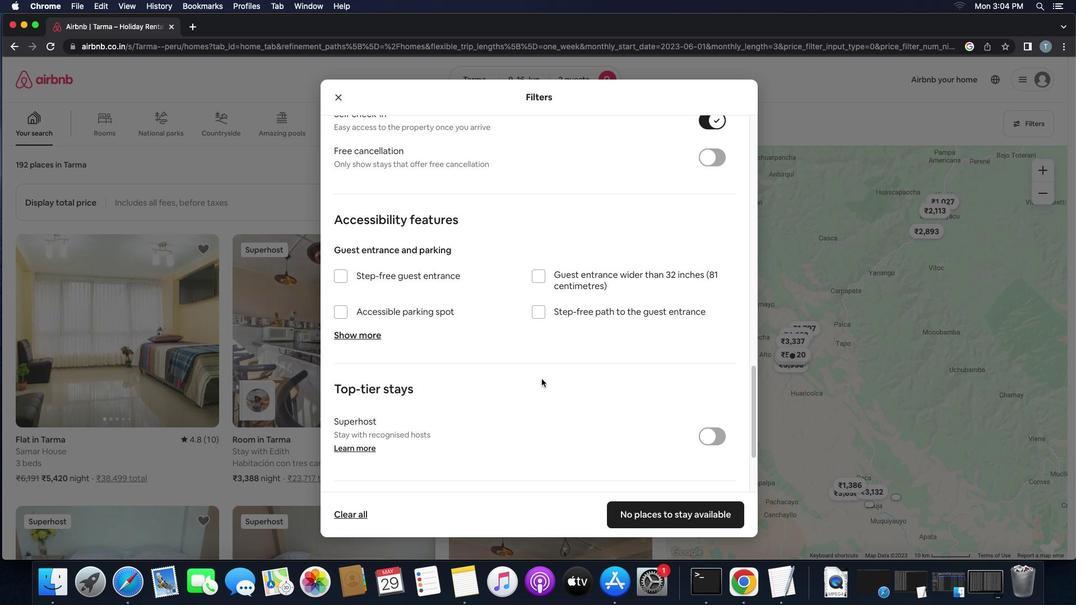 
Action: Mouse scrolled (541, 379) with delta (0, 0)
Screenshot: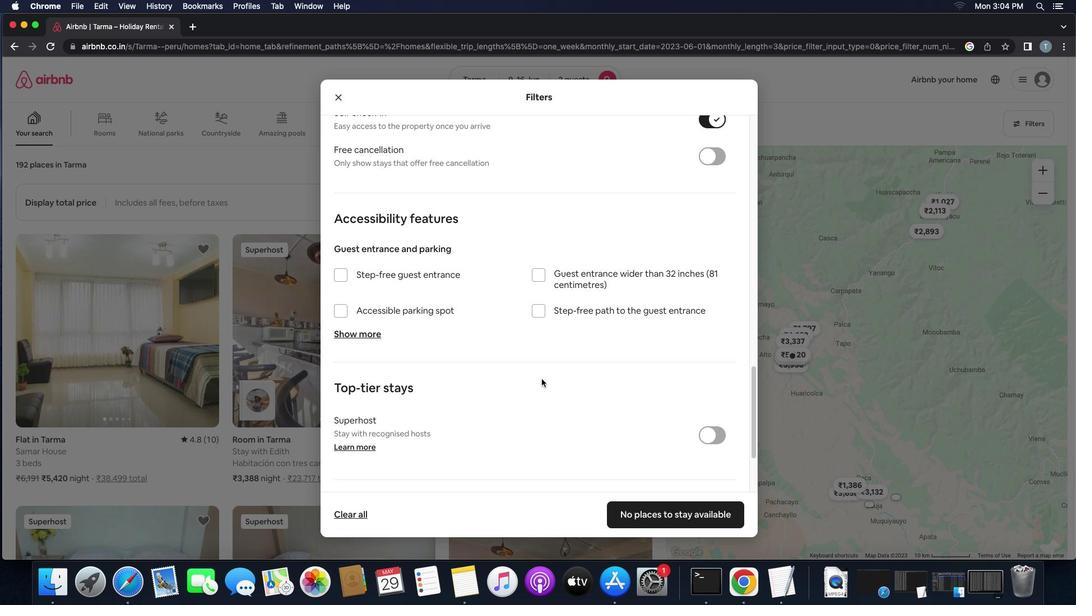 
Action: Mouse scrolled (541, 379) with delta (0, 0)
Screenshot: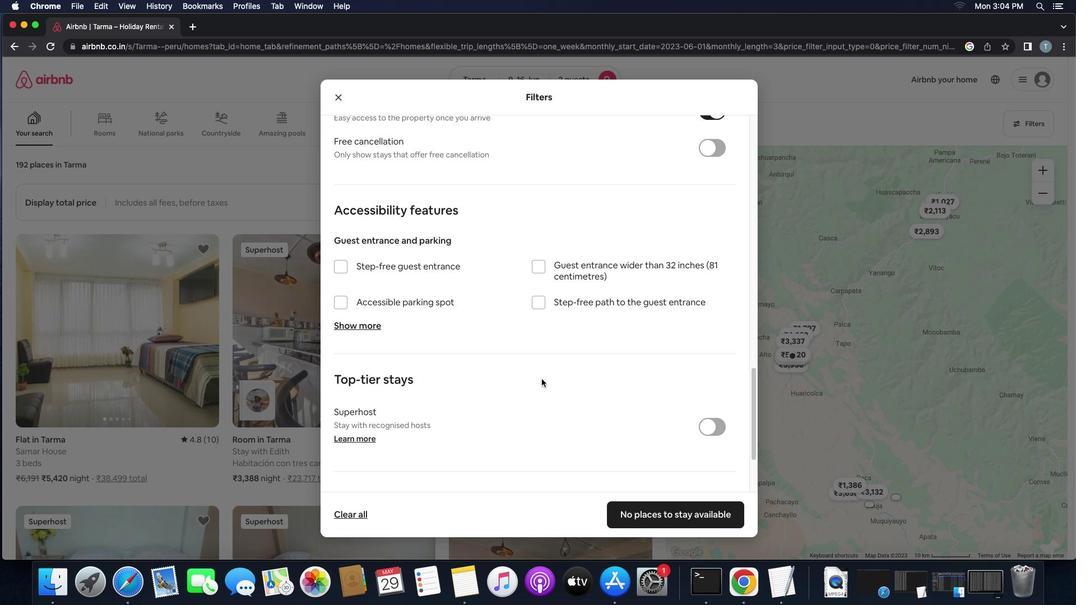 
Action: Mouse moved to (540, 381)
Screenshot: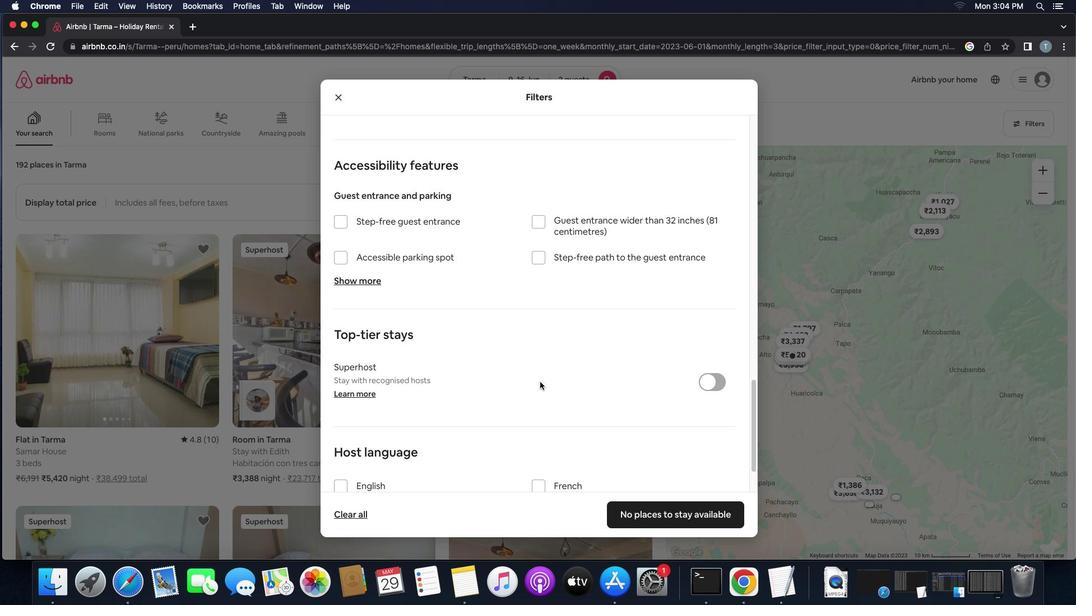 
Action: Mouse scrolled (540, 381) with delta (0, 0)
Screenshot: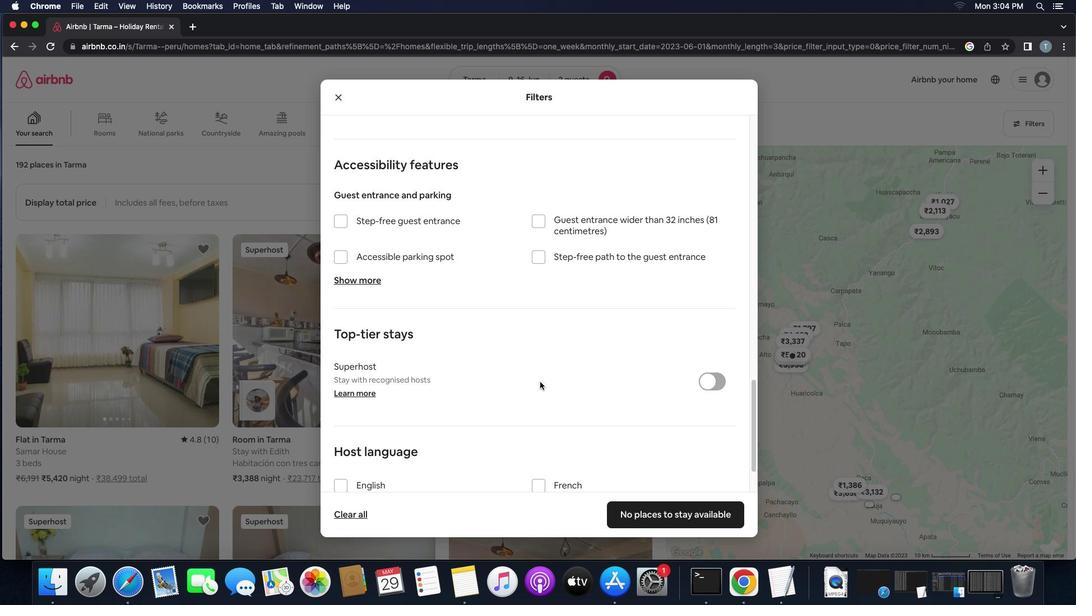 
Action: Mouse scrolled (540, 381) with delta (0, 0)
Screenshot: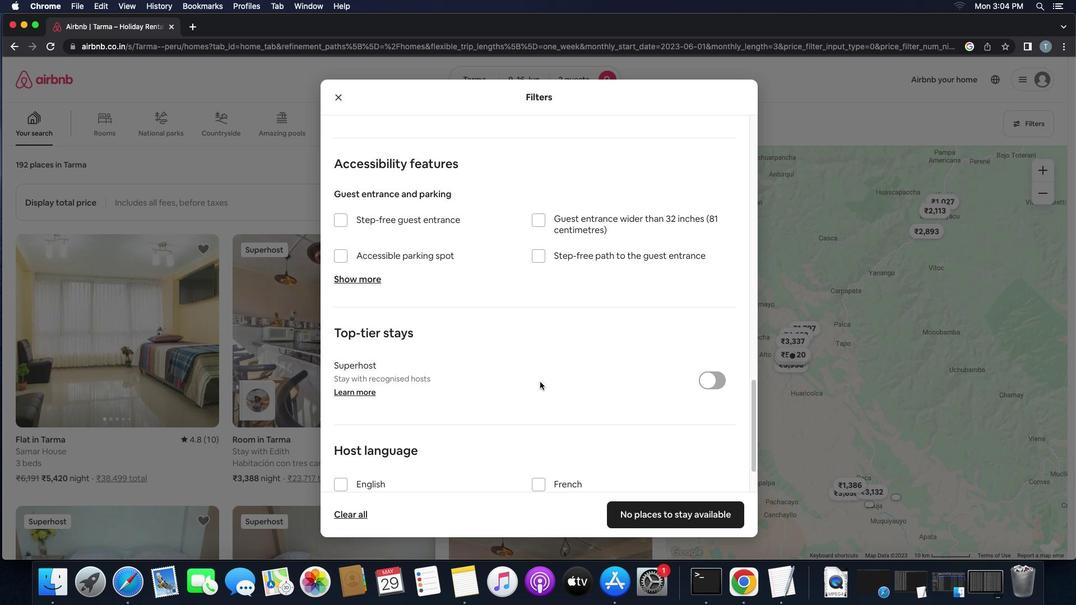 
Action: Mouse scrolled (540, 381) with delta (0, -1)
Screenshot: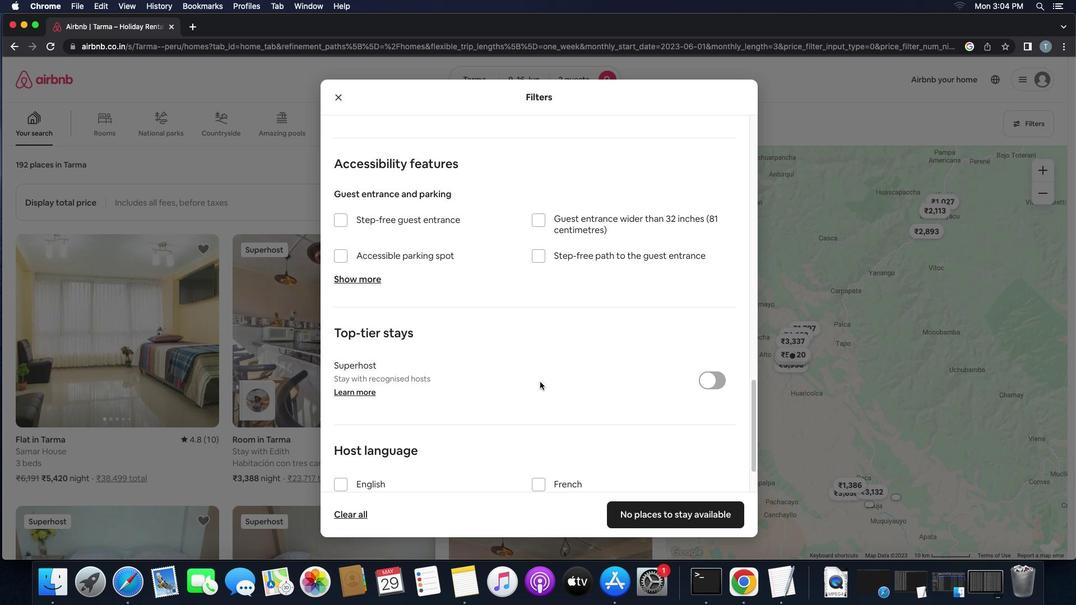 
Action: Mouse scrolled (540, 381) with delta (0, -2)
Screenshot: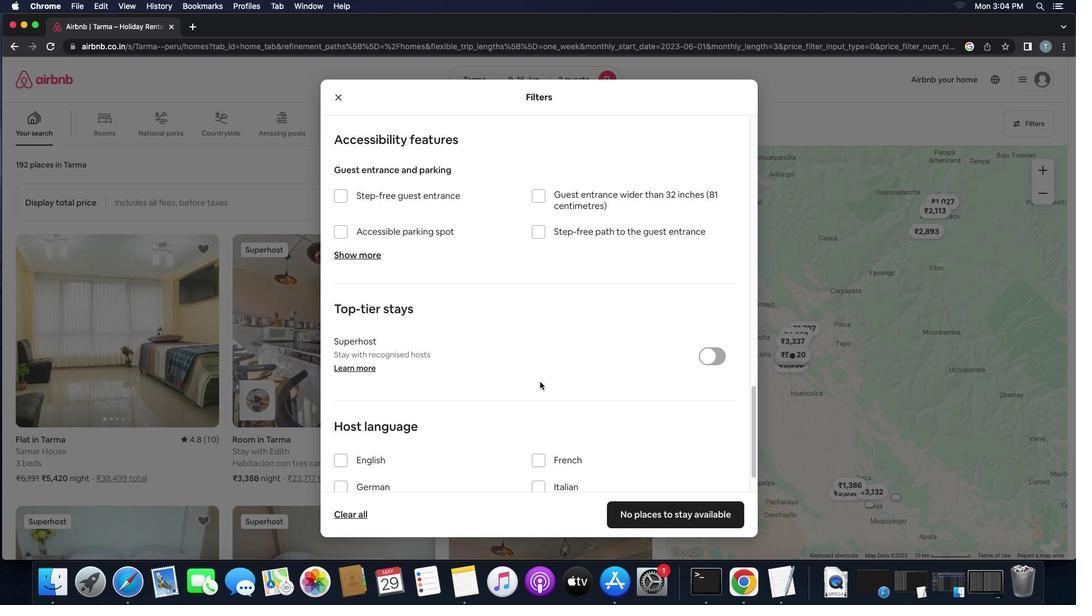 
Action: Mouse moved to (343, 417)
Screenshot: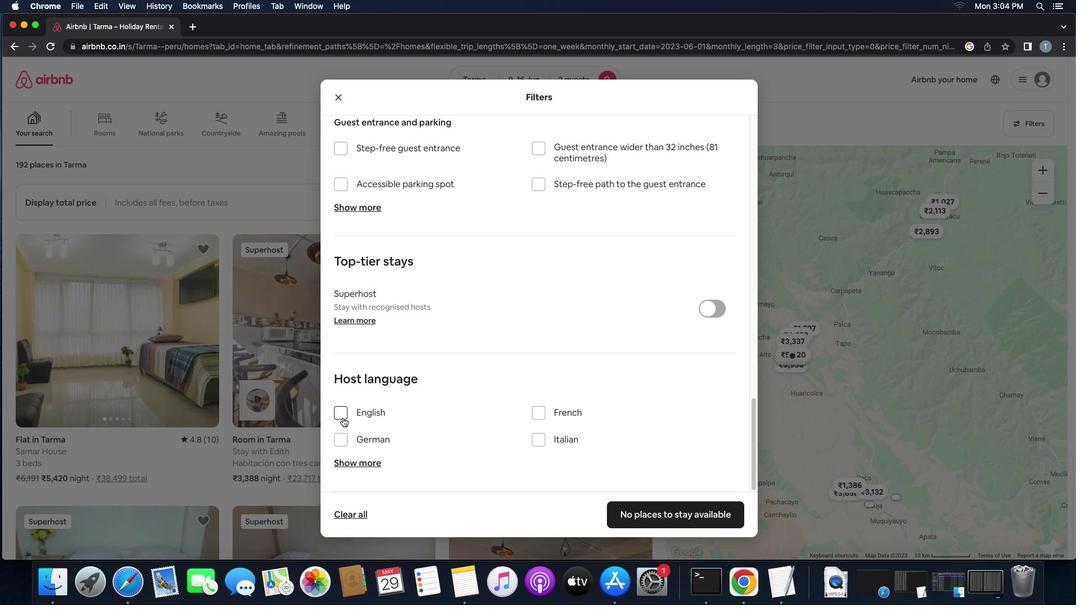 
Action: Mouse pressed left at (343, 417)
Screenshot: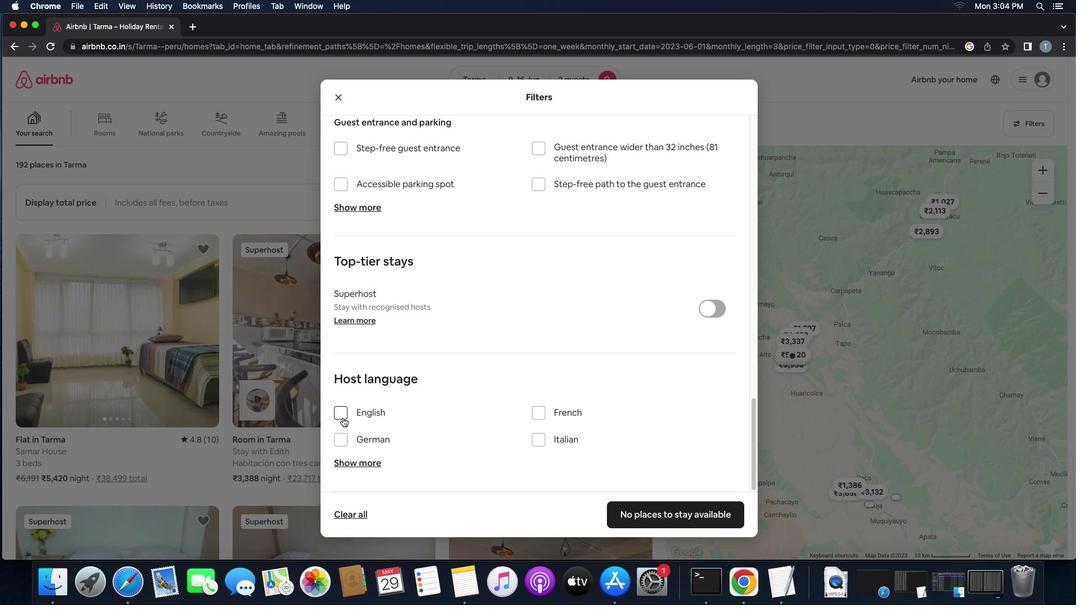 
Action: Mouse moved to (421, 411)
Screenshot: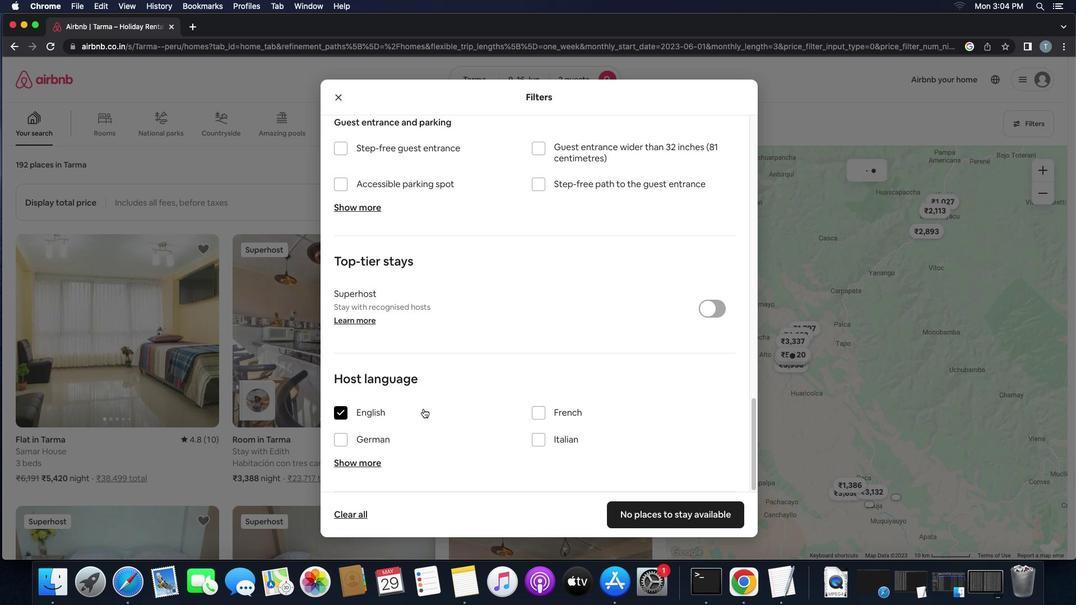 
Action: Mouse scrolled (421, 411) with delta (0, 0)
Screenshot: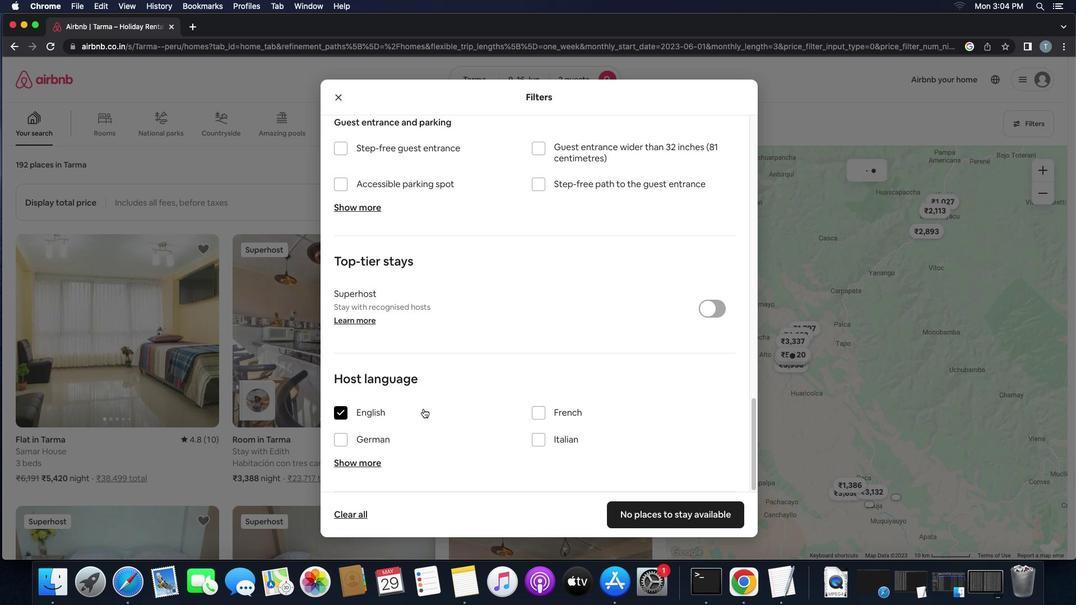 
Action: Mouse scrolled (421, 411) with delta (0, 0)
Screenshot: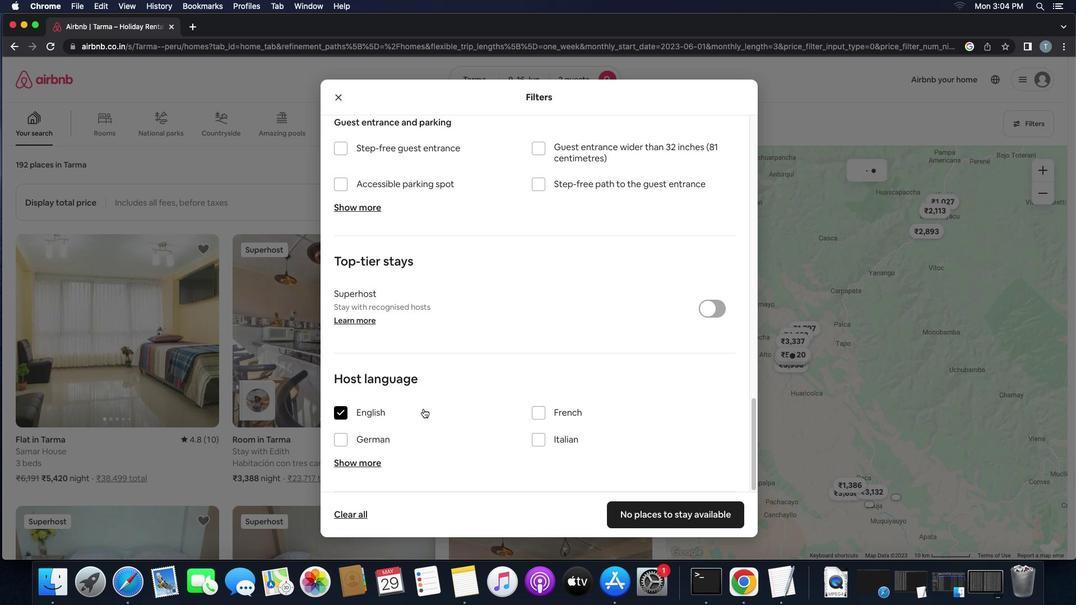 
Action: Mouse moved to (422, 410)
Screenshot: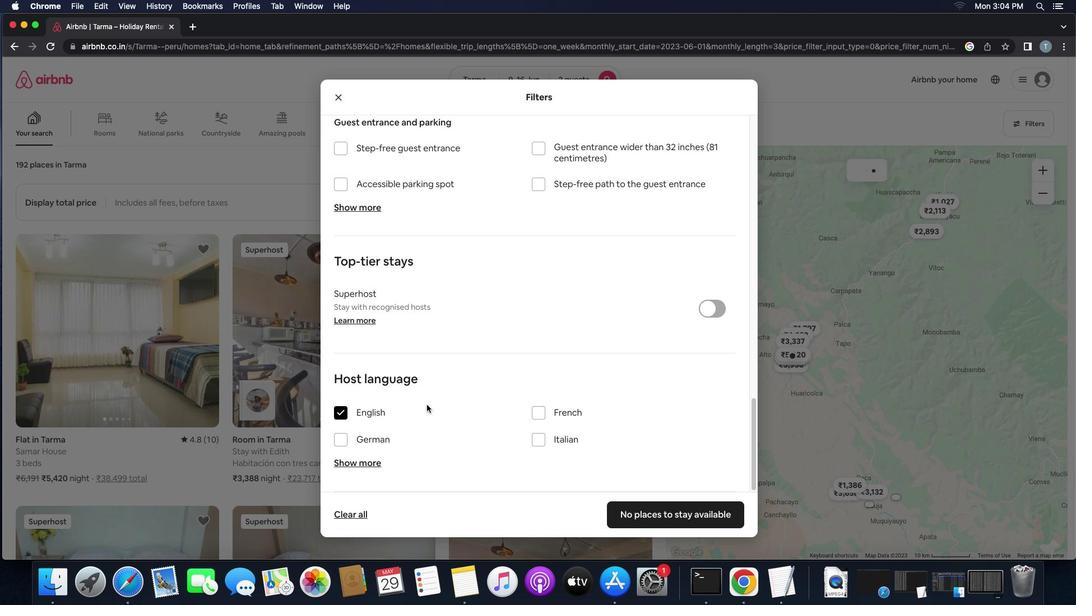 
Action: Mouse scrolled (422, 410) with delta (0, -1)
Screenshot: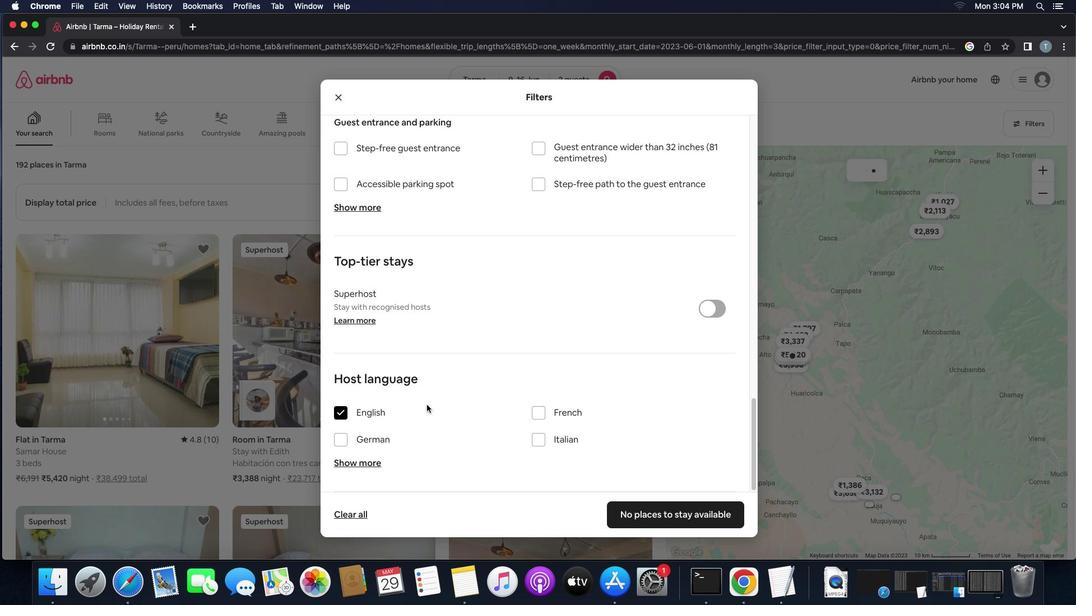 
Action: Mouse moved to (426, 405)
Screenshot: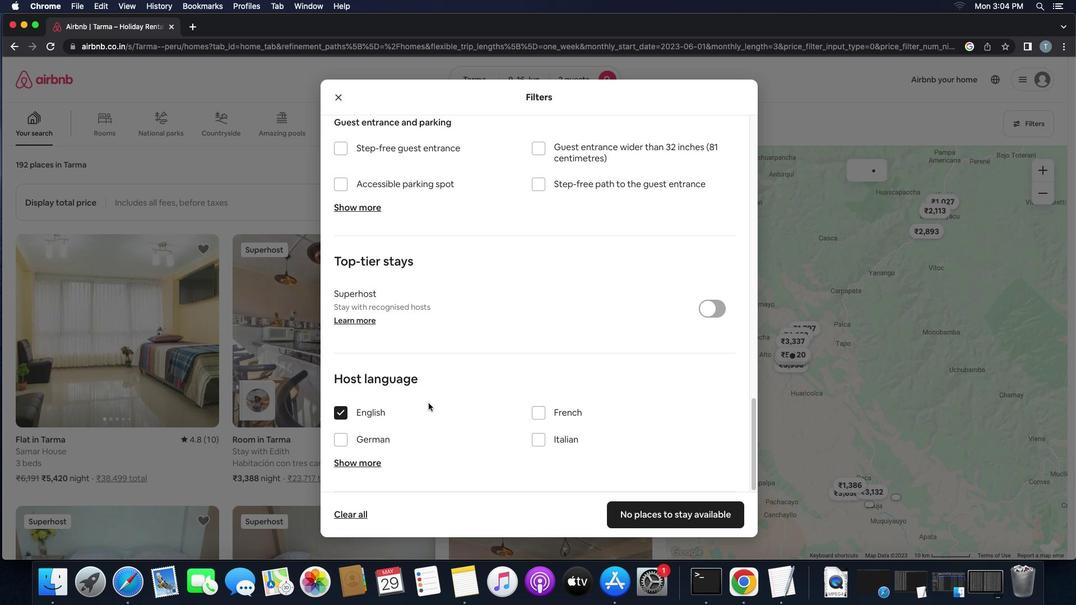 
Action: Mouse scrolled (426, 405) with delta (0, -2)
Screenshot: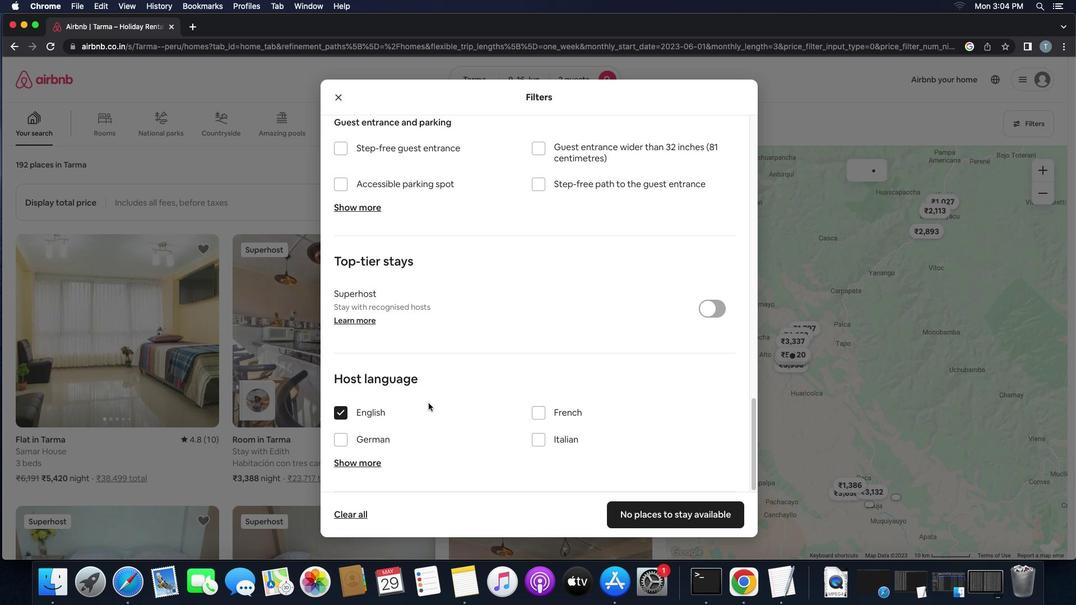 
Action: Mouse moved to (643, 511)
Screenshot: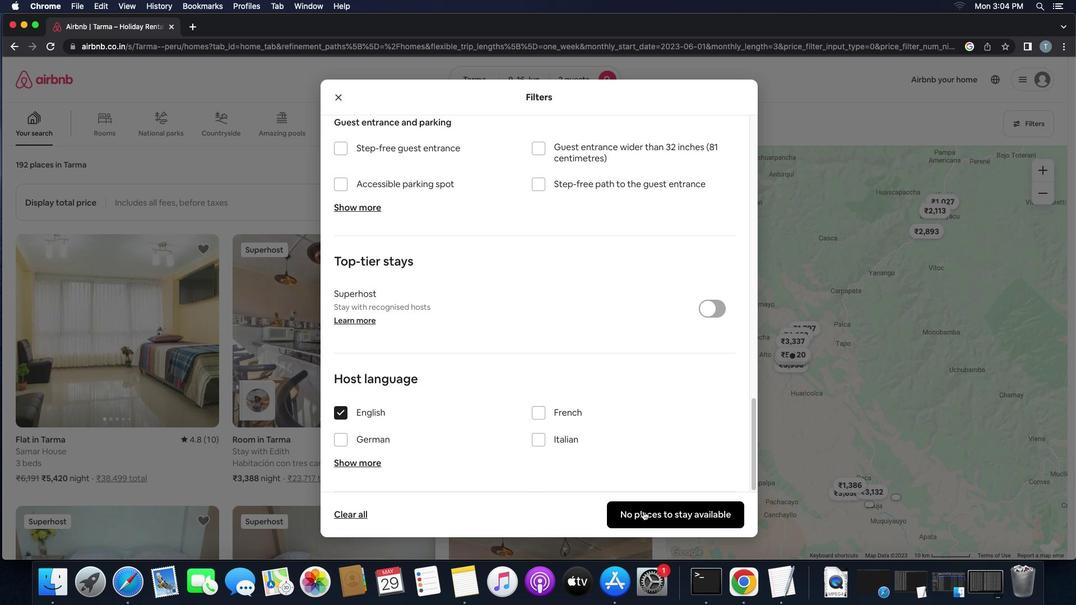
Action: Mouse pressed left at (643, 511)
Screenshot: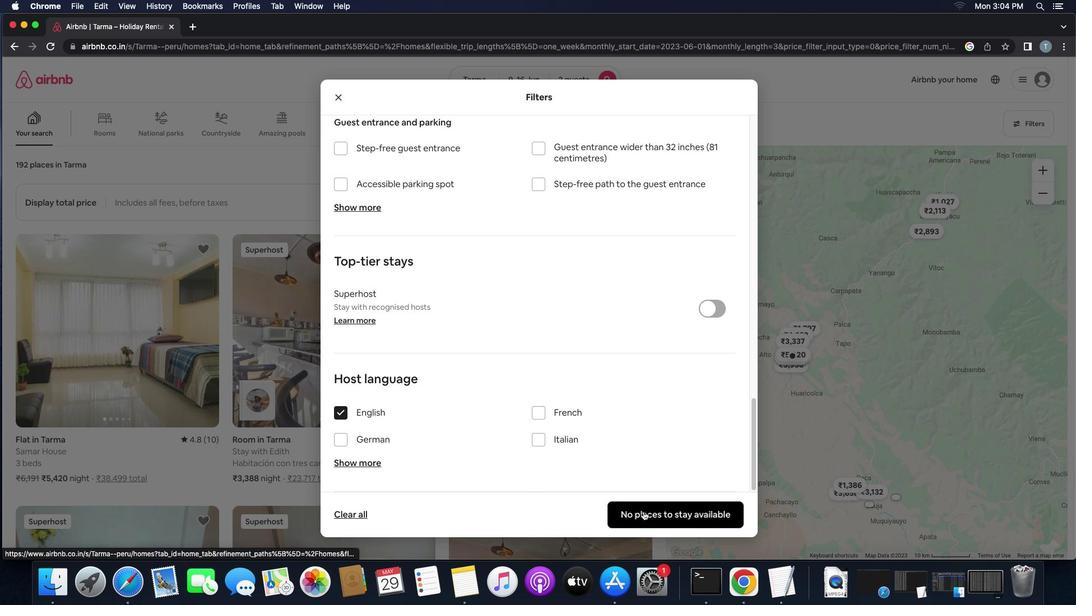 
Action: Mouse moved to (557, 236)
Screenshot: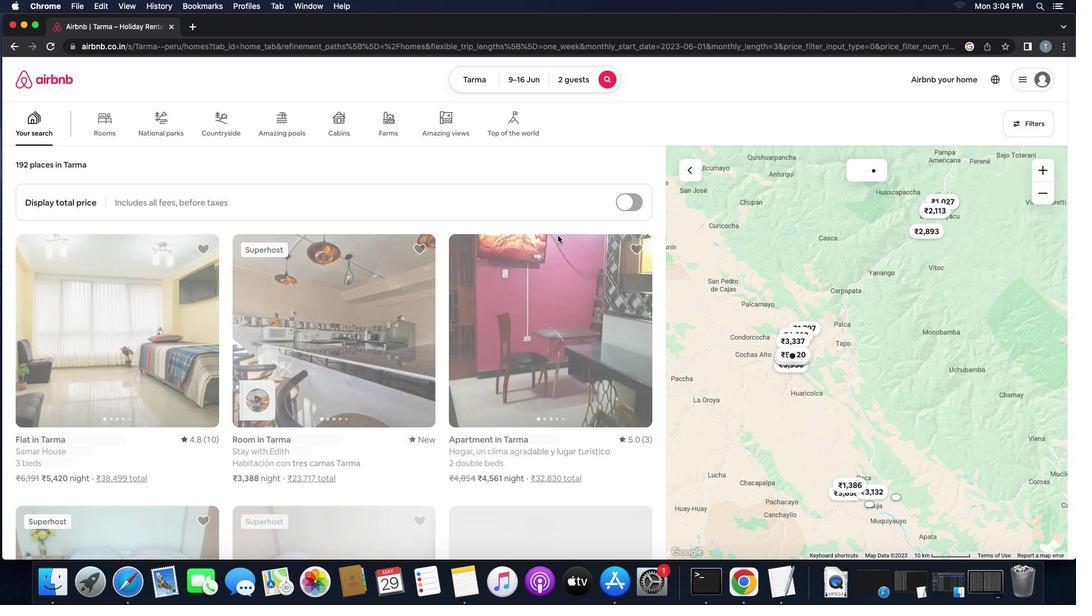 
